 Task: Plan a trip to Canelones, Uruguay from 22nd November, 2023 to 30th November, 2023 for 2 adults.1  bedroom having 1 bed and 1 bathroom. Property type can be hotel. Look for 4 properties as per requirement.
Action: Mouse moved to (408, 88)
Screenshot: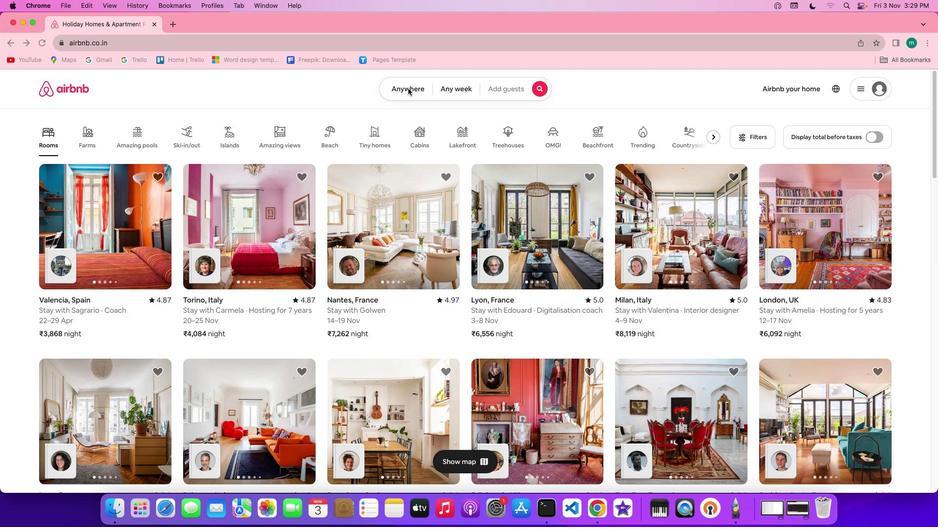 
Action: Mouse pressed left at (408, 88)
Screenshot: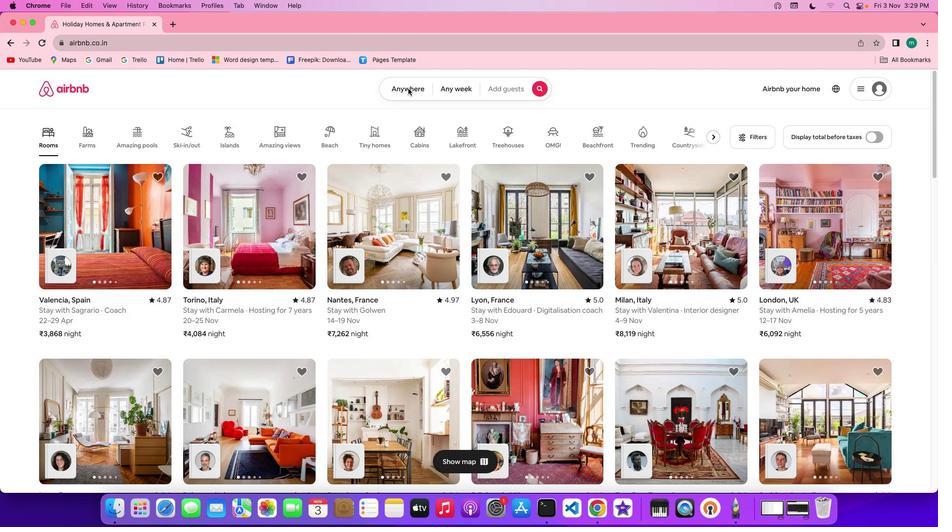 
Action: Mouse pressed left at (408, 88)
Screenshot: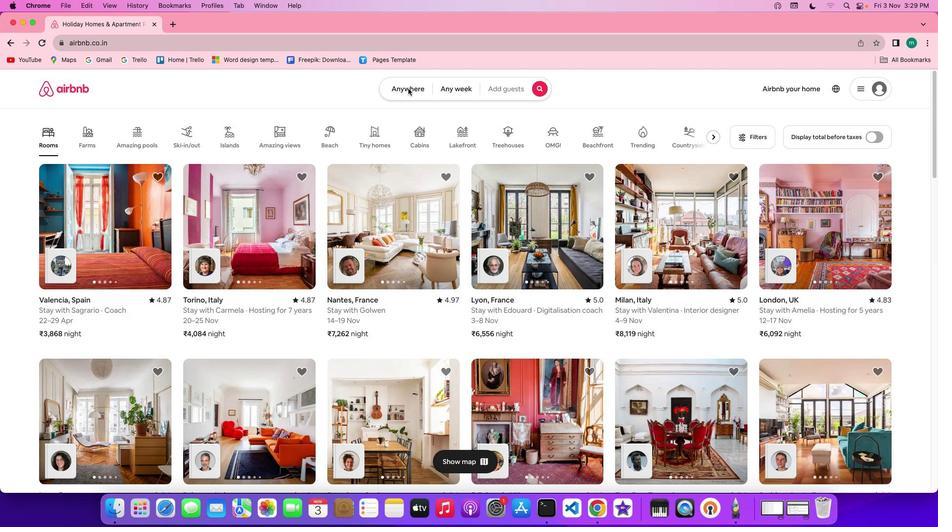 
Action: Mouse moved to (344, 124)
Screenshot: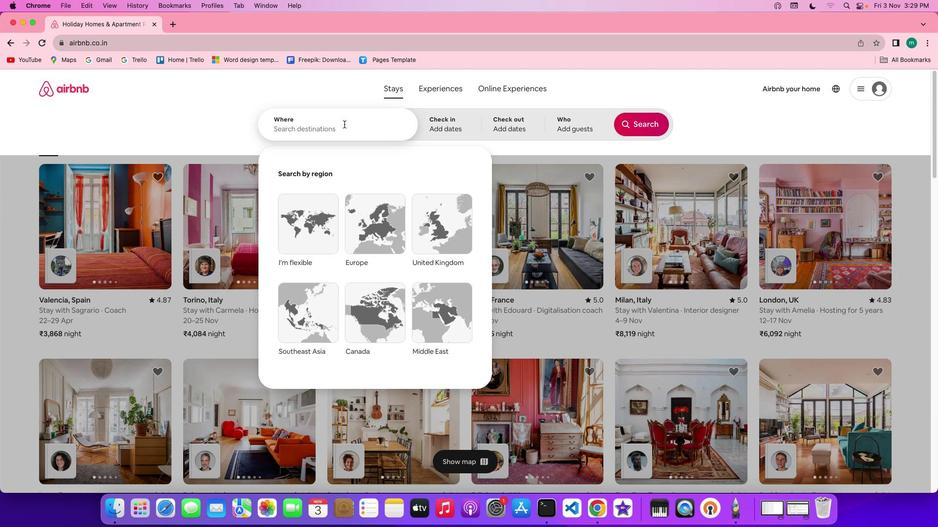
Action: Key pressed Key.shift'C''a''n''e''s'Key.backspace'l''o''n''e''s'','Key.spaceKey.shift'U''r''u''g''u''a''y'
Screenshot: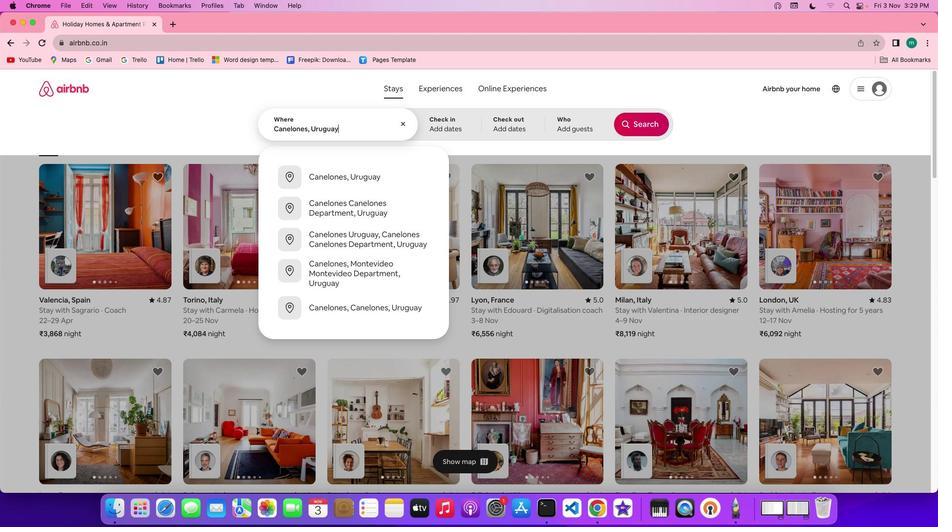 
Action: Mouse moved to (439, 120)
Screenshot: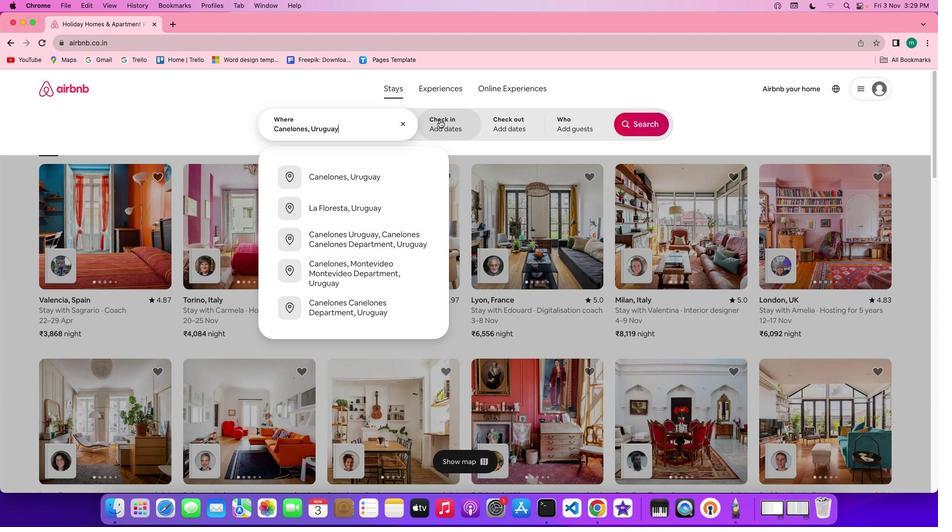 
Action: Mouse pressed left at (439, 120)
Screenshot: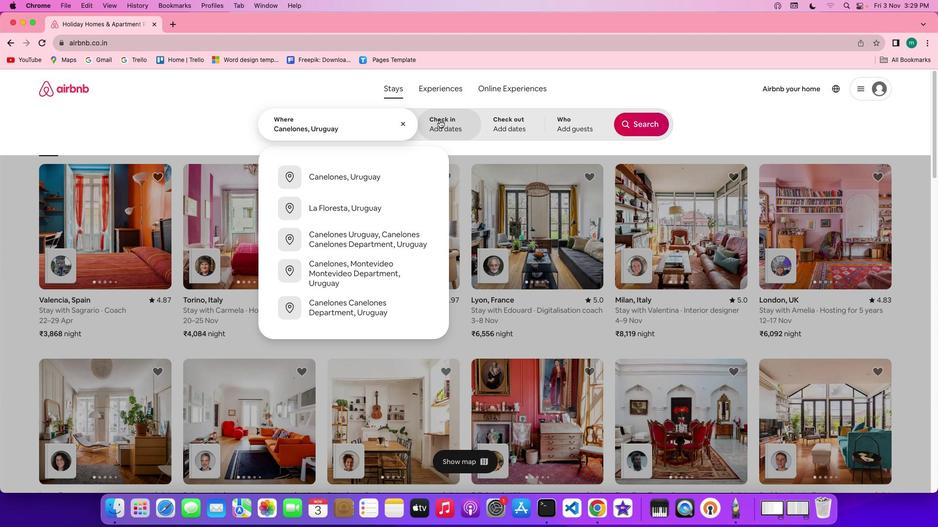 
Action: Mouse moved to (368, 316)
Screenshot: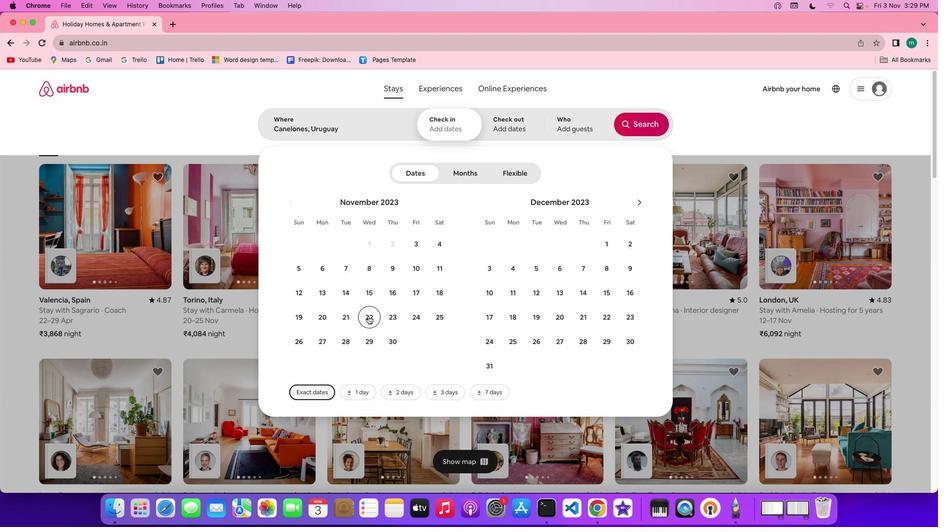 
Action: Mouse pressed left at (368, 316)
Screenshot: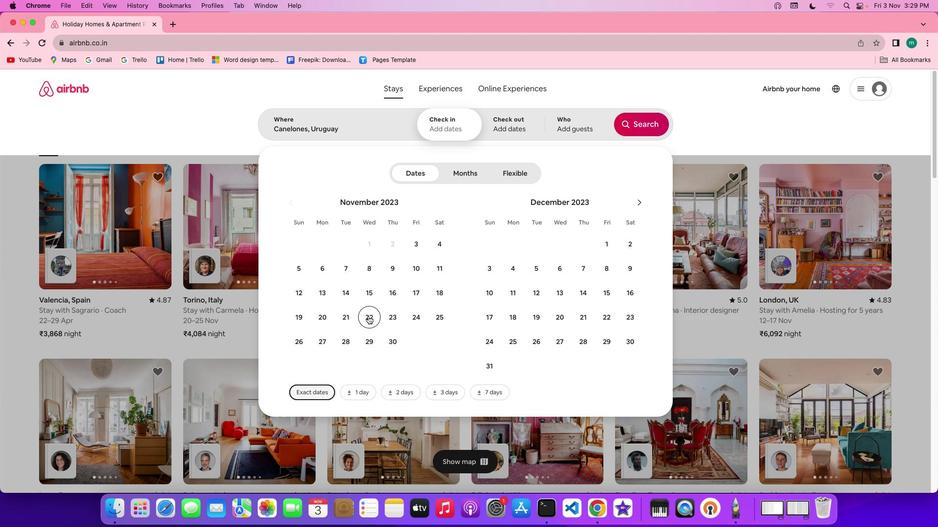 
Action: Mouse moved to (391, 338)
Screenshot: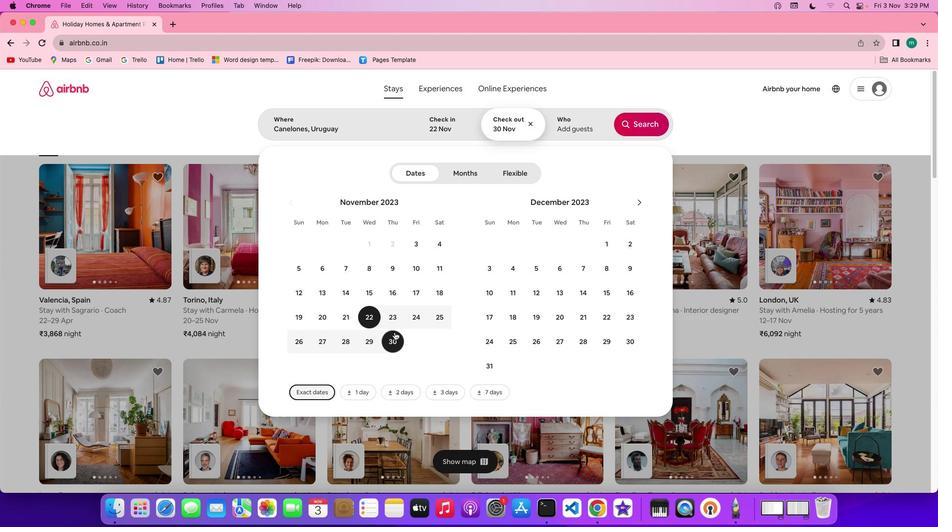 
Action: Mouse pressed left at (391, 338)
Screenshot: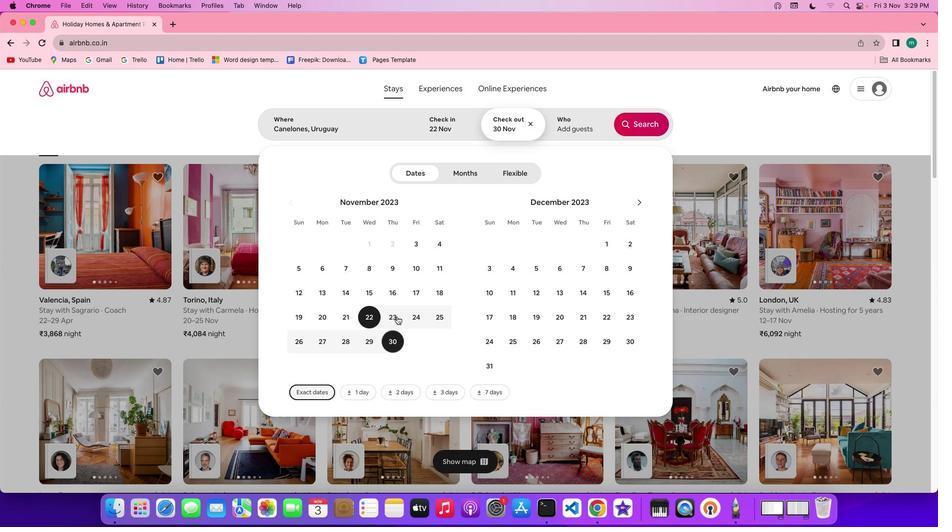 
Action: Mouse moved to (563, 125)
Screenshot: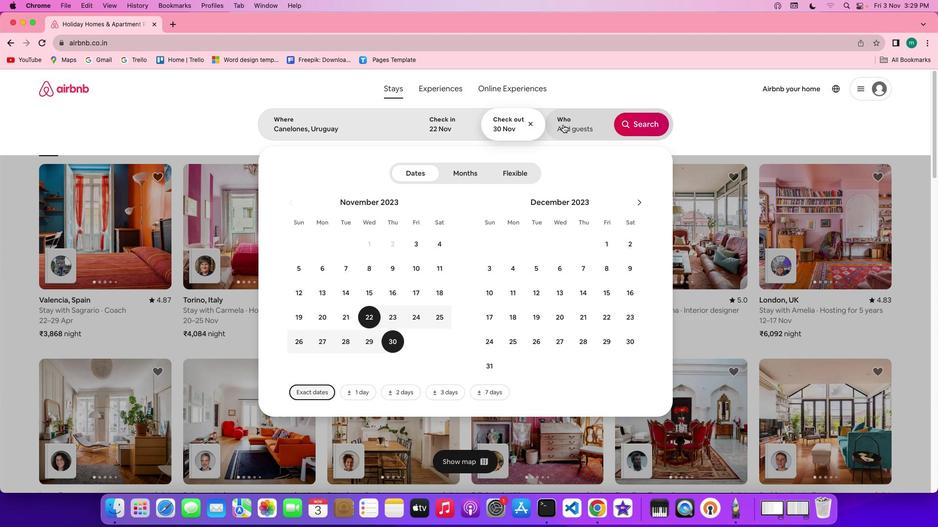 
Action: Mouse pressed left at (563, 125)
Screenshot: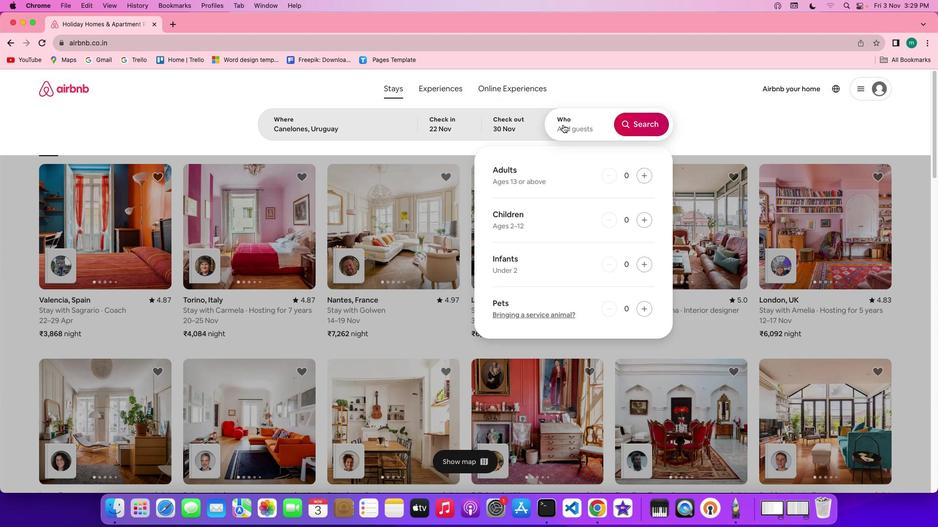 
Action: Mouse moved to (639, 175)
Screenshot: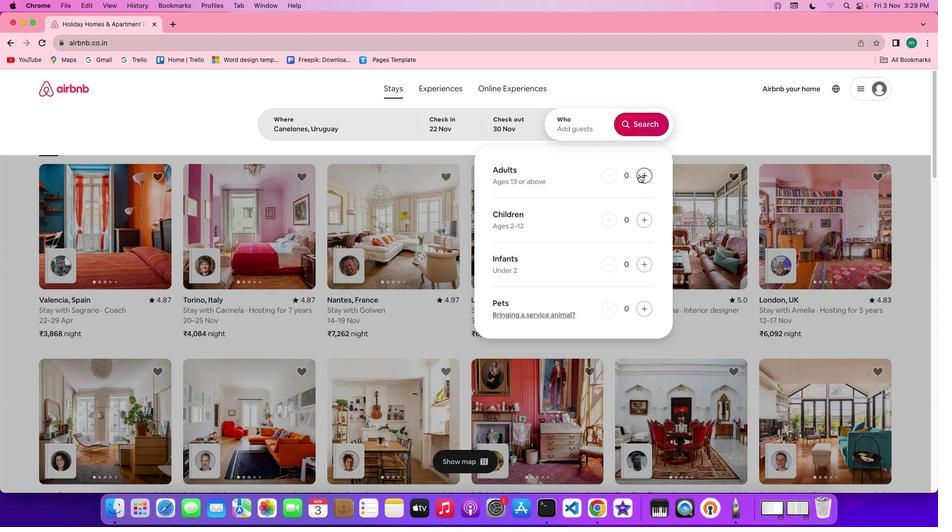 
Action: Mouse pressed left at (639, 175)
Screenshot: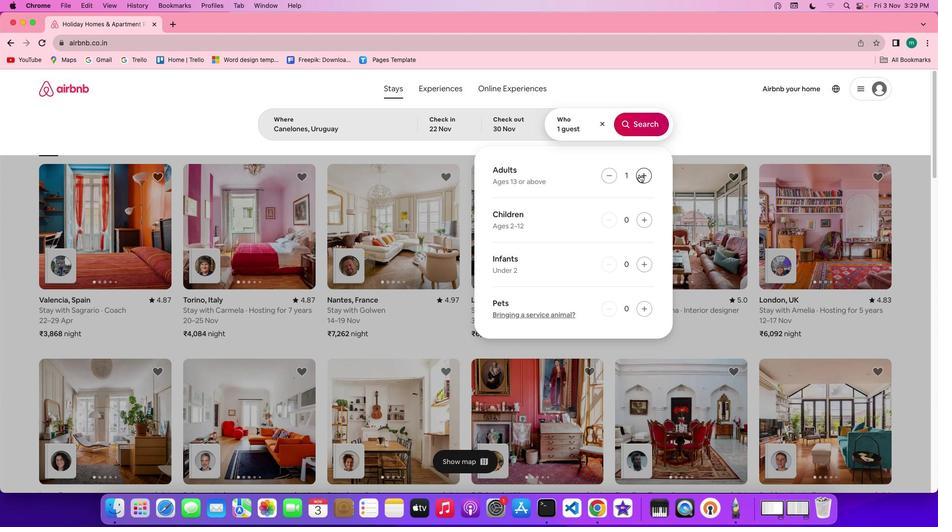 
Action: Mouse pressed left at (639, 175)
Screenshot: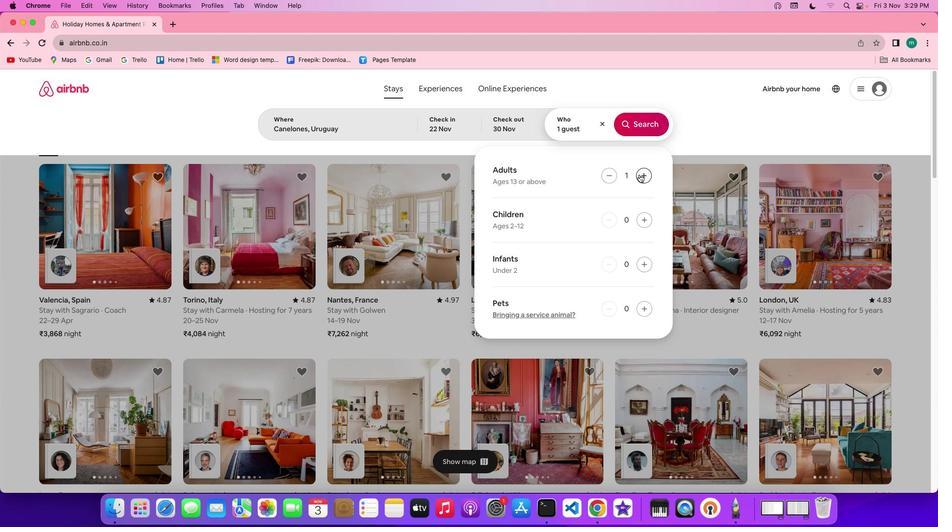 
Action: Mouse moved to (653, 124)
Screenshot: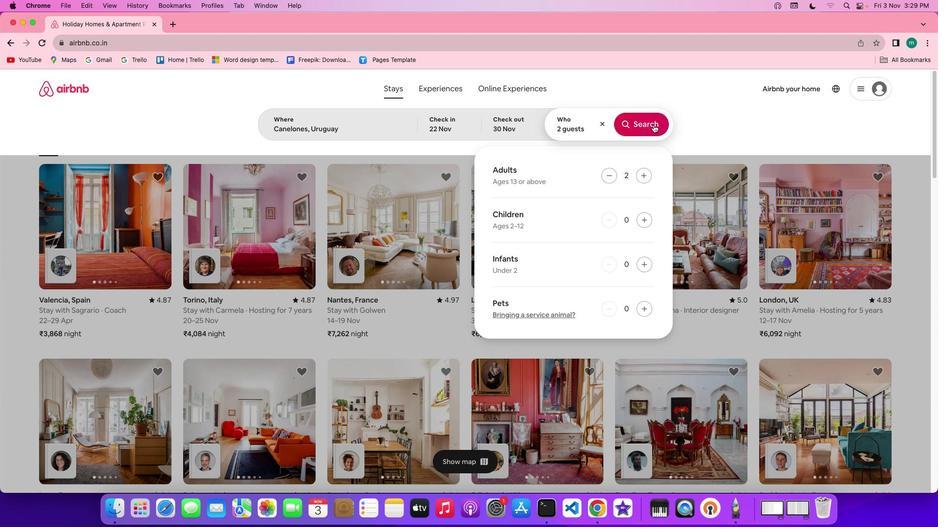 
Action: Mouse pressed left at (653, 124)
Screenshot: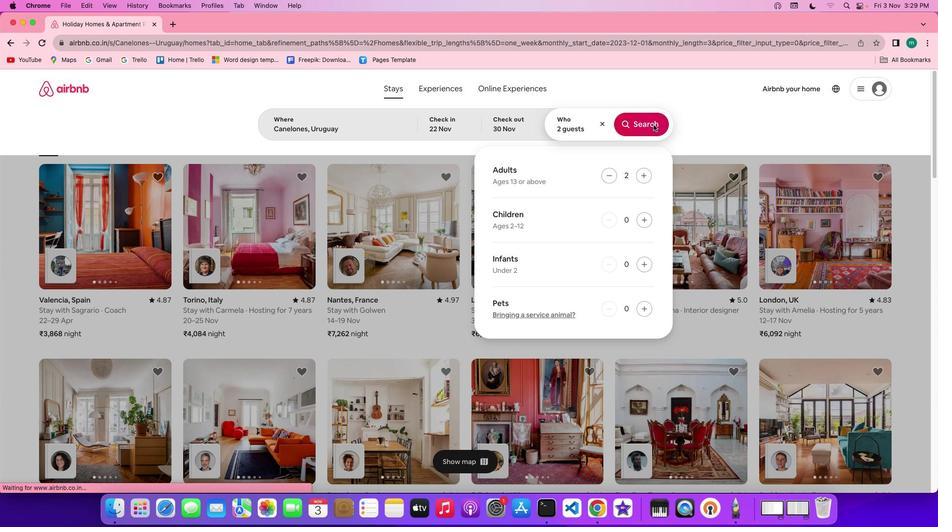 
Action: Mouse moved to (787, 130)
Screenshot: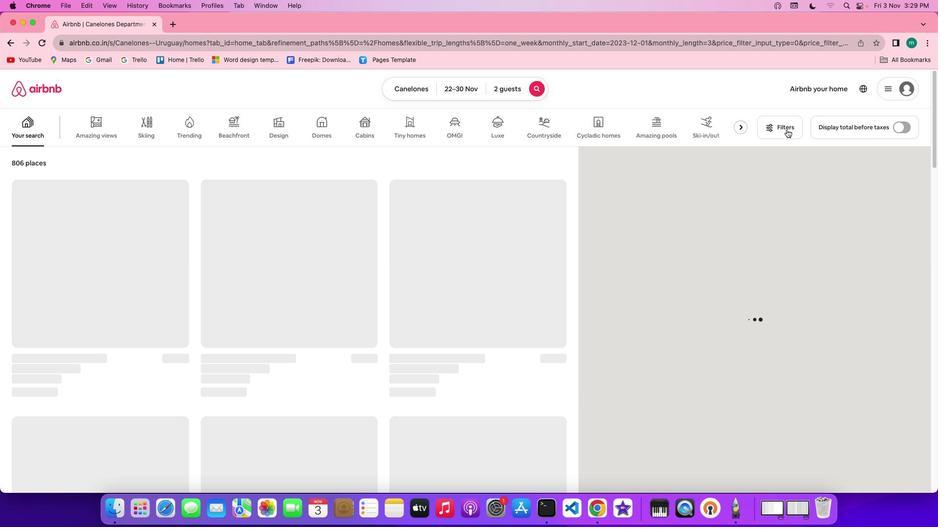 
Action: Mouse pressed left at (787, 130)
Screenshot: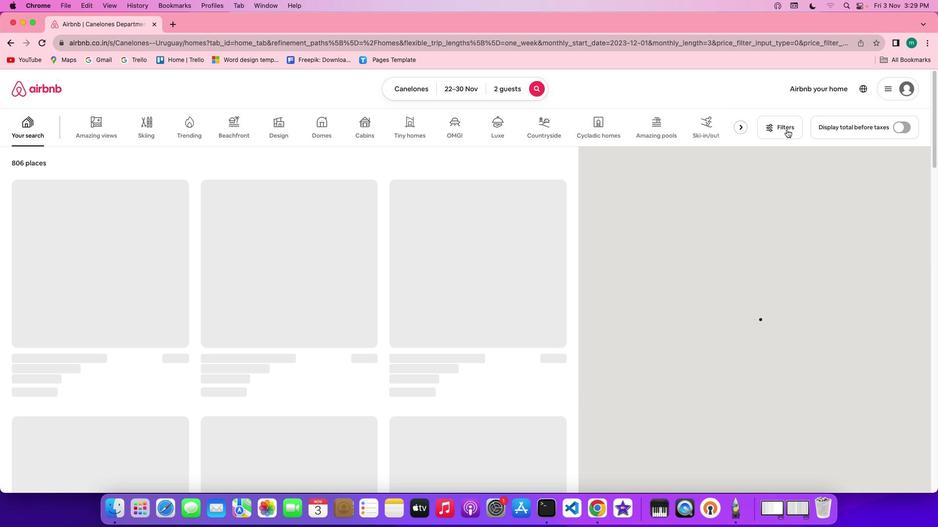 
Action: Mouse moved to (769, 127)
Screenshot: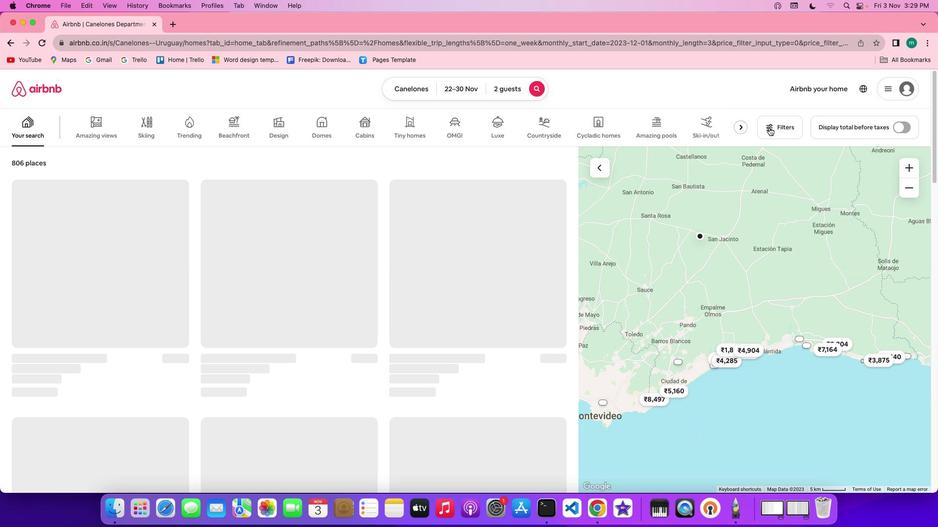 
Action: Mouse pressed left at (769, 127)
Screenshot: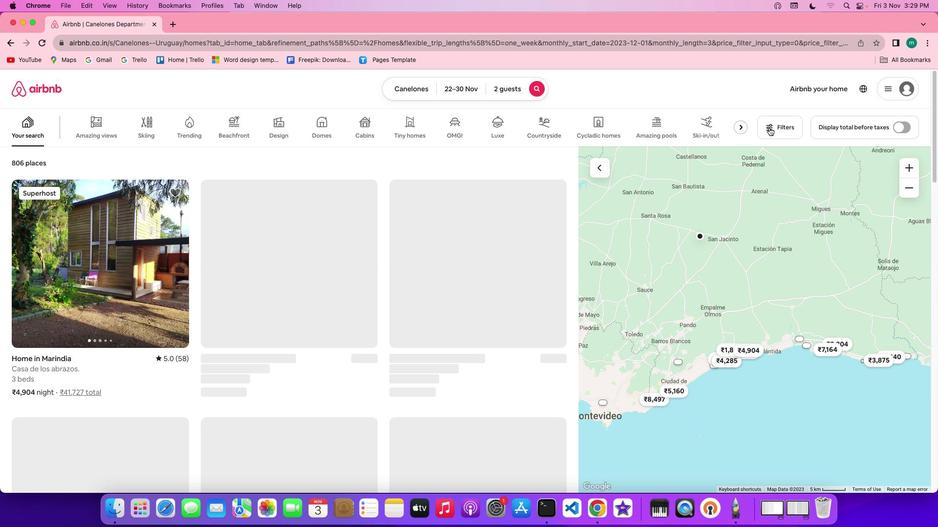 
Action: Mouse moved to (523, 259)
Screenshot: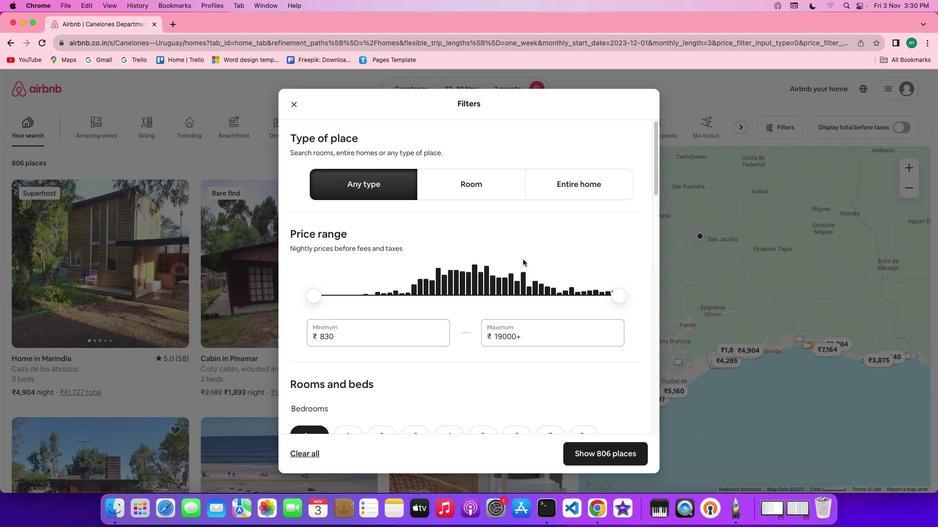 
Action: Mouse scrolled (523, 259) with delta (0, 0)
Screenshot: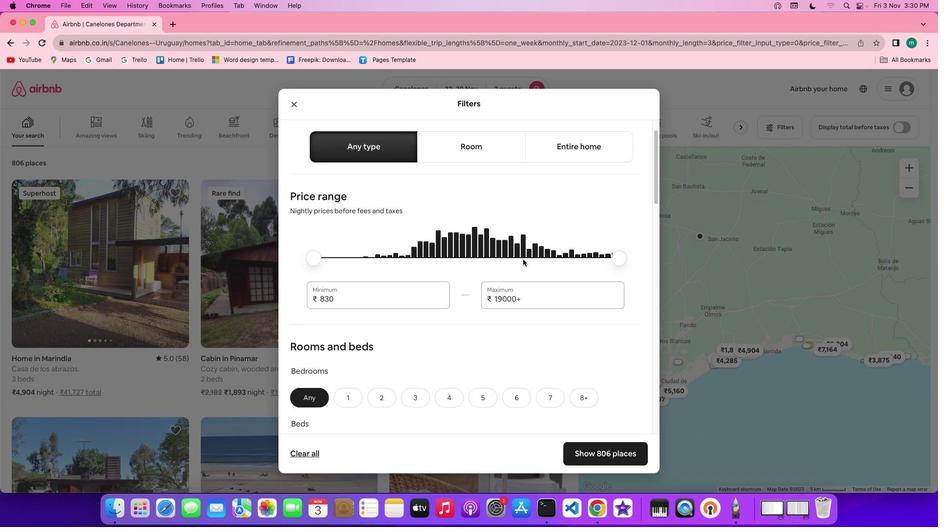 
Action: Mouse scrolled (523, 259) with delta (0, 0)
Screenshot: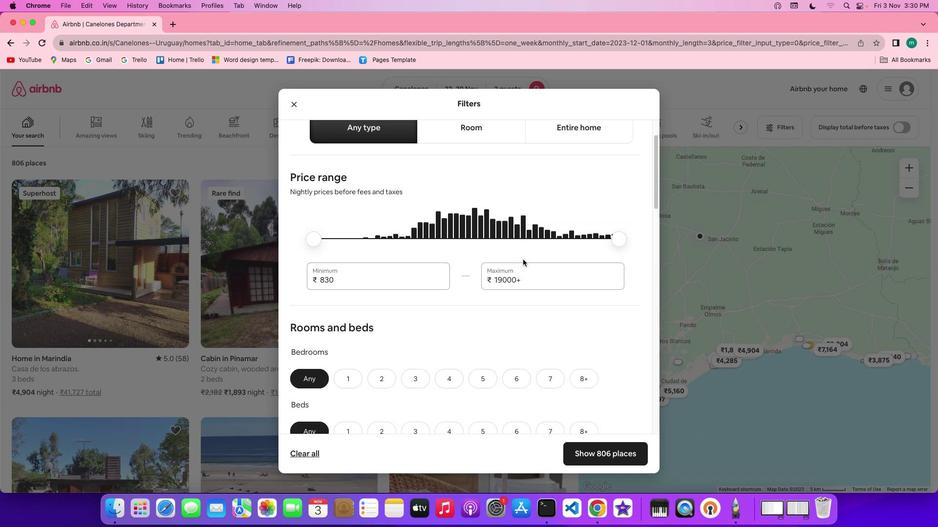 
Action: Mouse scrolled (523, 259) with delta (0, 0)
Screenshot: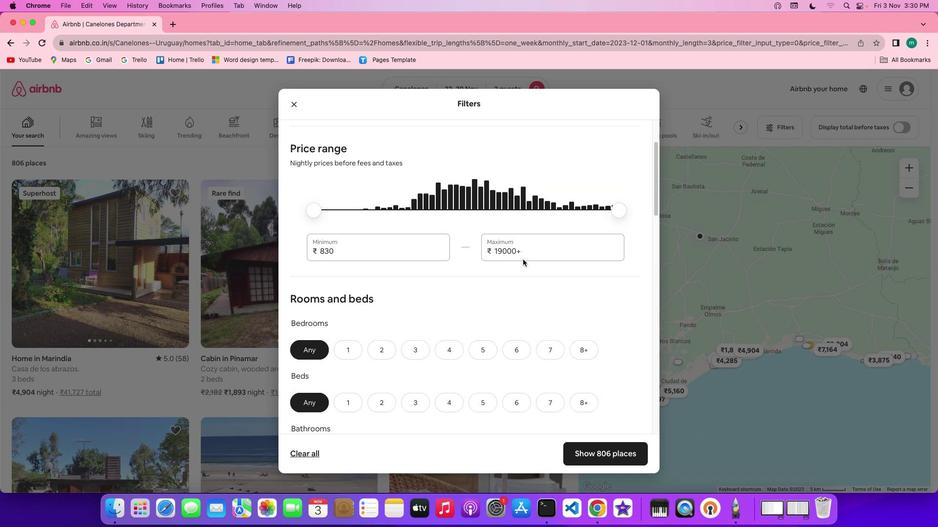 
Action: Mouse scrolled (523, 259) with delta (0, 0)
Screenshot: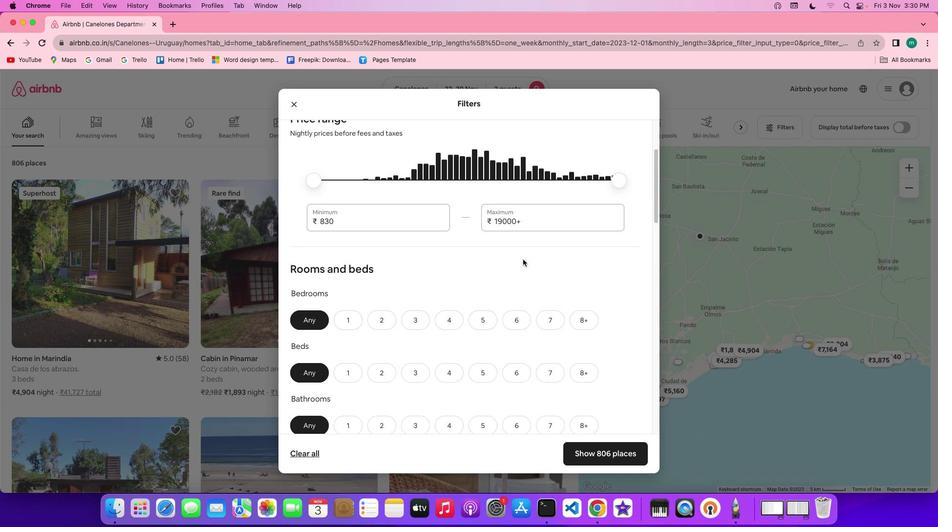 
Action: Mouse scrolled (523, 259) with delta (0, 0)
Screenshot: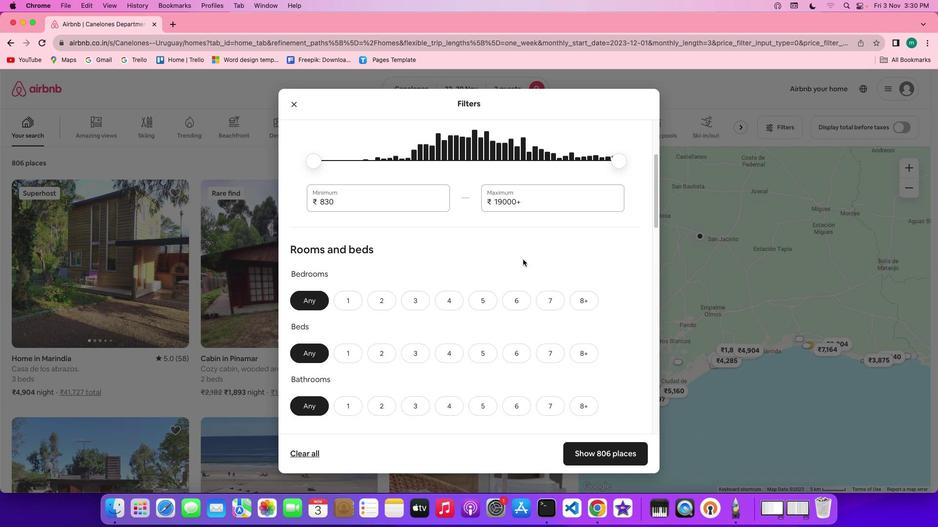 
Action: Mouse scrolled (523, 259) with delta (0, 0)
Screenshot: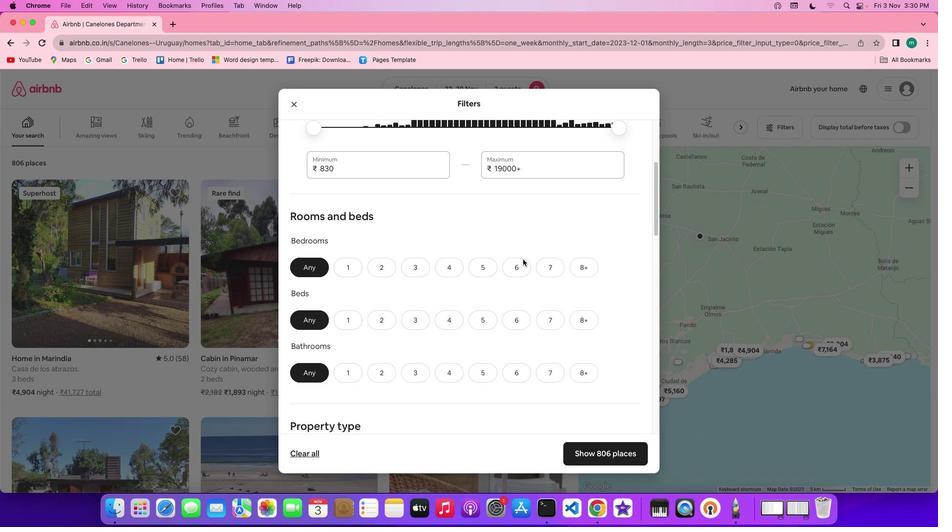 
Action: Mouse scrolled (523, 259) with delta (0, 0)
Screenshot: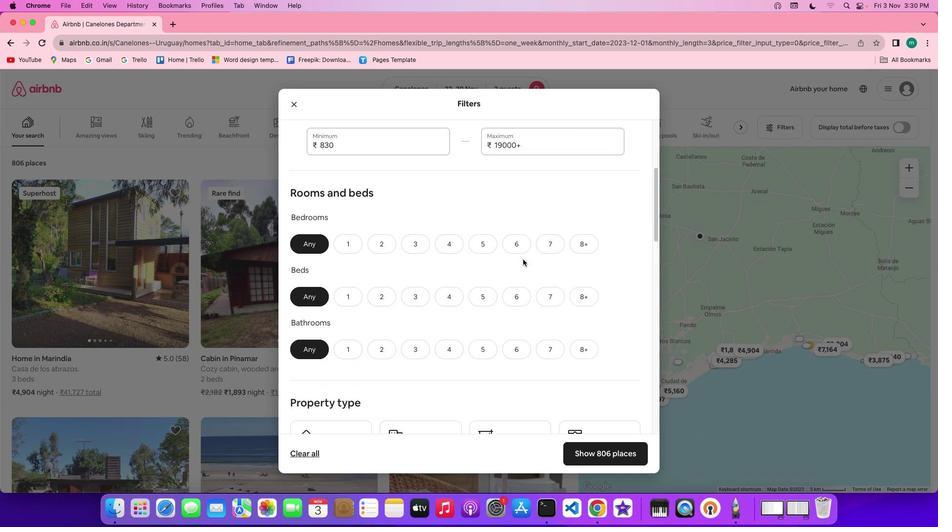 
Action: Mouse scrolled (523, 259) with delta (0, 0)
Screenshot: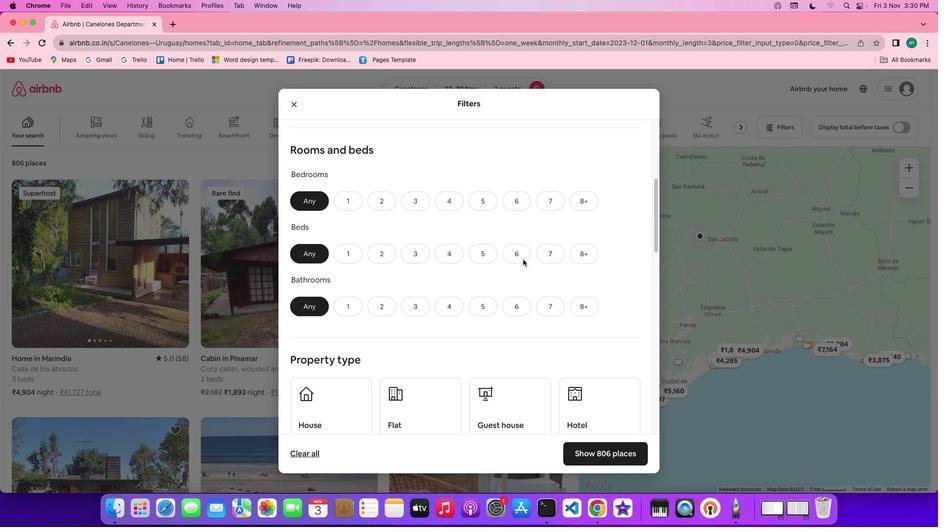 
Action: Mouse moved to (342, 197)
Screenshot: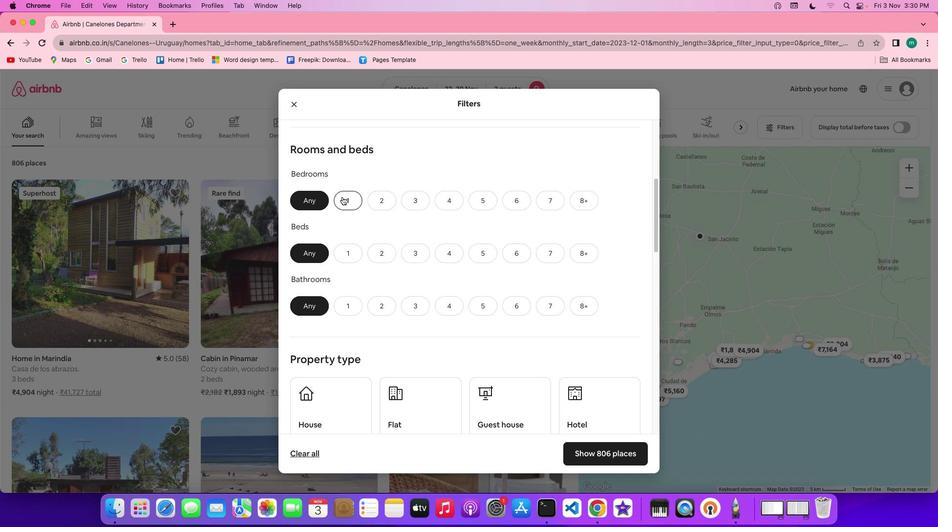 
Action: Mouse pressed left at (342, 197)
Screenshot: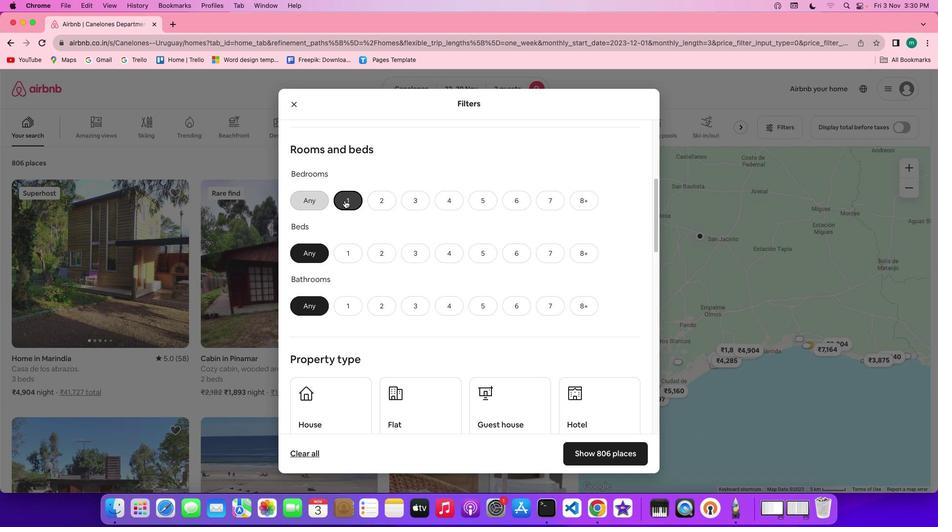 
Action: Mouse moved to (354, 253)
Screenshot: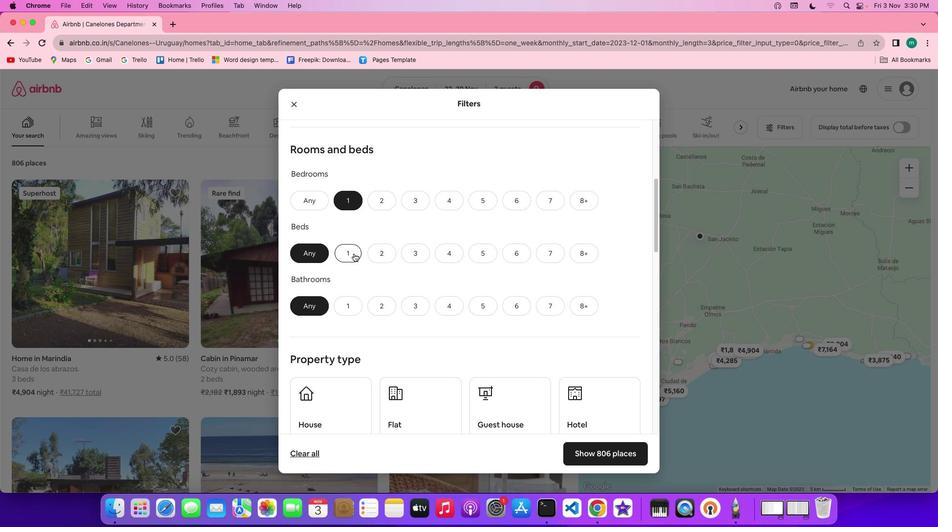 
Action: Mouse pressed left at (354, 253)
Screenshot: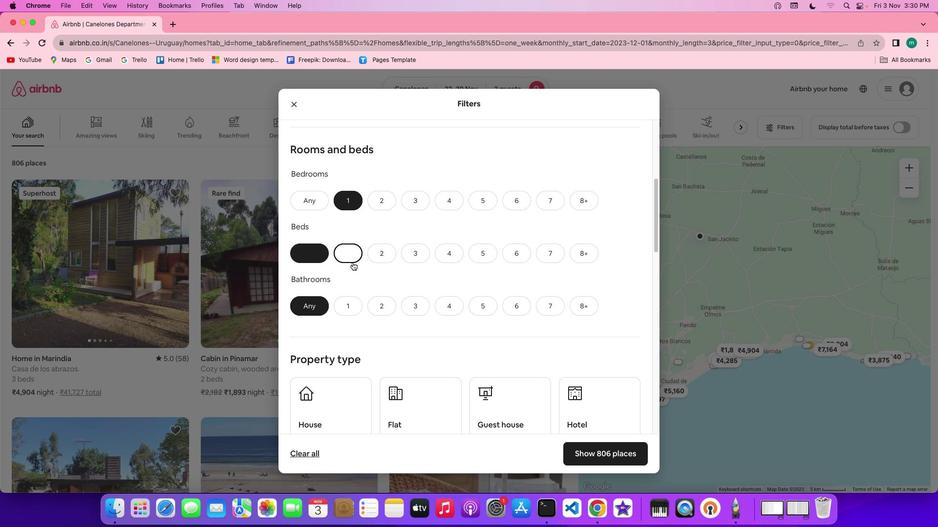 
Action: Mouse moved to (341, 303)
Screenshot: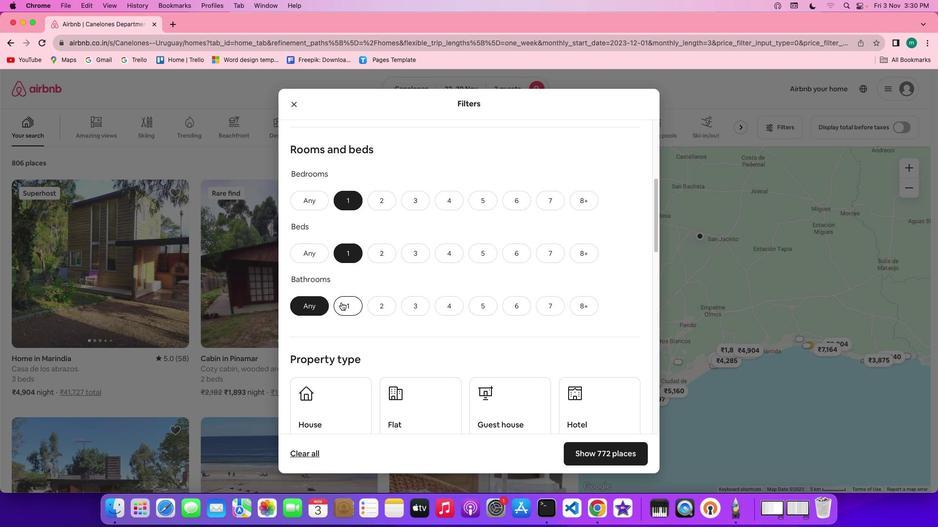 
Action: Mouse pressed left at (341, 303)
Screenshot: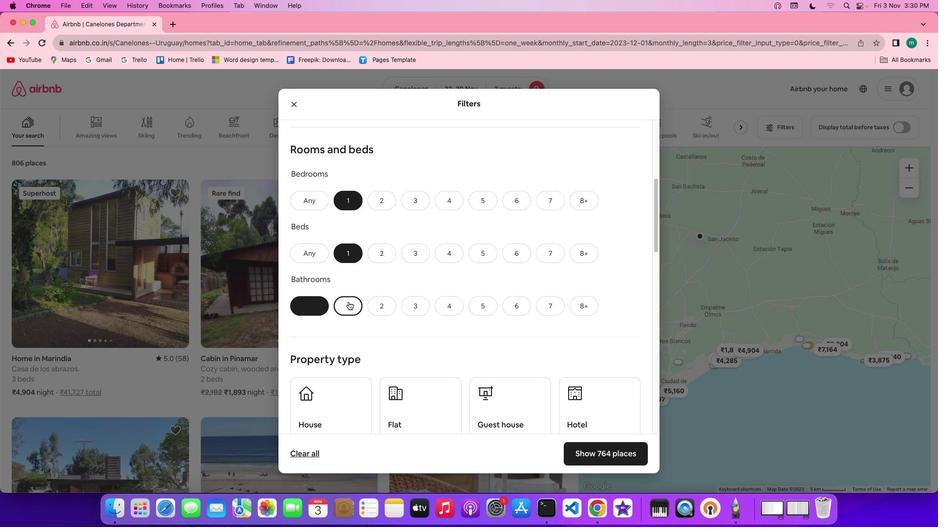 
Action: Mouse moved to (501, 311)
Screenshot: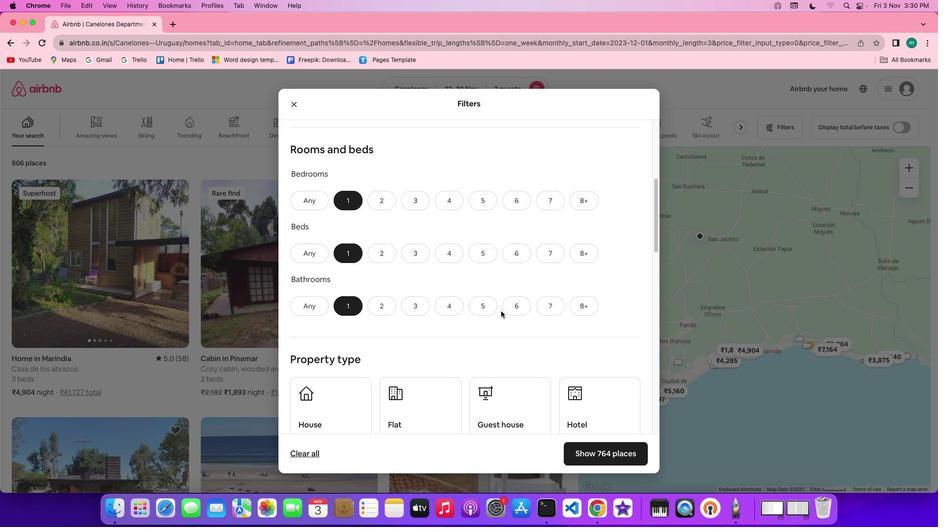 
Action: Mouse scrolled (501, 311) with delta (0, 0)
Screenshot: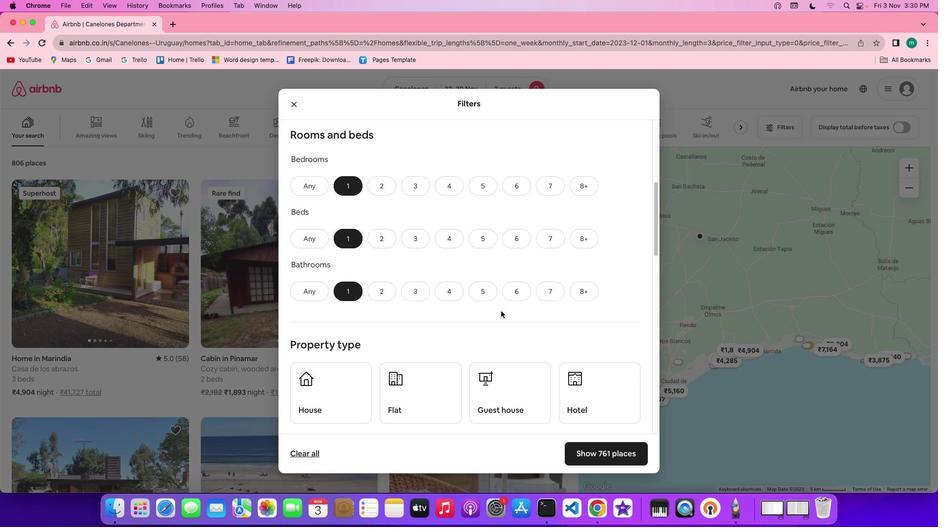 
Action: Mouse scrolled (501, 311) with delta (0, 0)
Screenshot: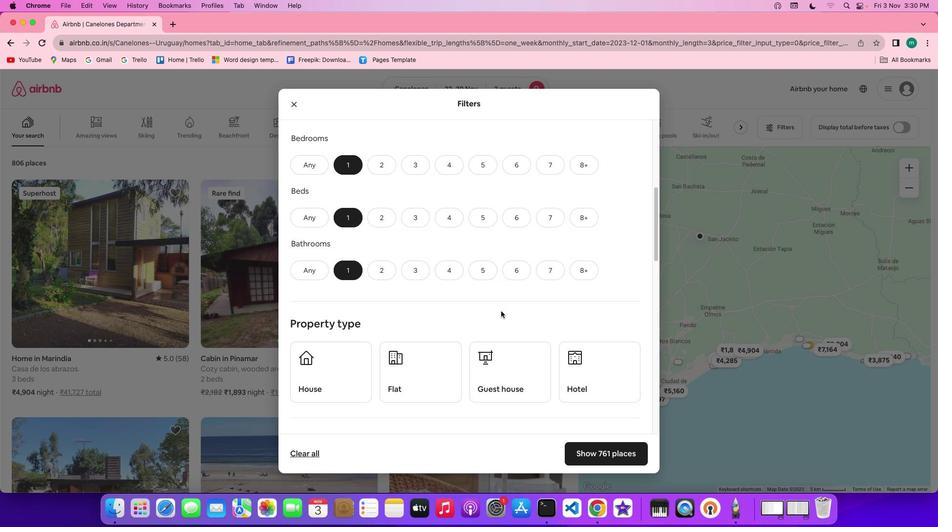 
Action: Mouse scrolled (501, 311) with delta (0, 0)
Screenshot: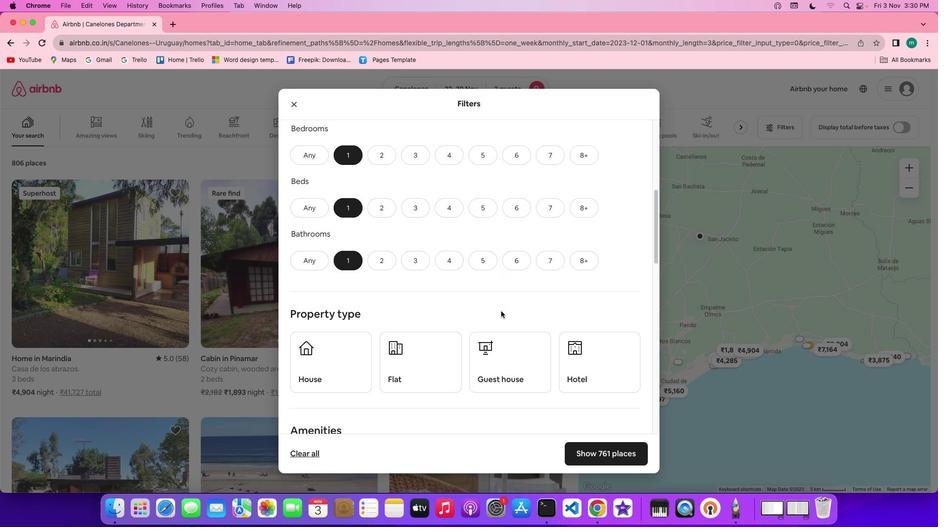 
Action: Mouse scrolled (501, 311) with delta (0, 0)
Screenshot: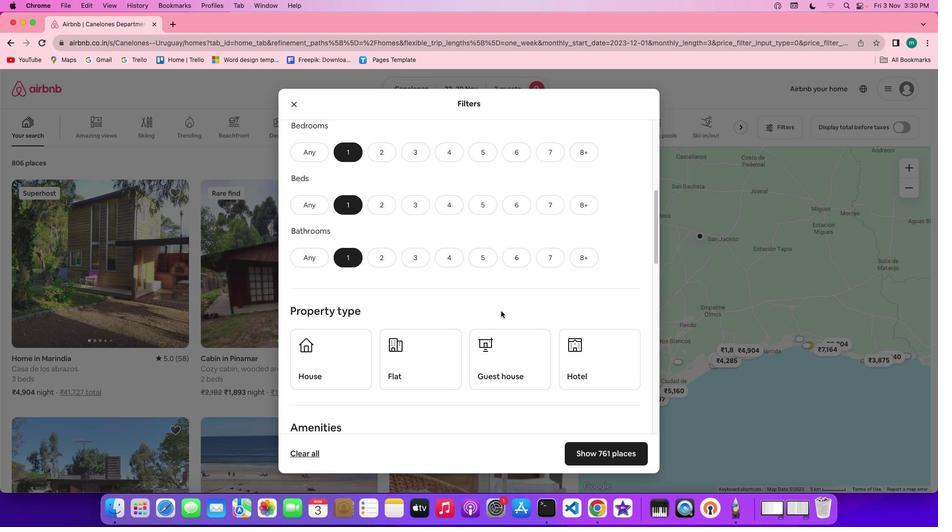
Action: Mouse scrolled (501, 311) with delta (0, 0)
Screenshot: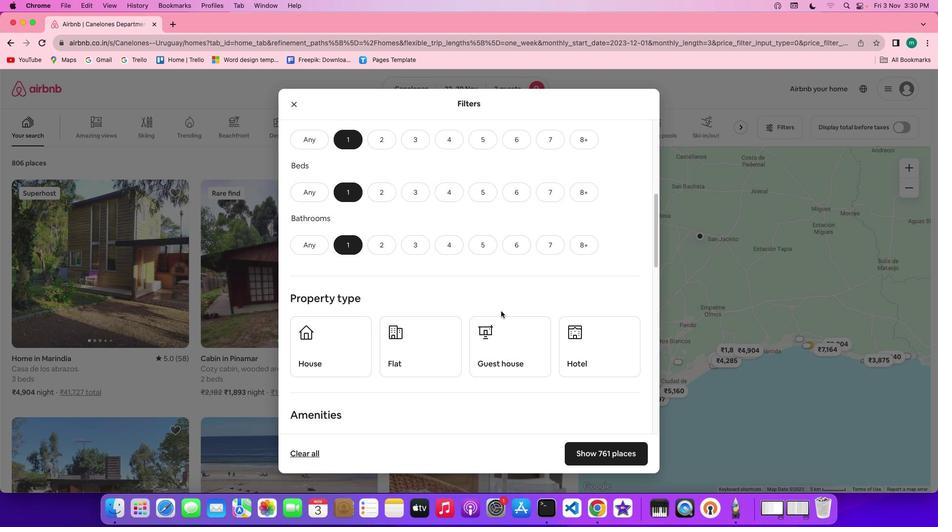 
Action: Mouse scrolled (501, 311) with delta (0, 0)
Screenshot: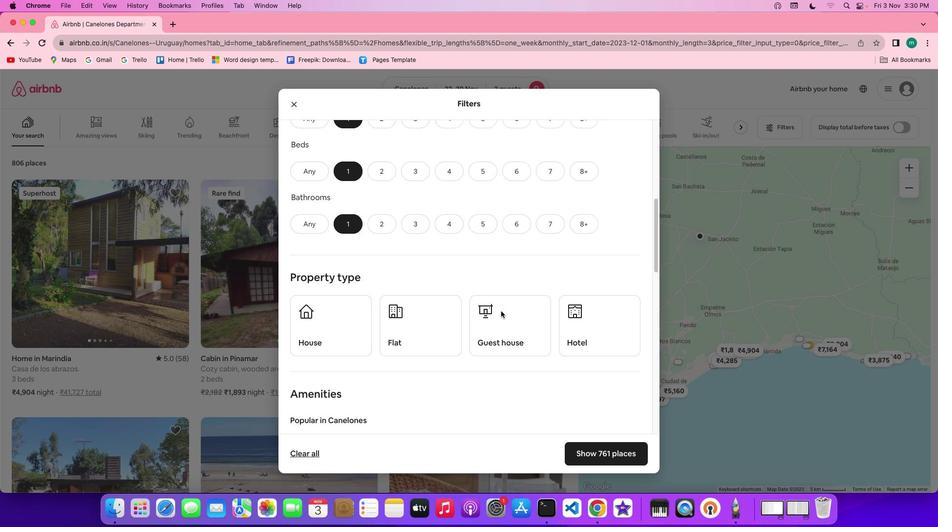 
Action: Mouse scrolled (501, 311) with delta (0, 0)
Screenshot: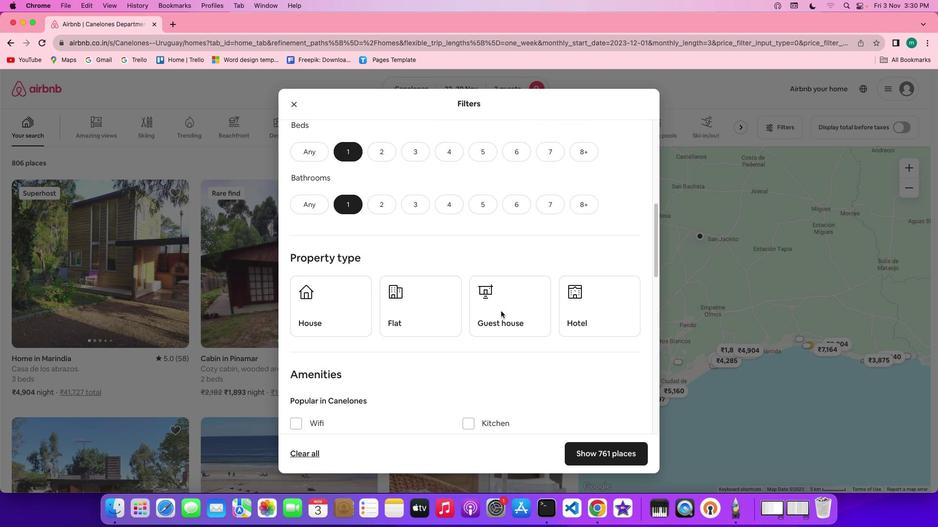 
Action: Mouse scrolled (501, 311) with delta (0, 0)
Screenshot: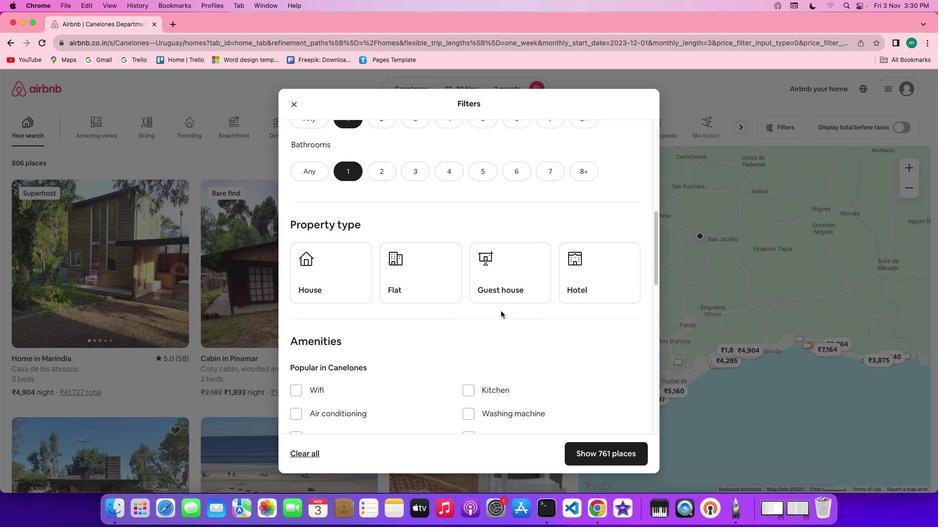 
Action: Mouse scrolled (501, 311) with delta (0, 0)
Screenshot: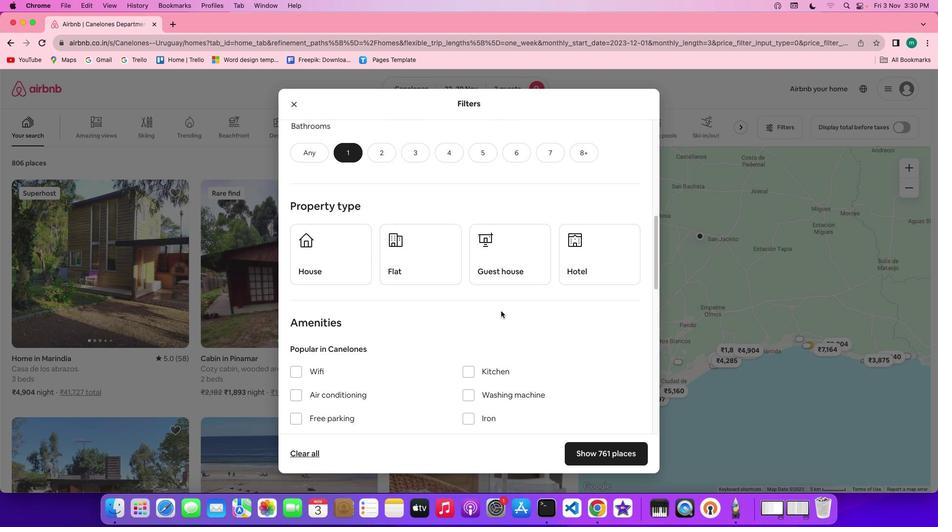 
Action: Mouse moved to (592, 261)
Screenshot: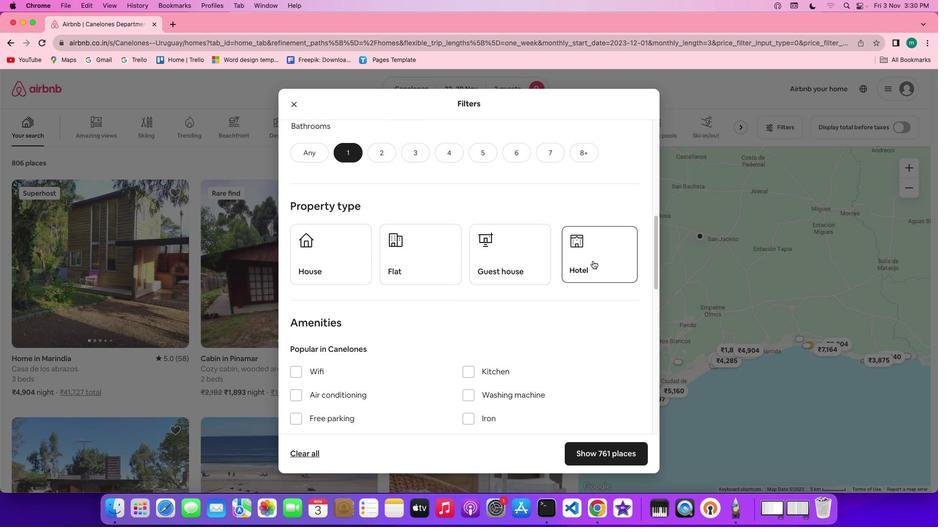 
Action: Mouse pressed left at (592, 261)
Screenshot: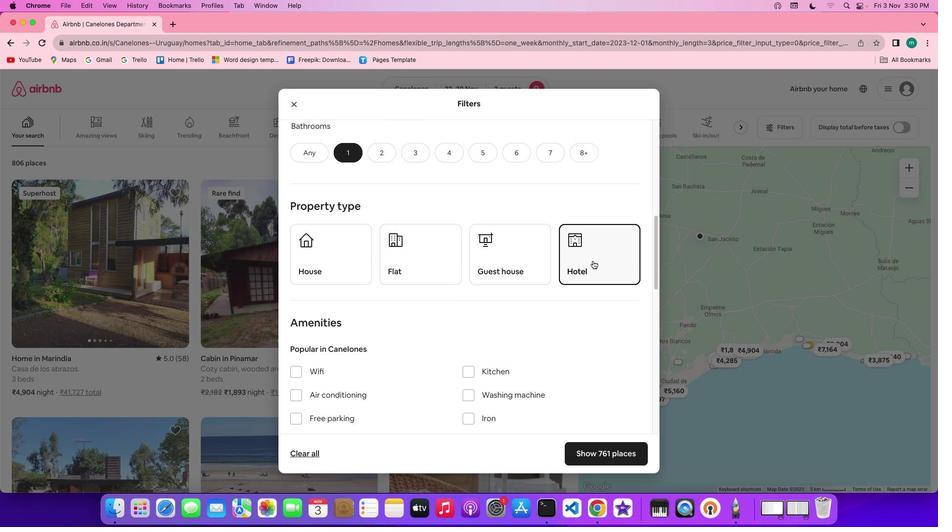 
Action: Mouse moved to (505, 389)
Screenshot: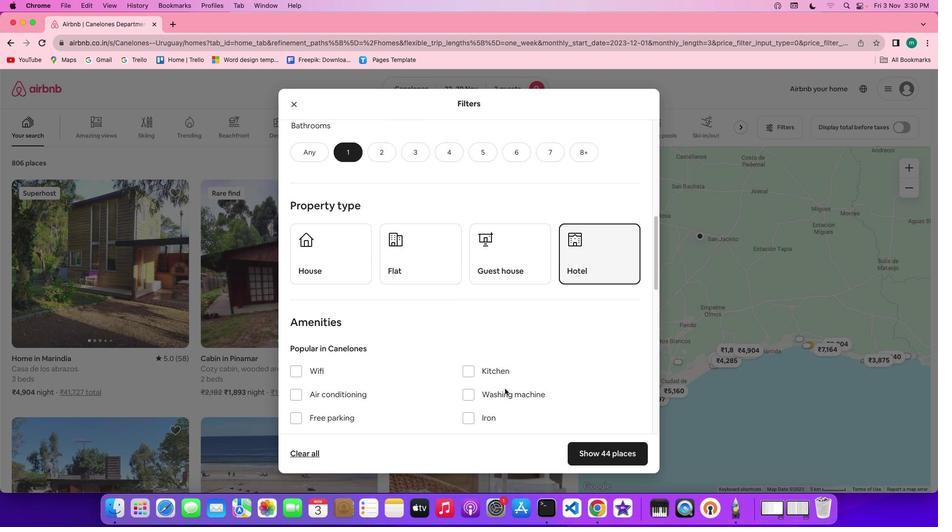
Action: Mouse scrolled (505, 389) with delta (0, 0)
Screenshot: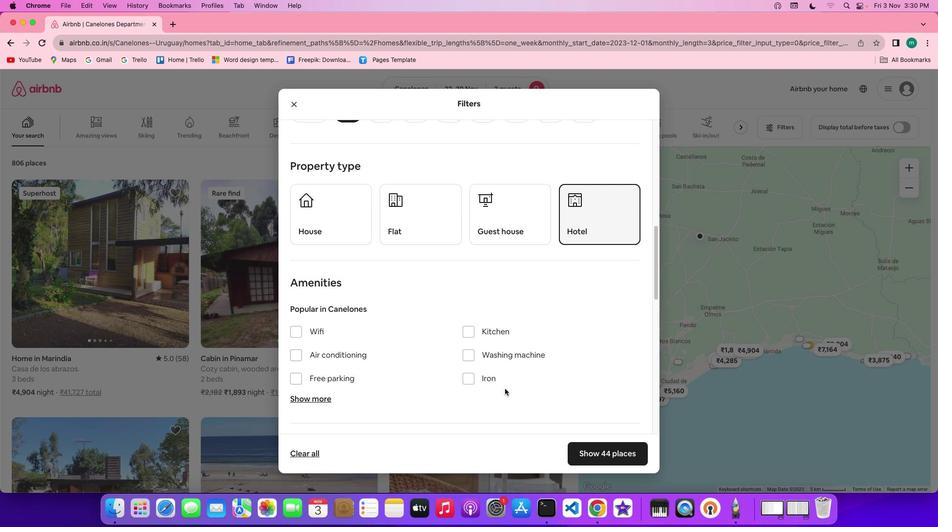 
Action: Mouse scrolled (505, 389) with delta (0, 0)
Screenshot: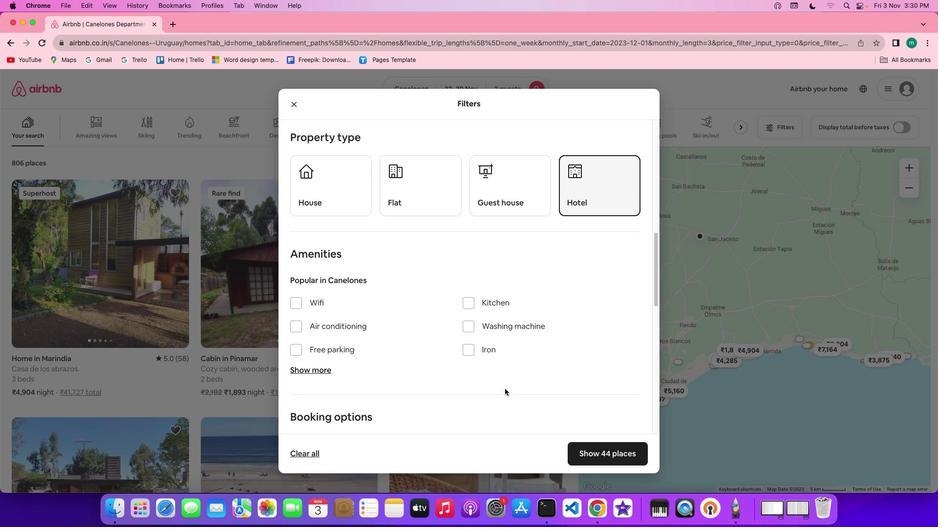 
Action: Mouse scrolled (505, 389) with delta (0, 0)
Screenshot: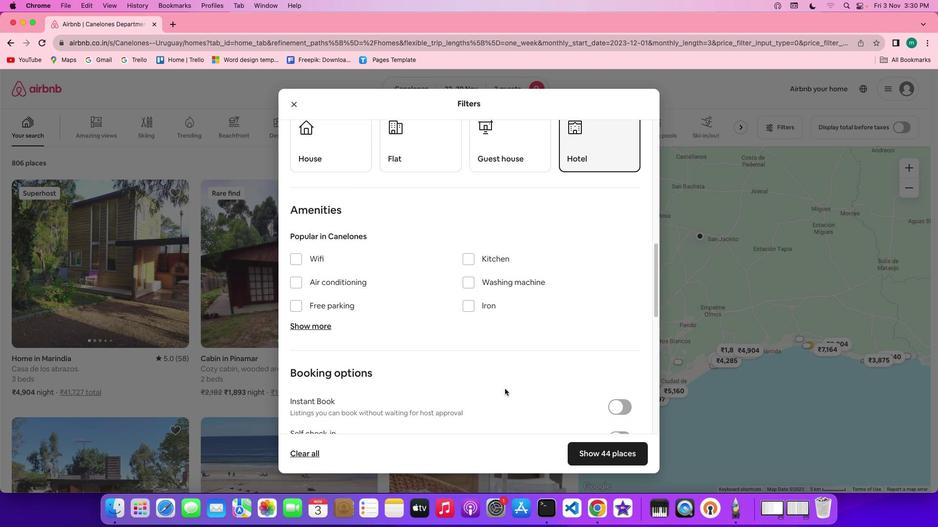 
Action: Mouse scrolled (505, 389) with delta (0, -1)
Screenshot: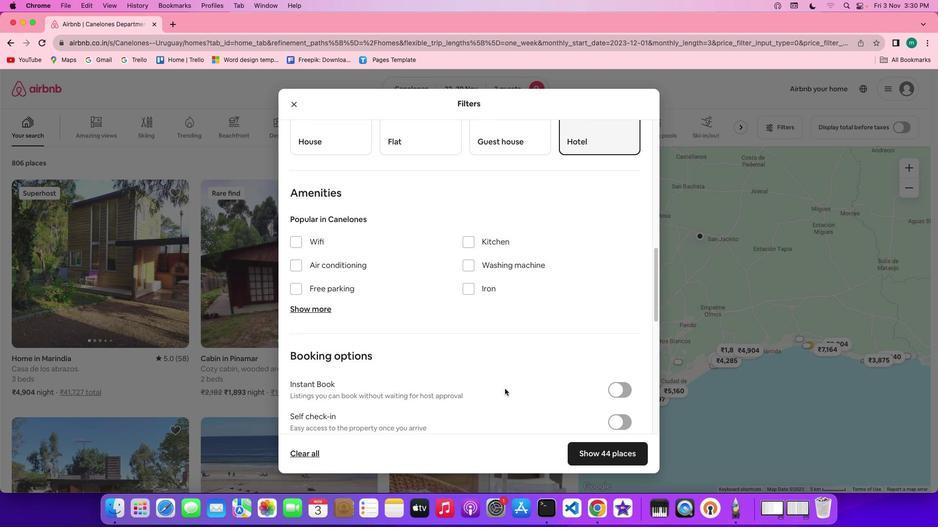 
Action: Mouse scrolled (505, 389) with delta (0, 0)
Screenshot: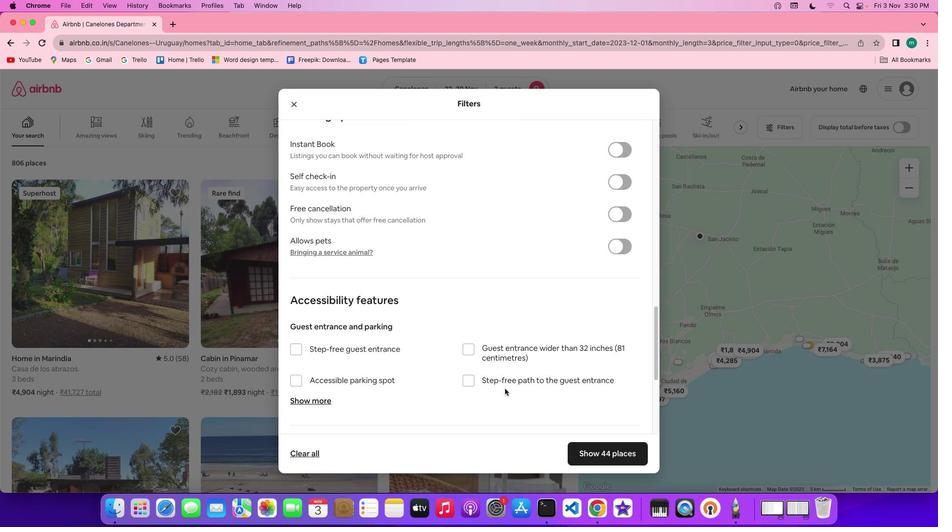 
Action: Mouse scrolled (505, 389) with delta (0, 0)
Screenshot: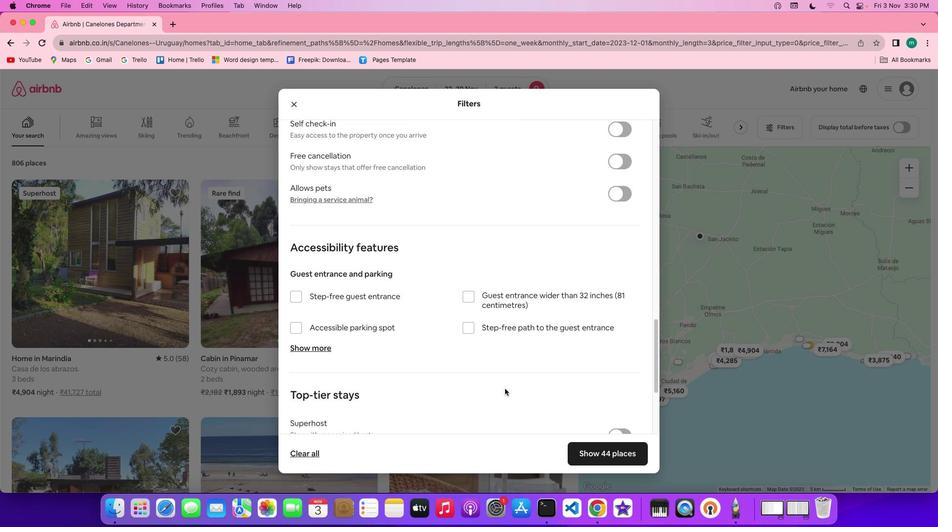 
Action: Mouse scrolled (505, 389) with delta (0, -1)
Screenshot: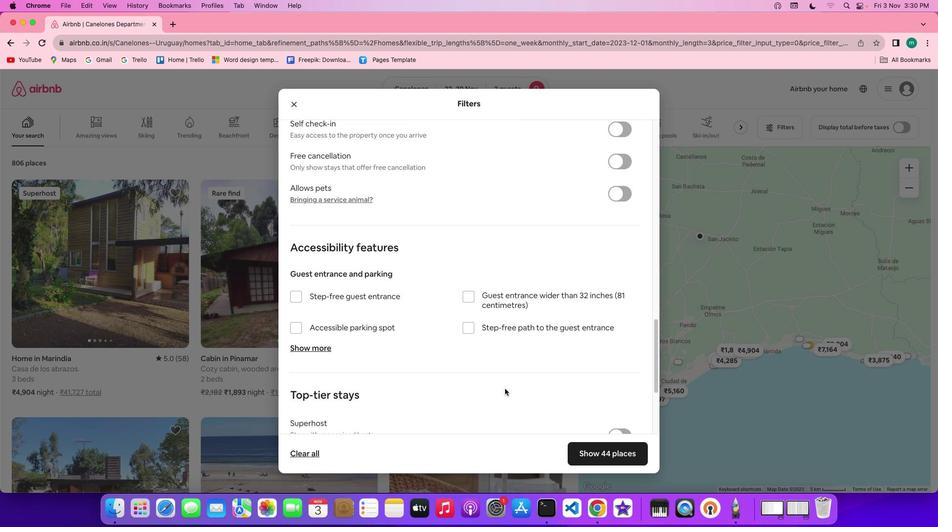
Action: Mouse scrolled (505, 389) with delta (0, -2)
Screenshot: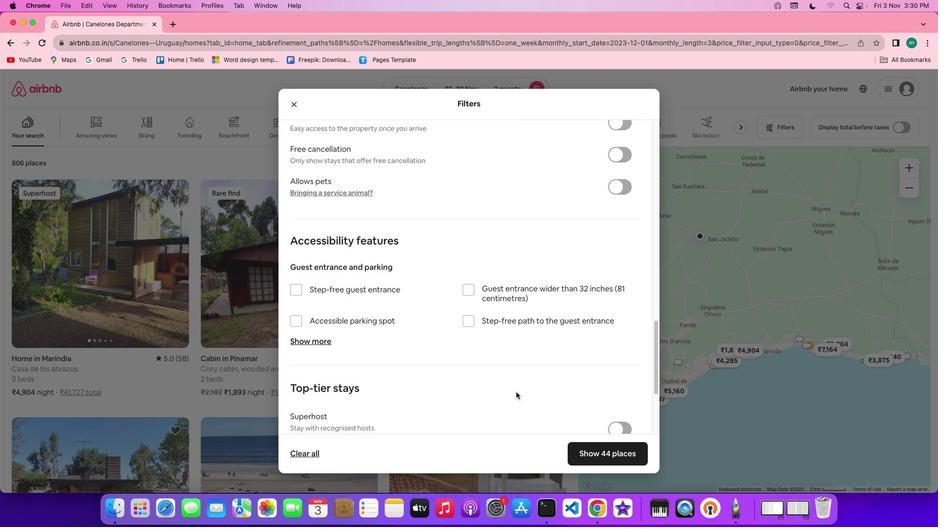 
Action: Mouse scrolled (505, 389) with delta (0, -2)
Screenshot: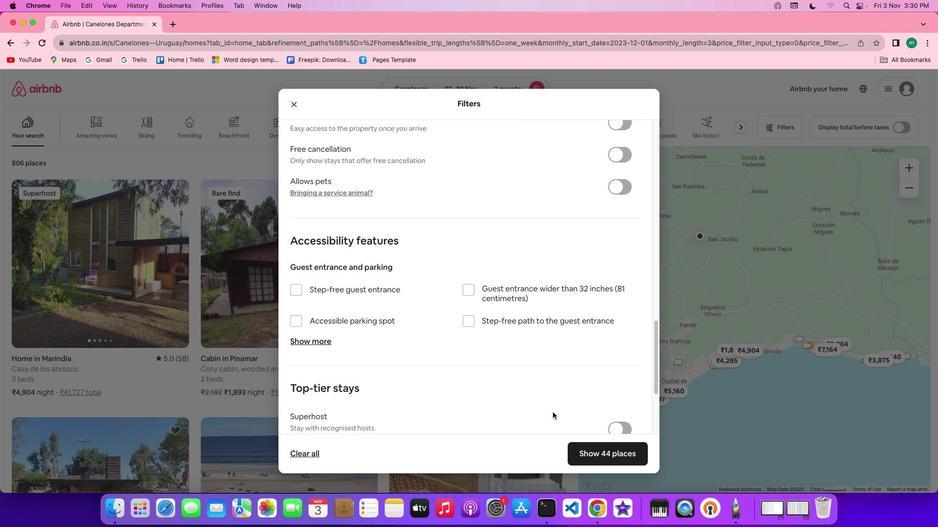 
Action: Mouse moved to (554, 414)
Screenshot: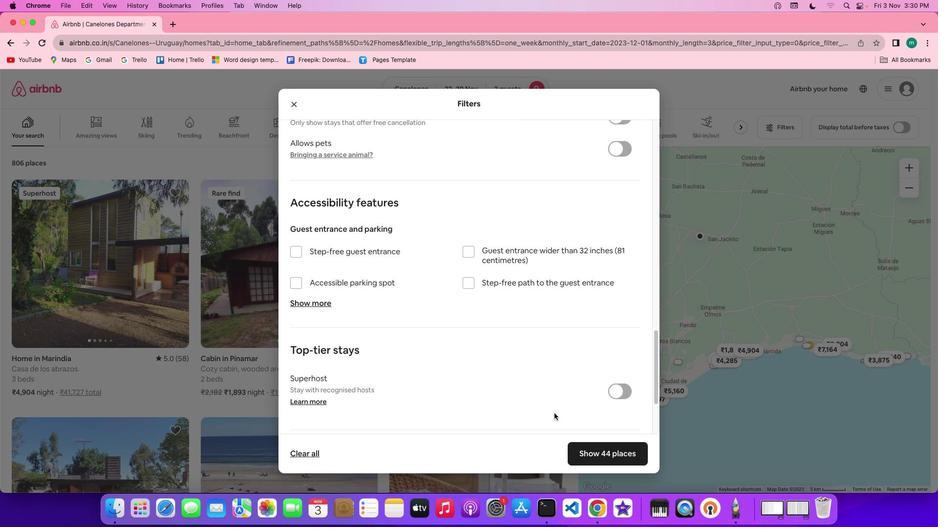 
Action: Mouse scrolled (554, 414) with delta (0, 0)
Screenshot: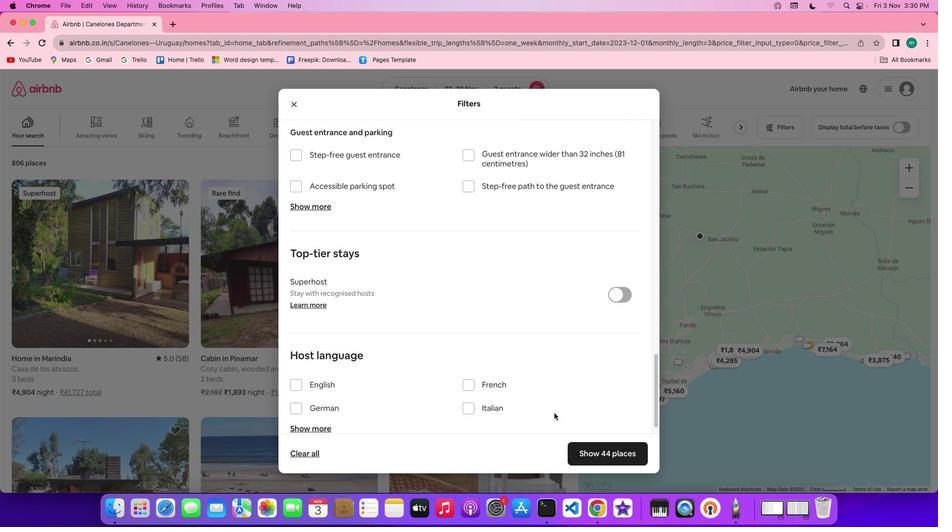 
Action: Mouse scrolled (554, 414) with delta (0, 0)
Screenshot: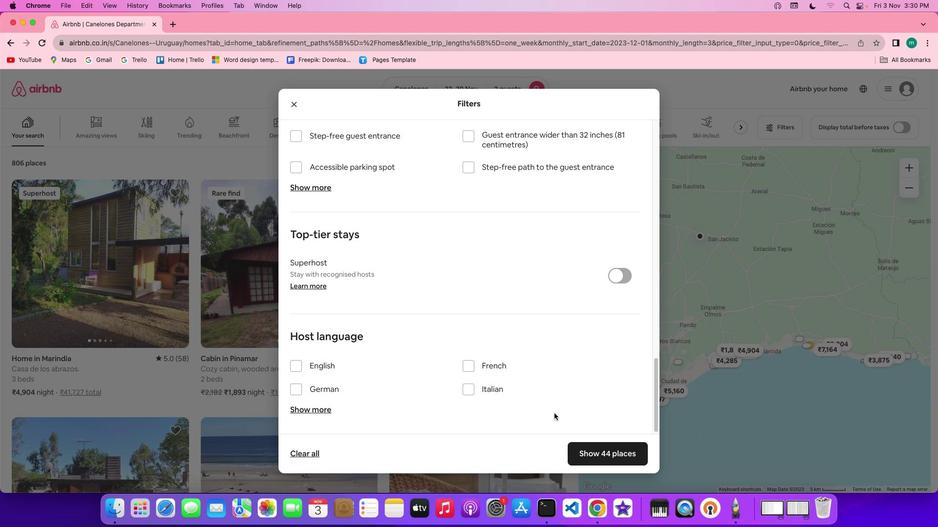 
Action: Mouse scrolled (554, 414) with delta (0, -1)
Screenshot: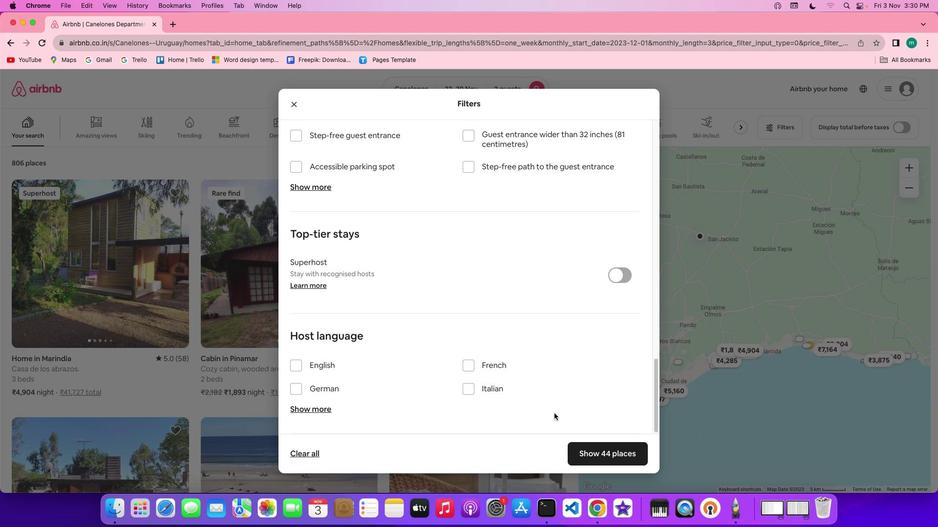 
Action: Mouse scrolled (554, 414) with delta (0, -2)
Screenshot: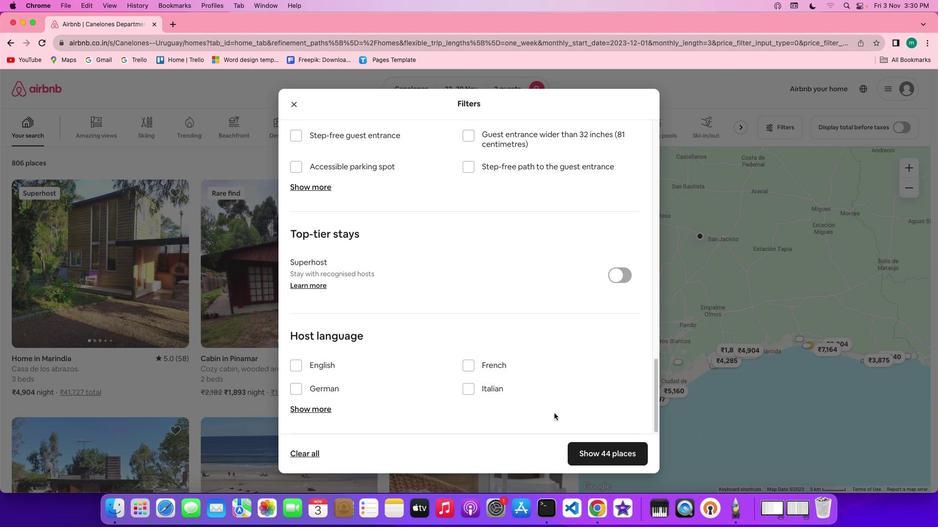 
Action: Mouse scrolled (554, 414) with delta (0, -2)
Screenshot: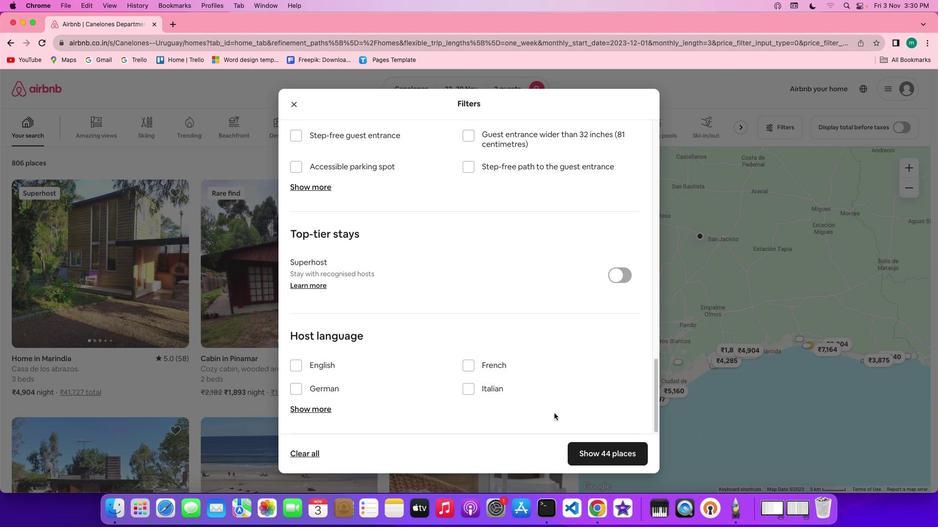 
Action: Mouse scrolled (554, 414) with delta (0, -2)
Screenshot: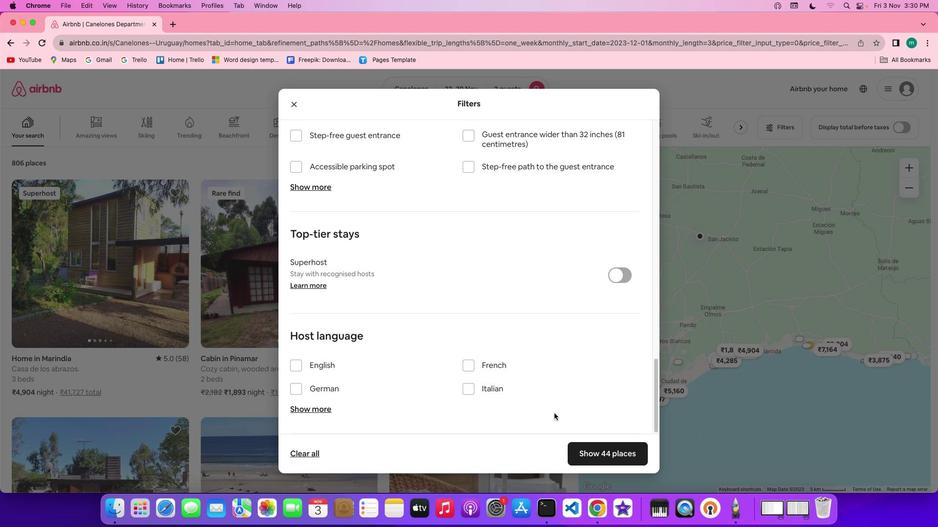 
Action: Mouse scrolled (554, 414) with delta (0, 0)
Screenshot: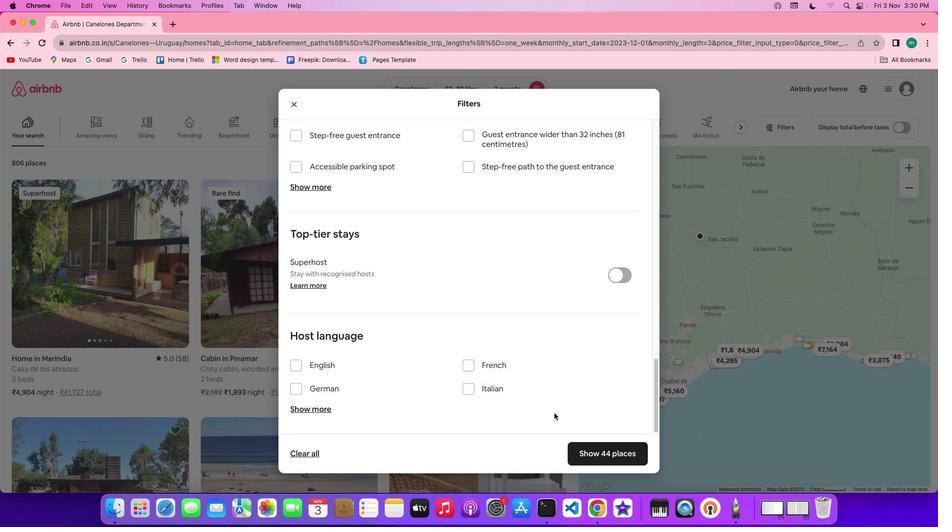 
Action: Mouse scrolled (554, 414) with delta (0, 0)
Screenshot: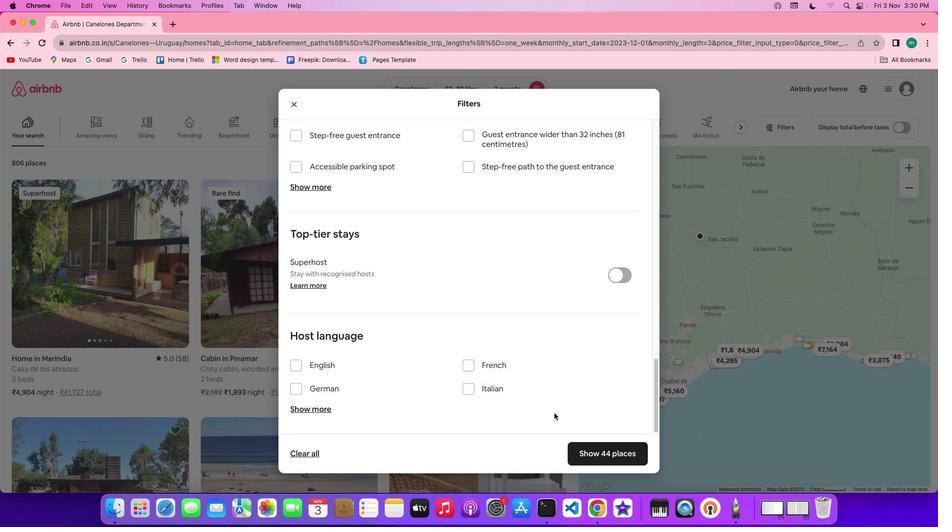 
Action: Mouse scrolled (554, 414) with delta (0, -1)
Screenshot: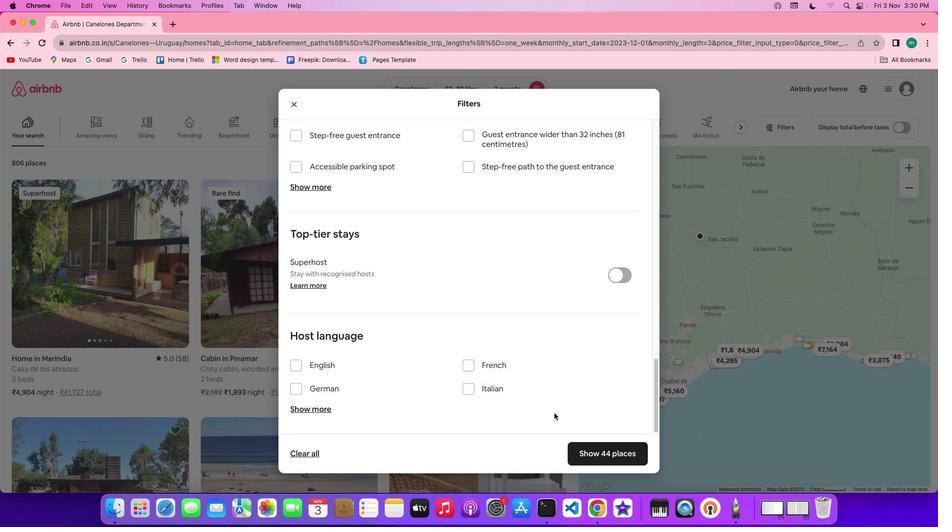 
Action: Mouse scrolled (554, 414) with delta (0, -2)
Screenshot: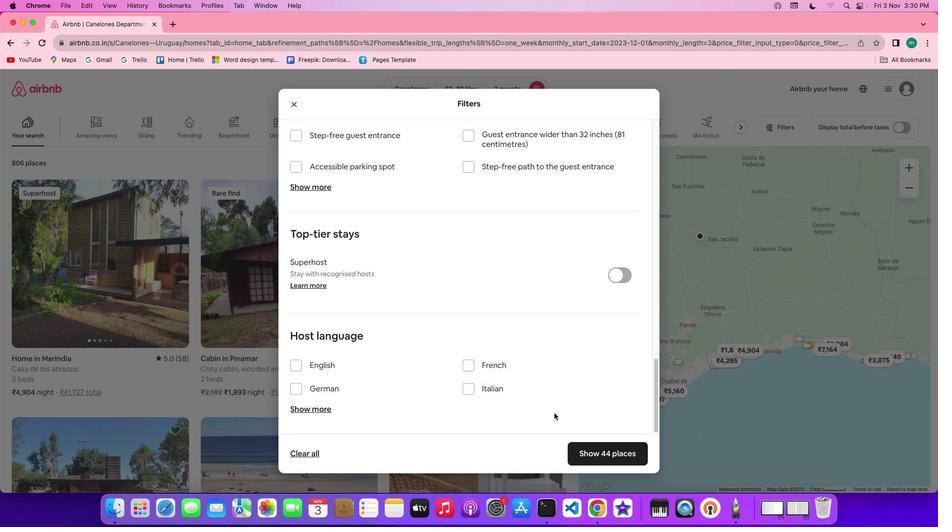 
Action: Mouse scrolled (554, 414) with delta (0, -2)
Screenshot: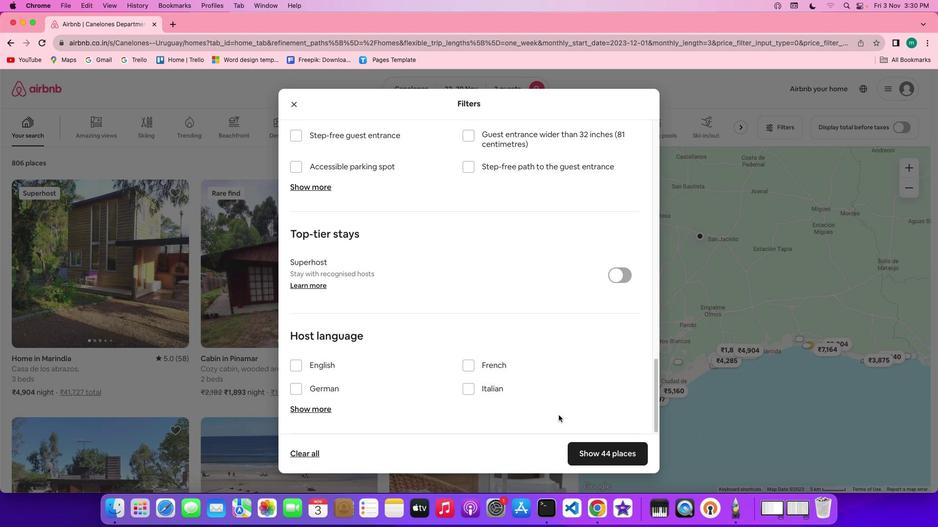 
Action: Mouse moved to (624, 450)
Screenshot: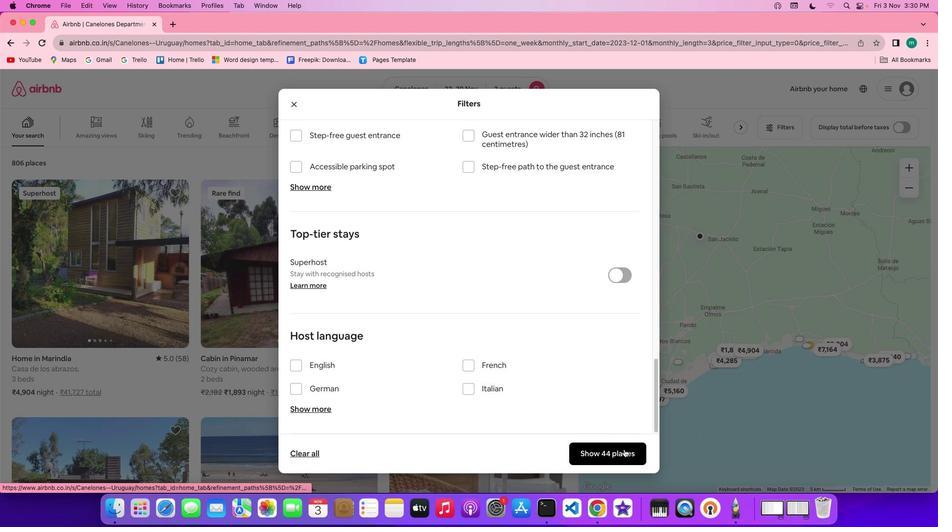
Action: Mouse pressed left at (624, 450)
Screenshot: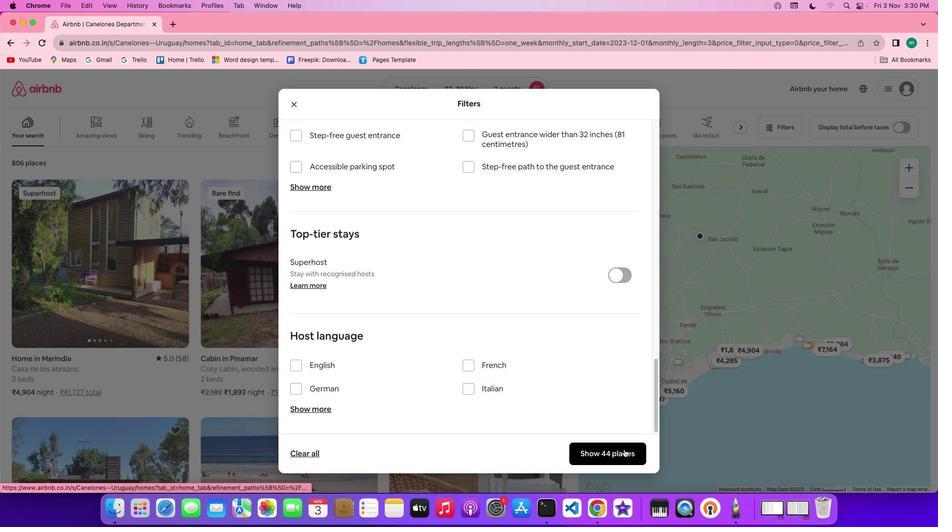 
Action: Mouse moved to (263, 312)
Screenshot: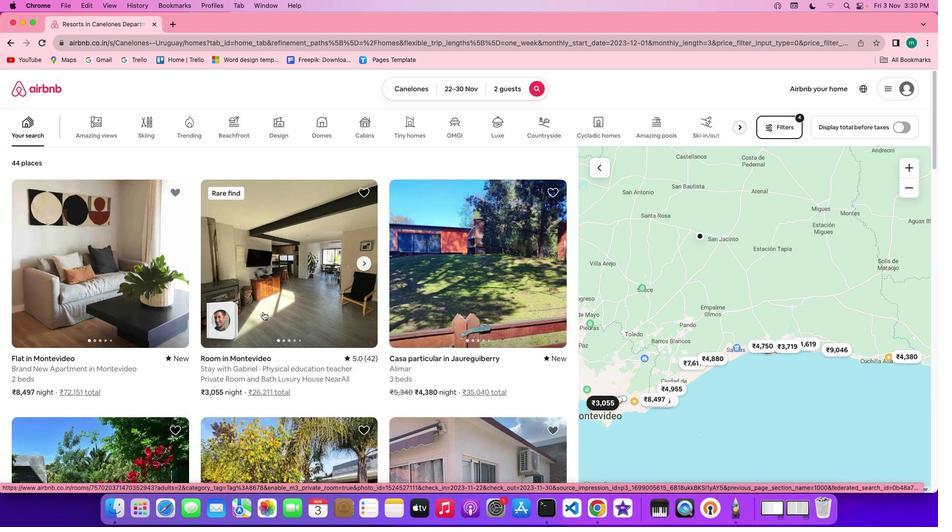 
Action: Mouse pressed left at (263, 312)
Screenshot: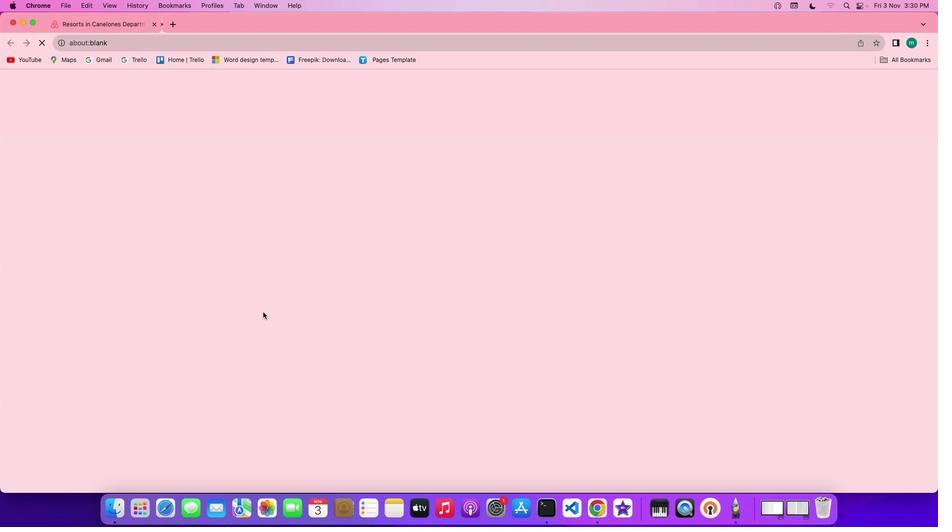 
Action: Mouse moved to (706, 362)
Screenshot: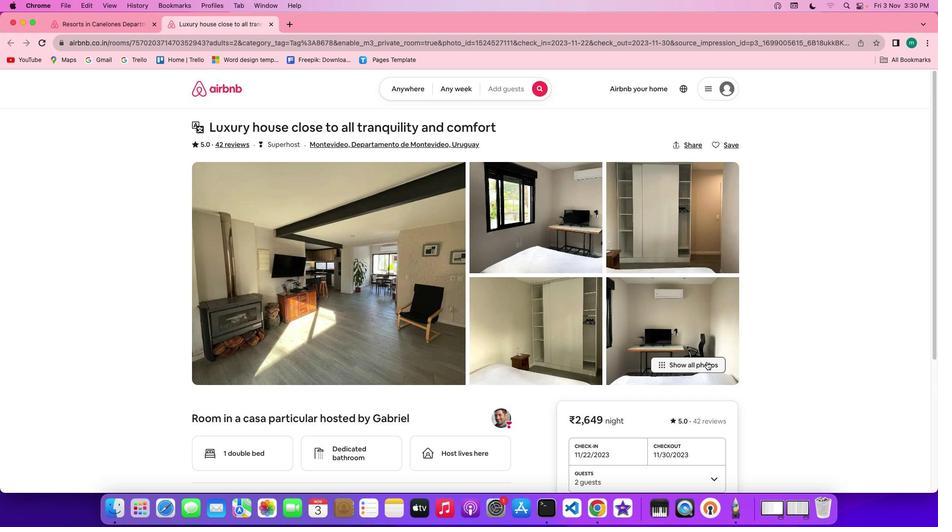 
Action: Mouse pressed left at (706, 362)
Screenshot: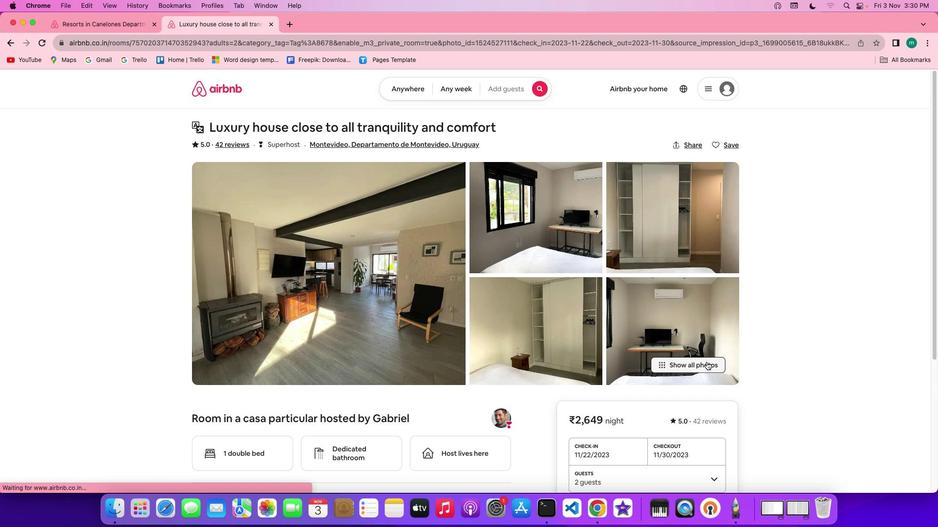 
Action: Mouse moved to (481, 393)
Screenshot: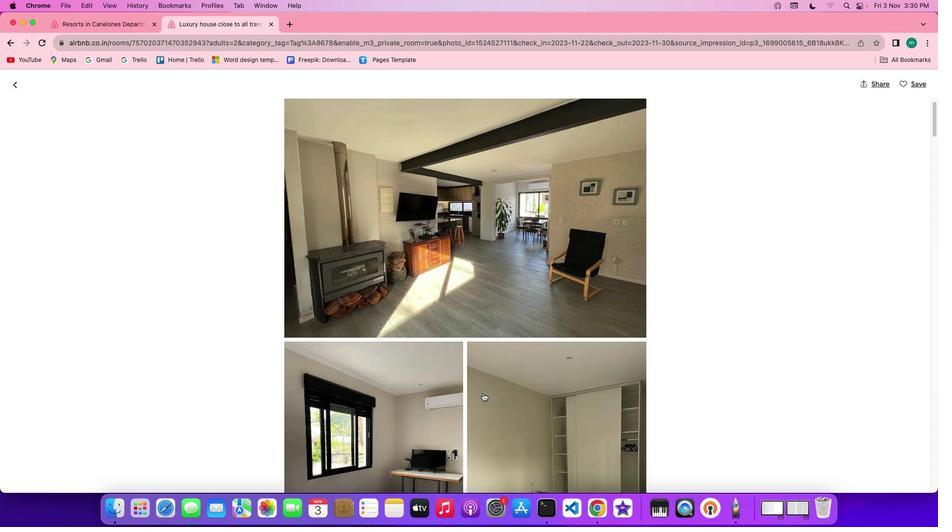 
Action: Mouse scrolled (481, 393) with delta (0, 0)
Screenshot: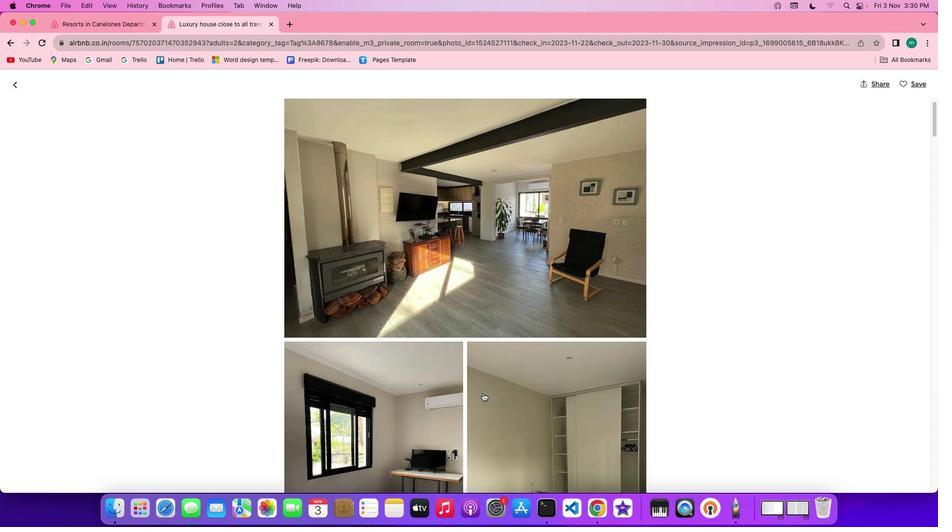 
Action: Mouse moved to (481, 393)
Screenshot: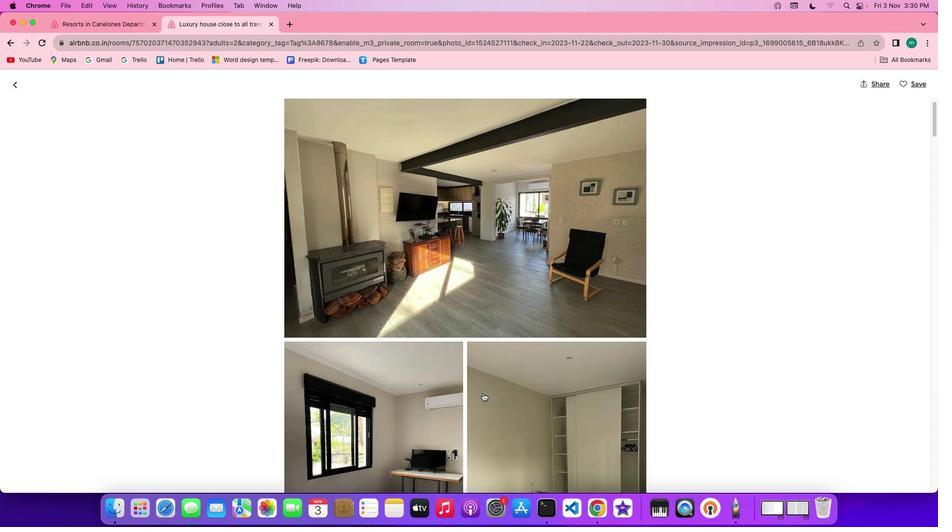 
Action: Mouse scrolled (481, 393) with delta (0, 0)
Screenshot: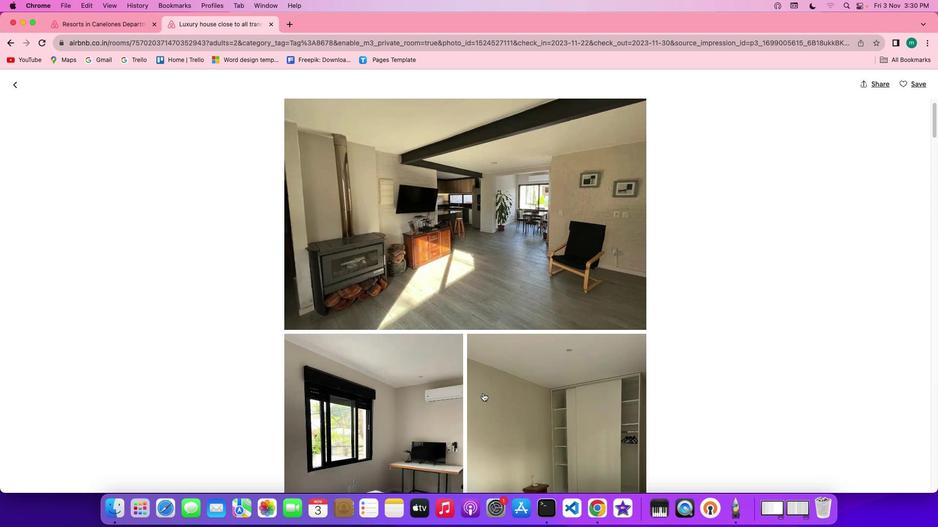 
Action: Mouse moved to (482, 394)
Screenshot: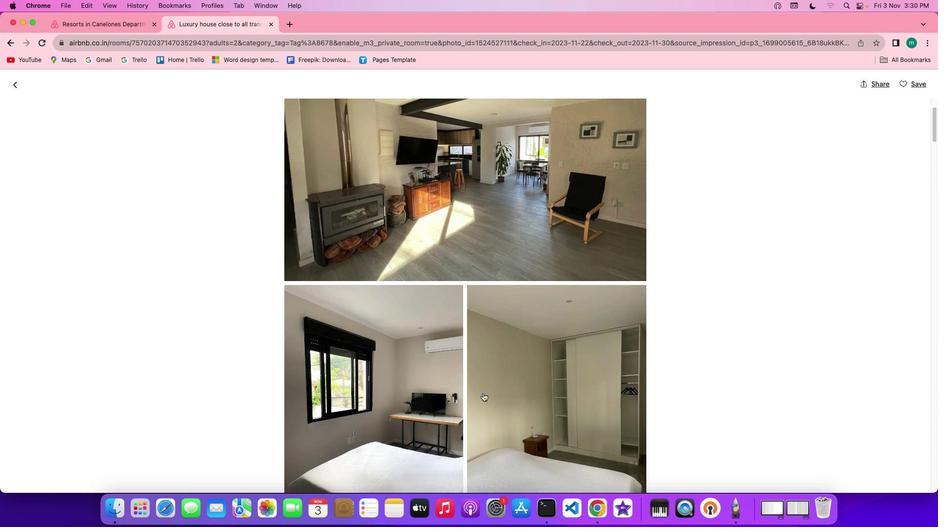
Action: Mouse scrolled (482, 394) with delta (0, 0)
Screenshot: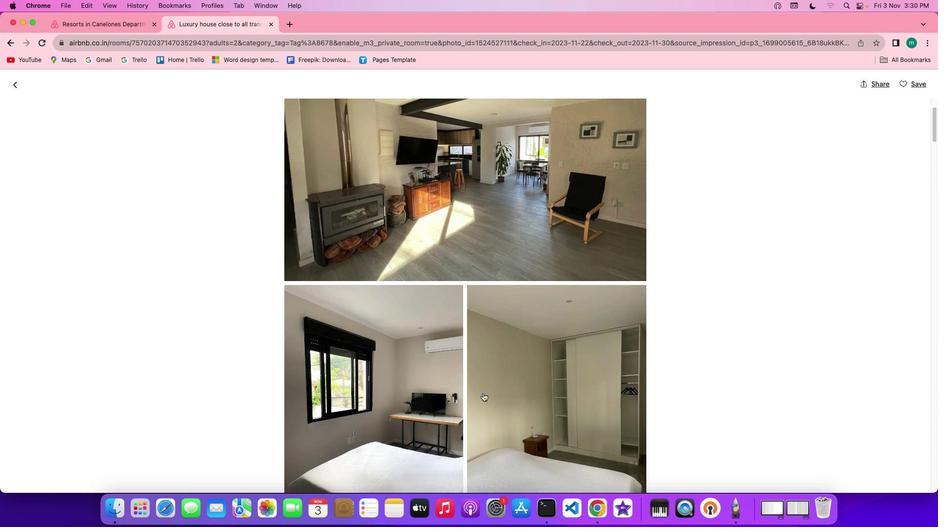 
Action: Mouse moved to (483, 394)
Screenshot: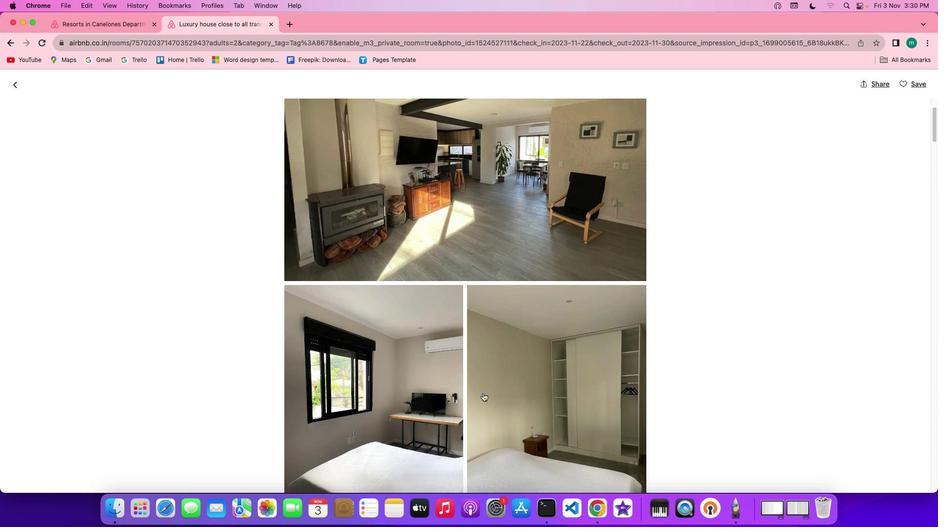 
Action: Mouse scrolled (483, 394) with delta (0, 0)
Screenshot: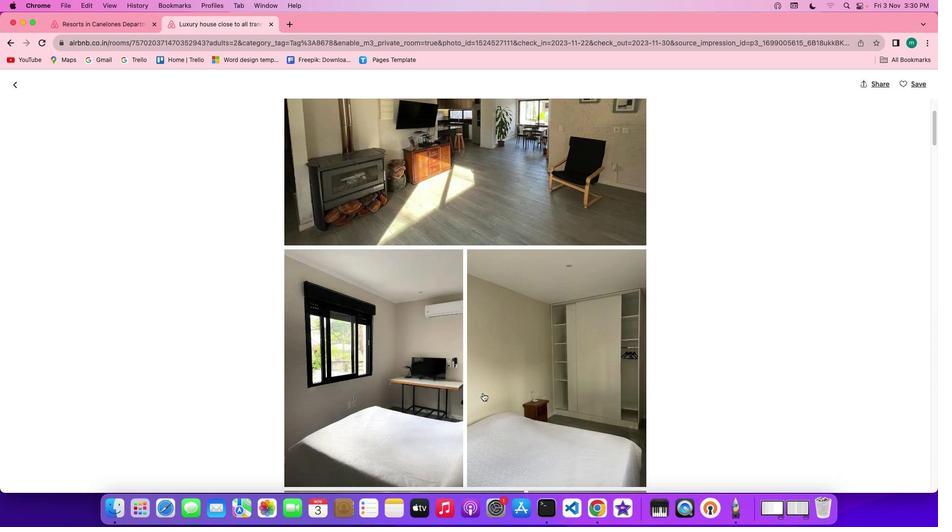 
Action: Mouse moved to (483, 394)
Screenshot: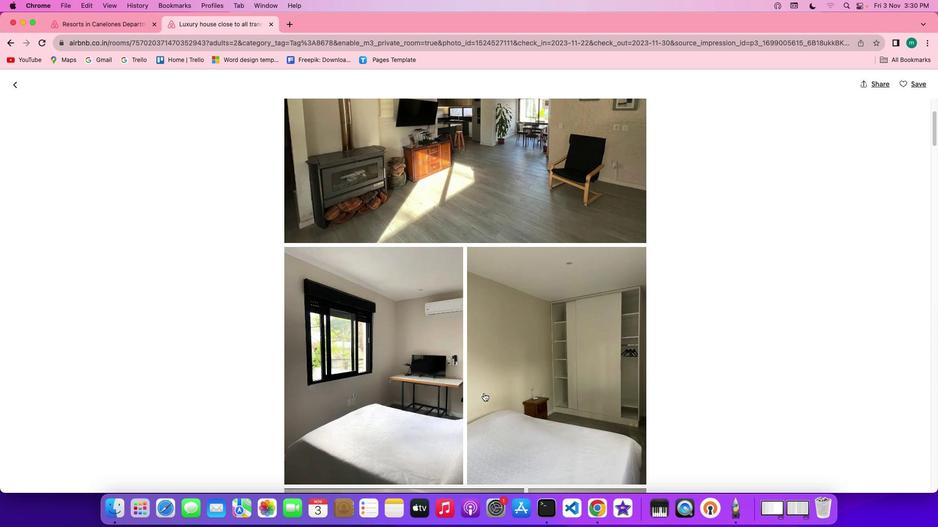 
Action: Mouse scrolled (483, 394) with delta (0, 0)
Screenshot: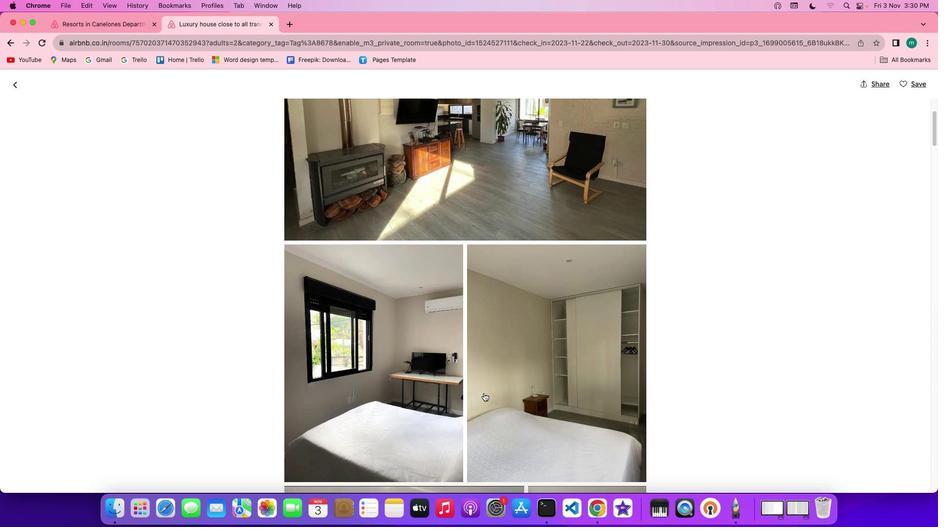 
Action: Mouse scrolled (483, 394) with delta (0, 0)
Screenshot: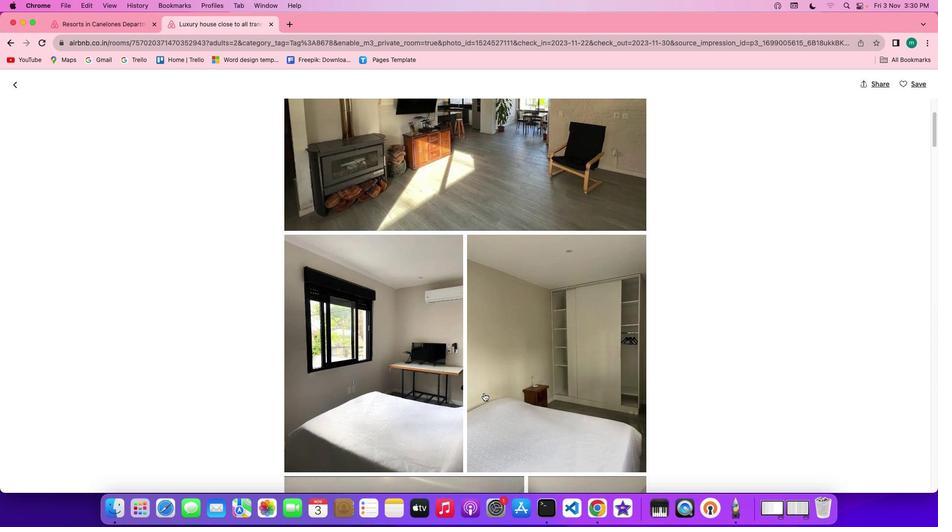 
Action: Mouse scrolled (483, 394) with delta (0, 0)
Screenshot: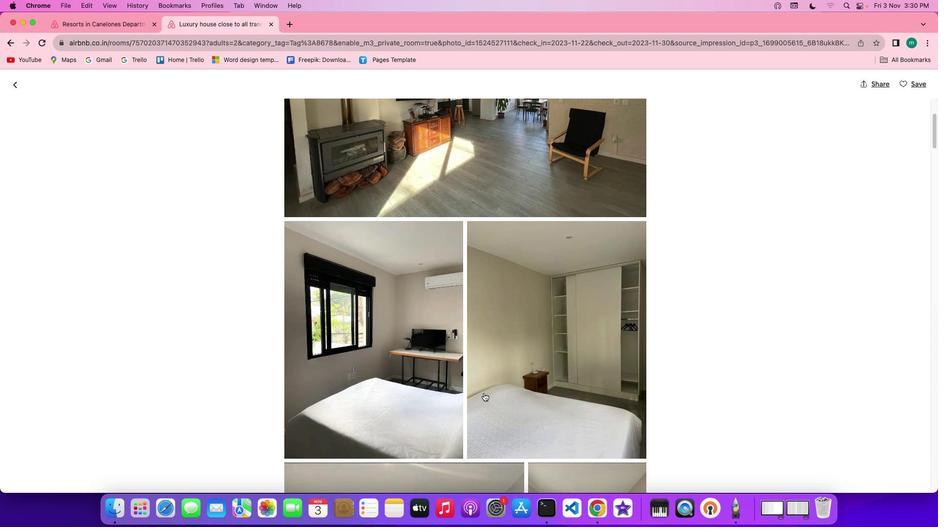 
Action: Mouse scrolled (483, 394) with delta (0, 0)
Screenshot: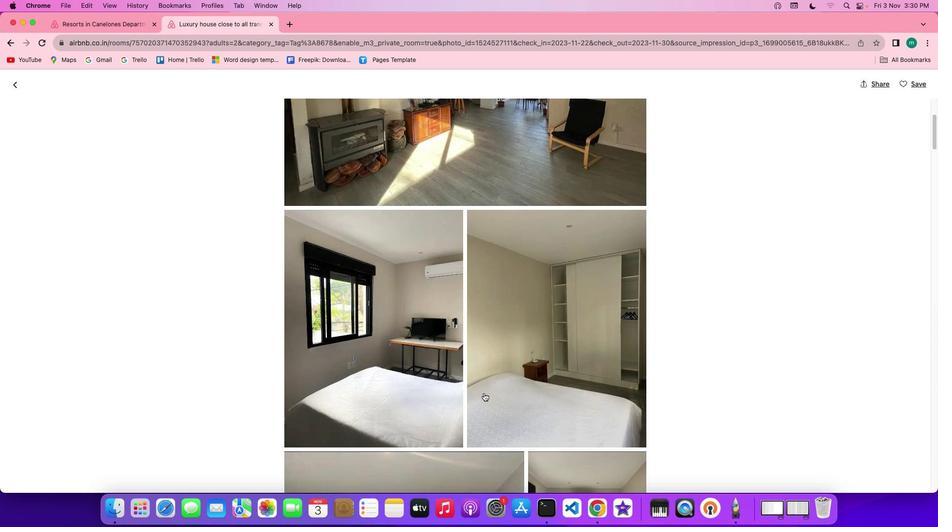 
Action: Mouse scrolled (483, 394) with delta (0, 0)
Screenshot: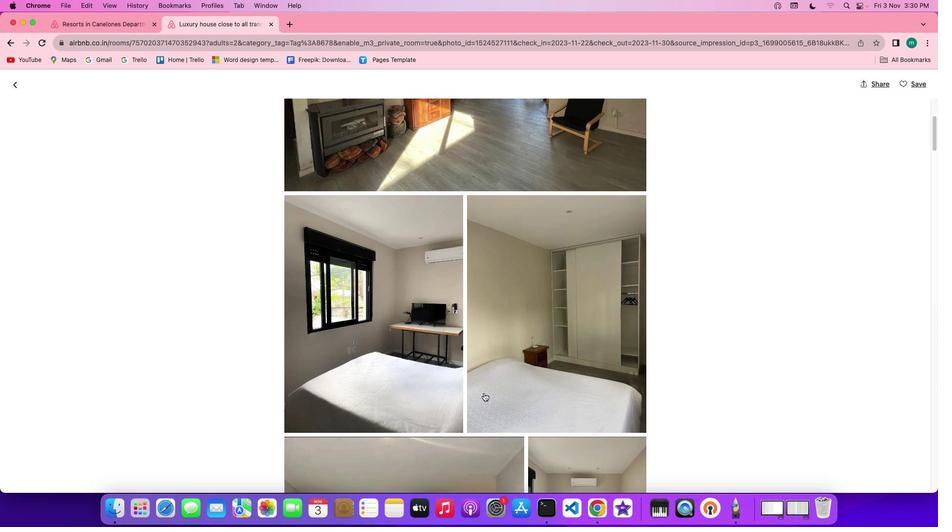 
Action: Mouse scrolled (483, 394) with delta (0, 0)
Screenshot: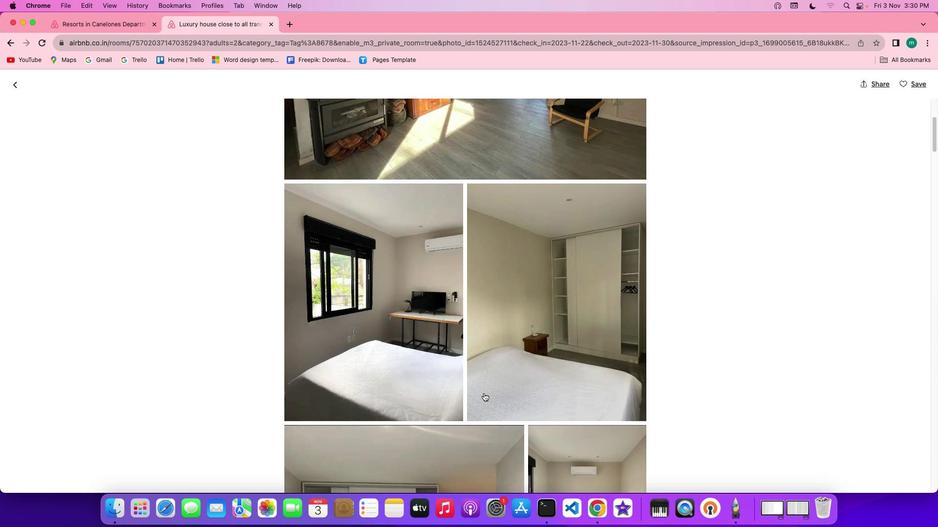 
Action: Mouse scrolled (483, 394) with delta (0, 0)
Screenshot: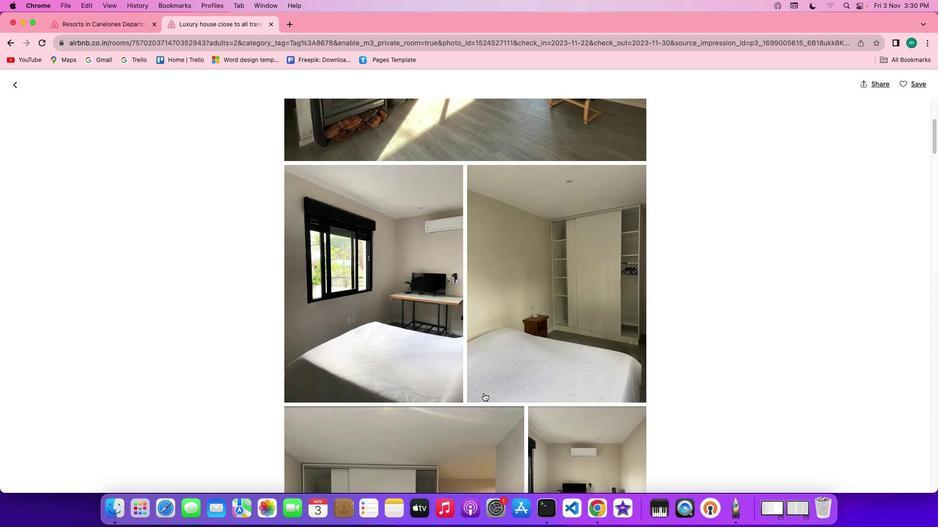 
Action: Mouse scrolled (483, 394) with delta (0, 0)
Screenshot: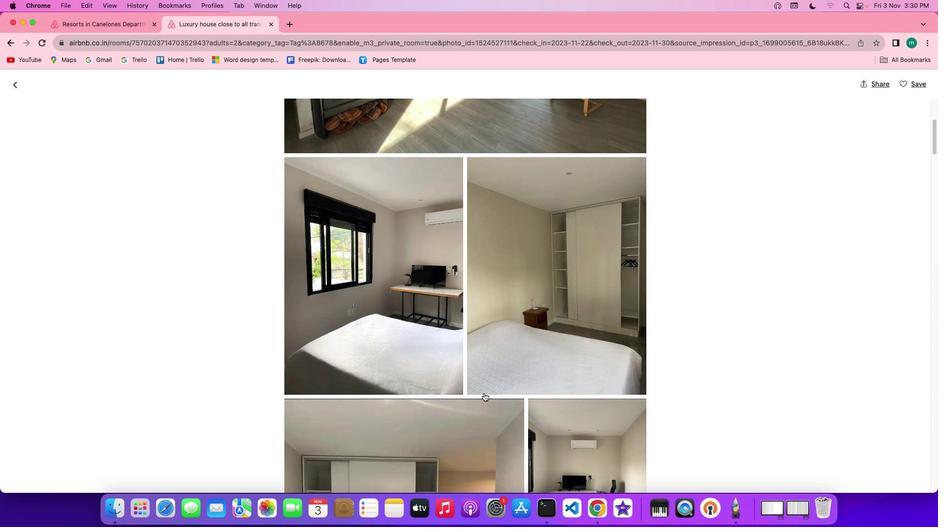 
Action: Mouse scrolled (483, 394) with delta (0, 0)
Screenshot: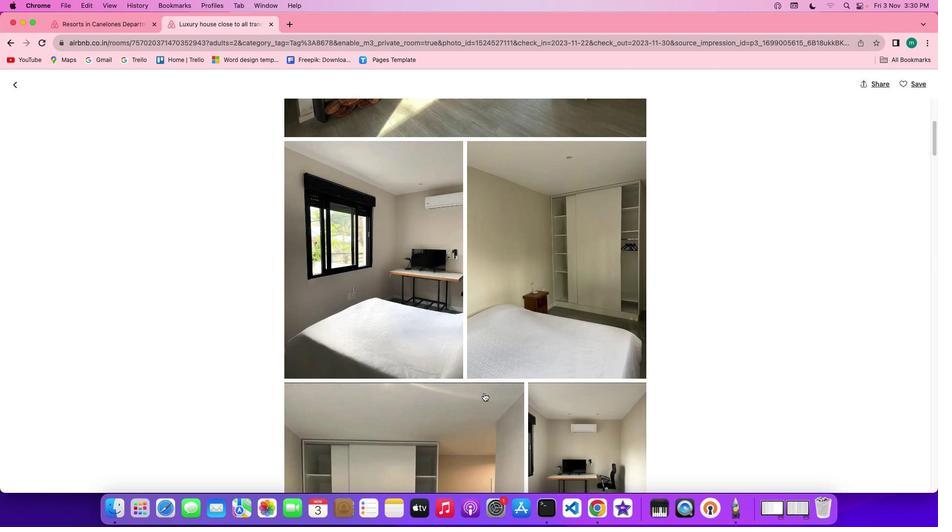 
Action: Mouse scrolled (483, 394) with delta (0, 0)
Screenshot: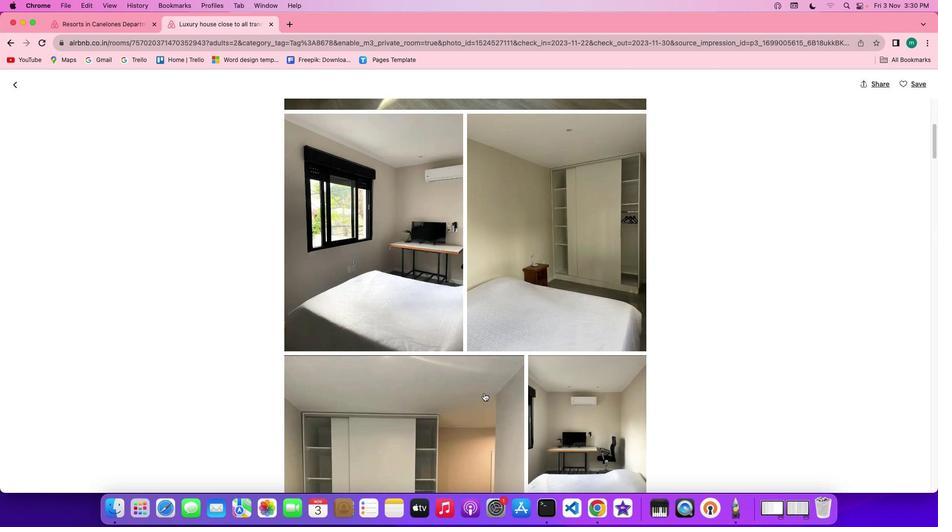 
Action: Mouse moved to (484, 394)
Screenshot: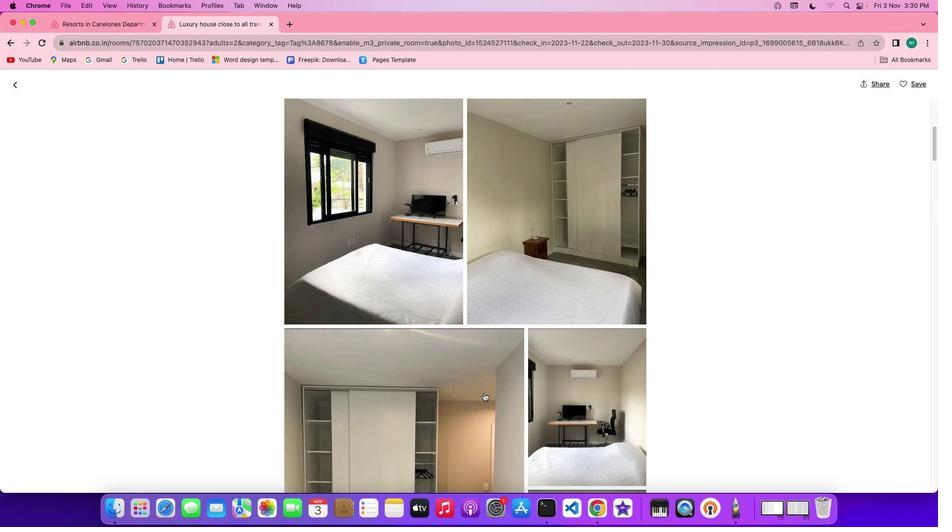 
Action: Mouse scrolled (484, 394) with delta (0, 0)
Screenshot: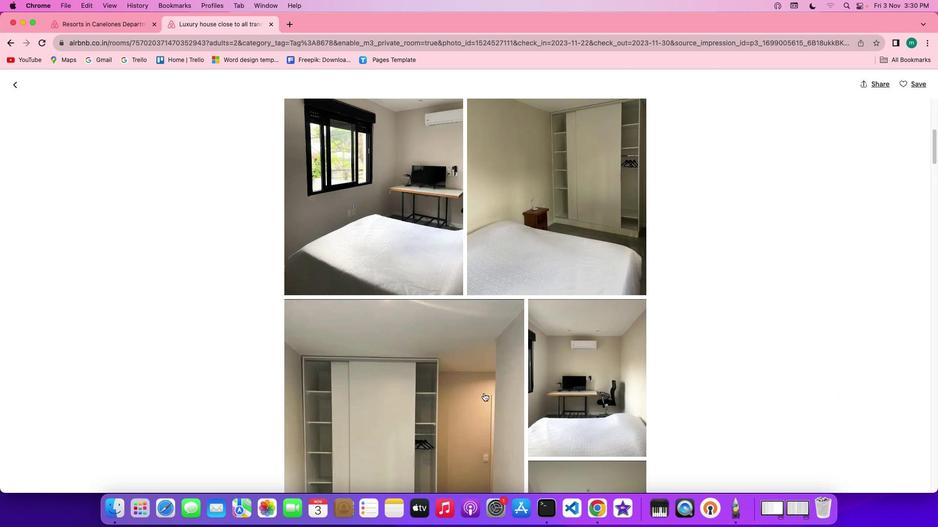 
Action: Mouse scrolled (484, 394) with delta (0, -1)
Screenshot: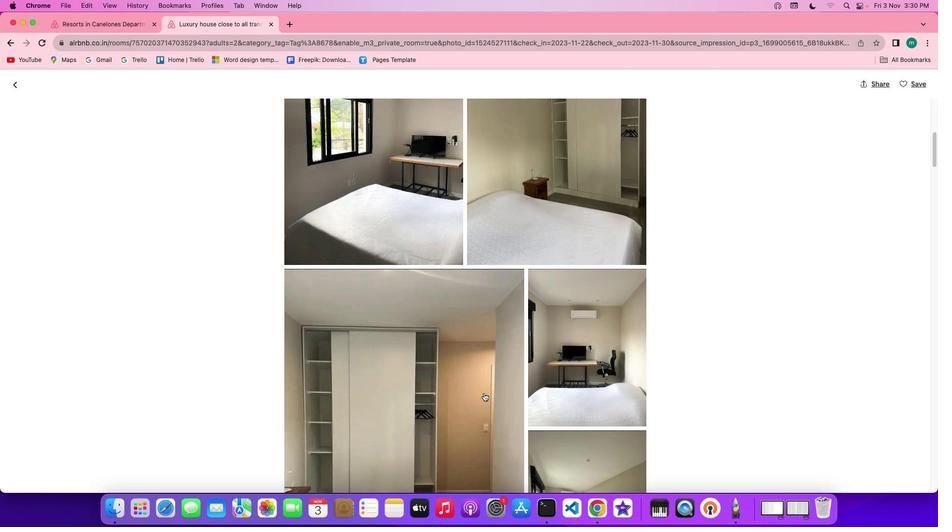 
Action: Mouse scrolled (484, 394) with delta (0, 0)
Screenshot: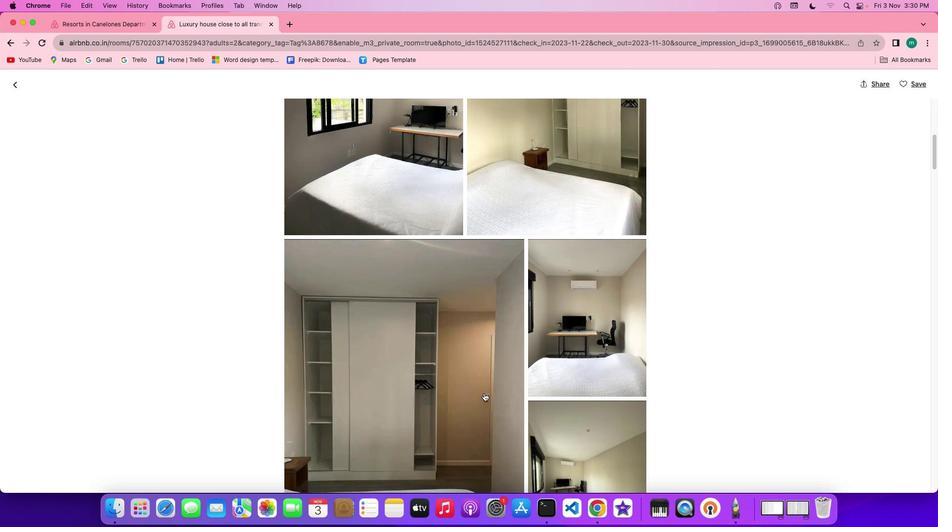 
Action: Mouse scrolled (484, 394) with delta (0, 0)
Screenshot: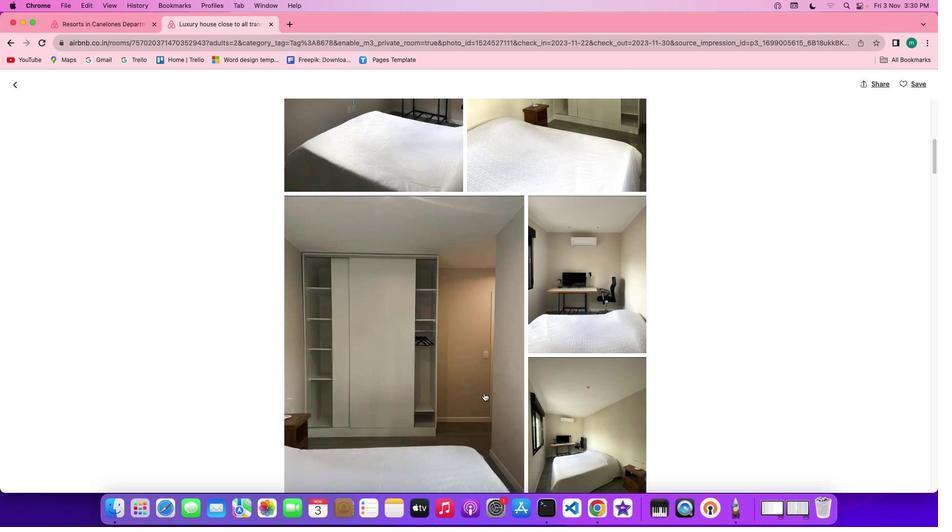 
Action: Mouse scrolled (484, 394) with delta (0, 0)
Screenshot: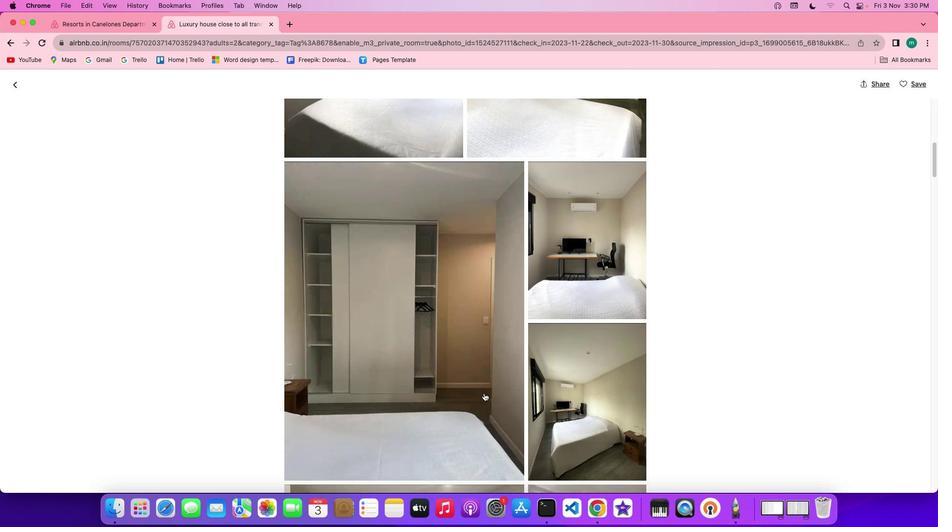 
Action: Mouse scrolled (484, 394) with delta (0, -1)
Screenshot: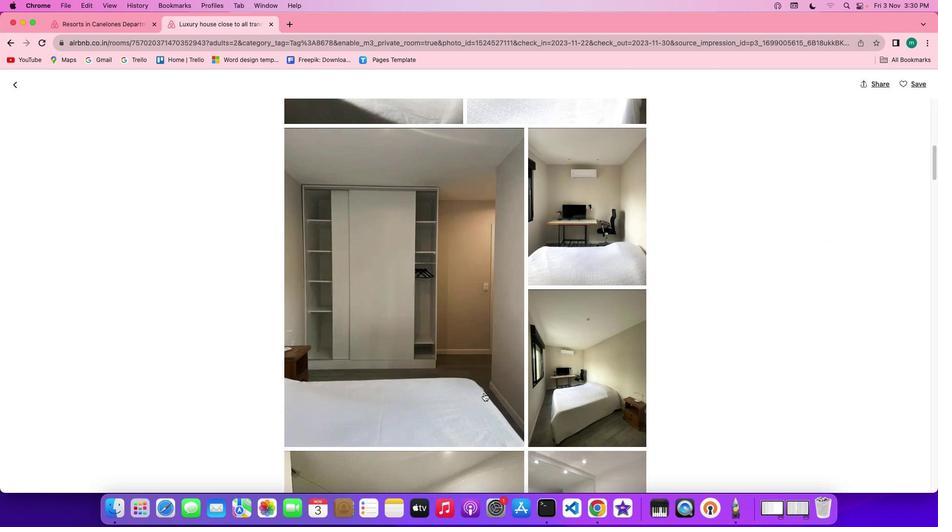 
Action: Mouse scrolled (484, 394) with delta (0, 0)
Screenshot: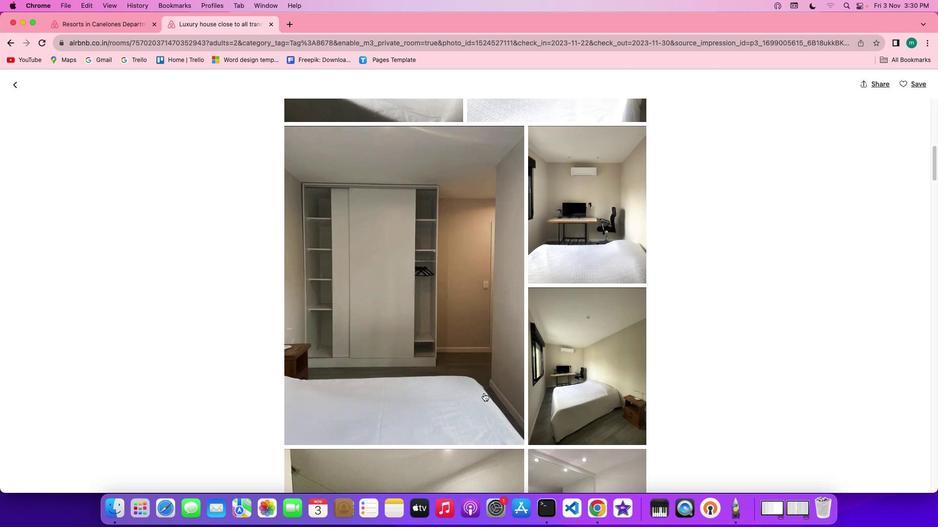 
Action: Mouse scrolled (484, 394) with delta (0, 0)
Screenshot: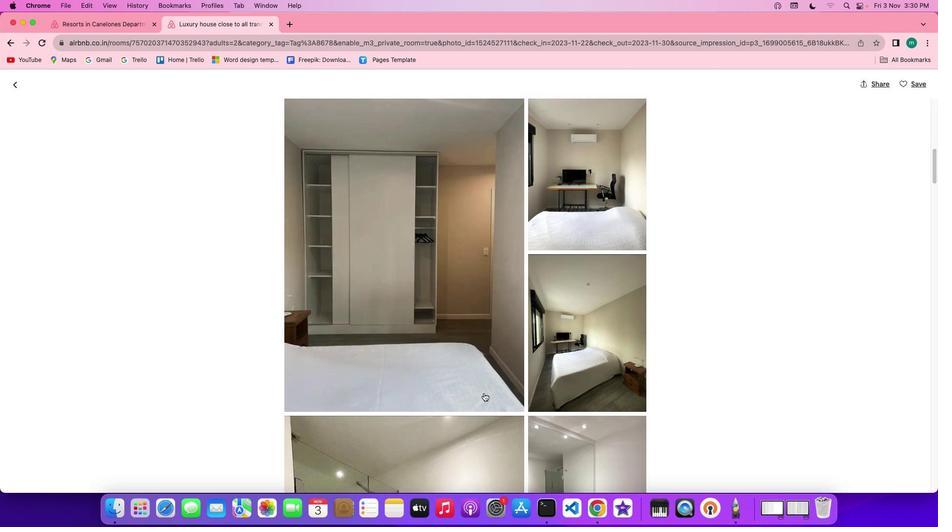 
Action: Mouse scrolled (484, 394) with delta (0, 0)
Screenshot: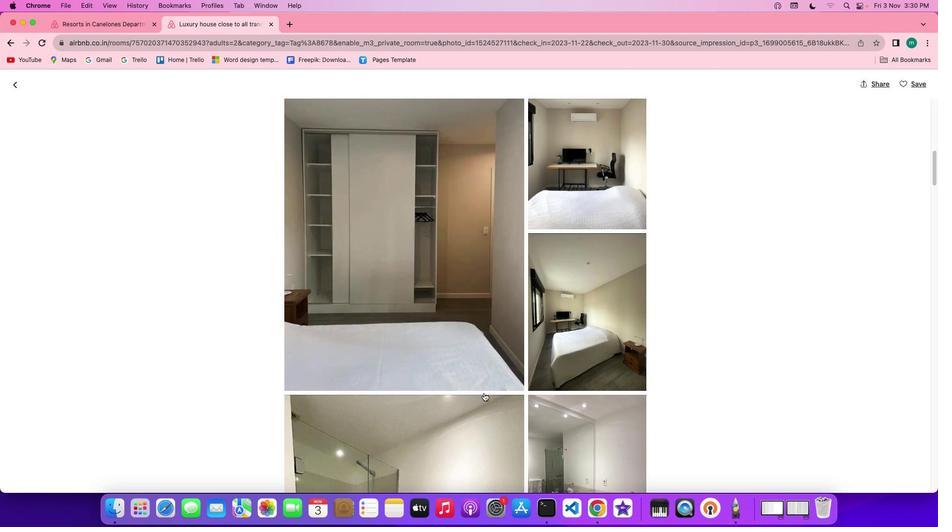 
Action: Mouse scrolled (484, 394) with delta (0, 0)
Screenshot: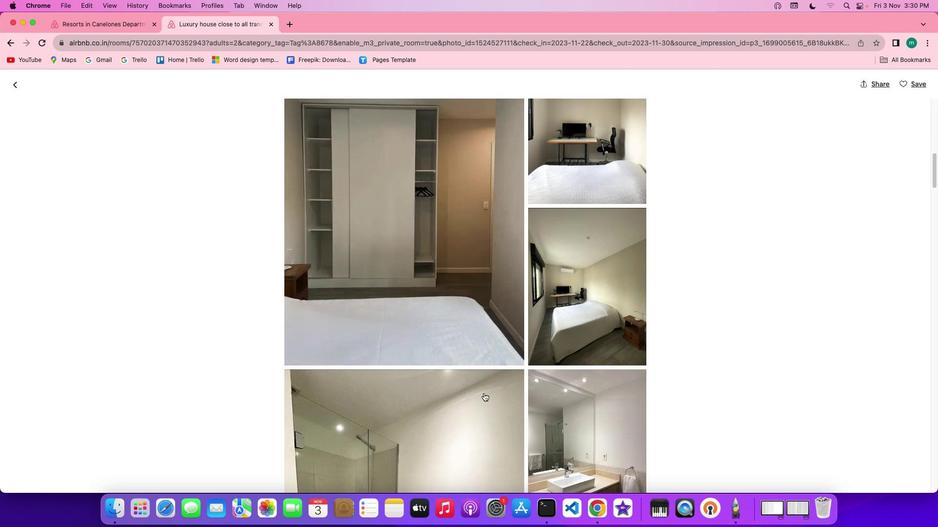 
Action: Mouse scrolled (484, 394) with delta (0, -1)
Screenshot: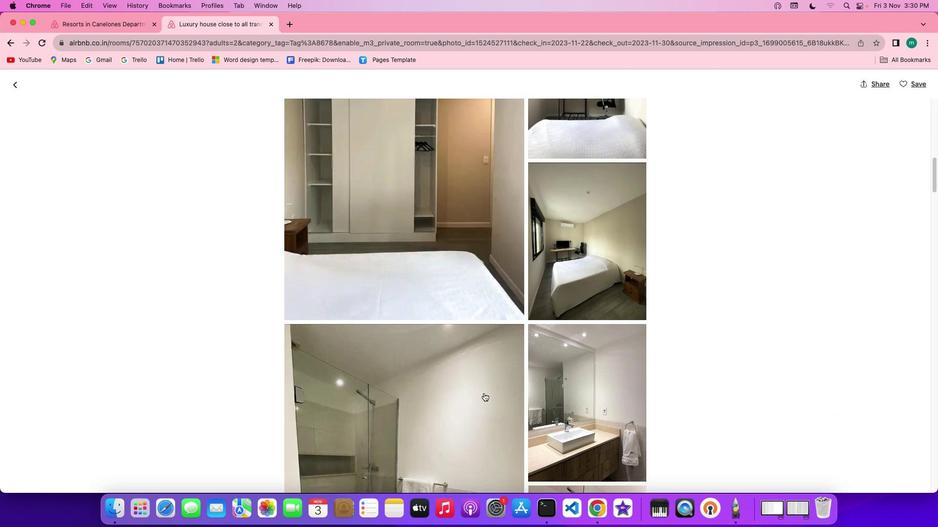 
Action: Mouse moved to (485, 393)
Screenshot: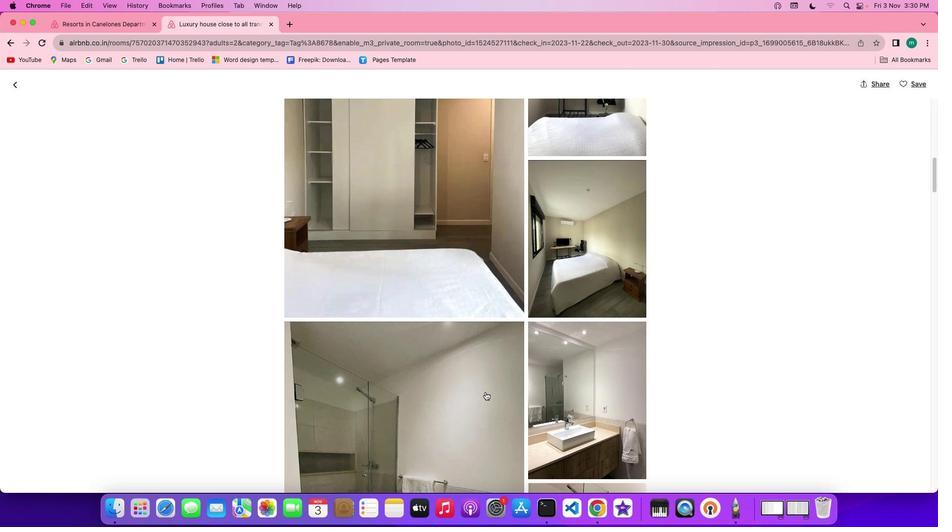 
Action: Mouse scrolled (485, 393) with delta (0, 0)
Screenshot: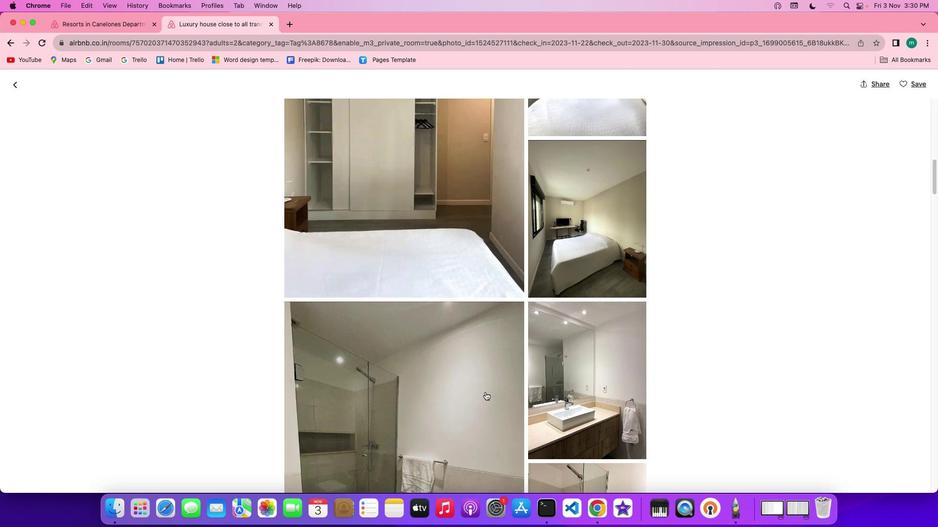 
Action: Mouse scrolled (485, 393) with delta (0, 0)
Screenshot: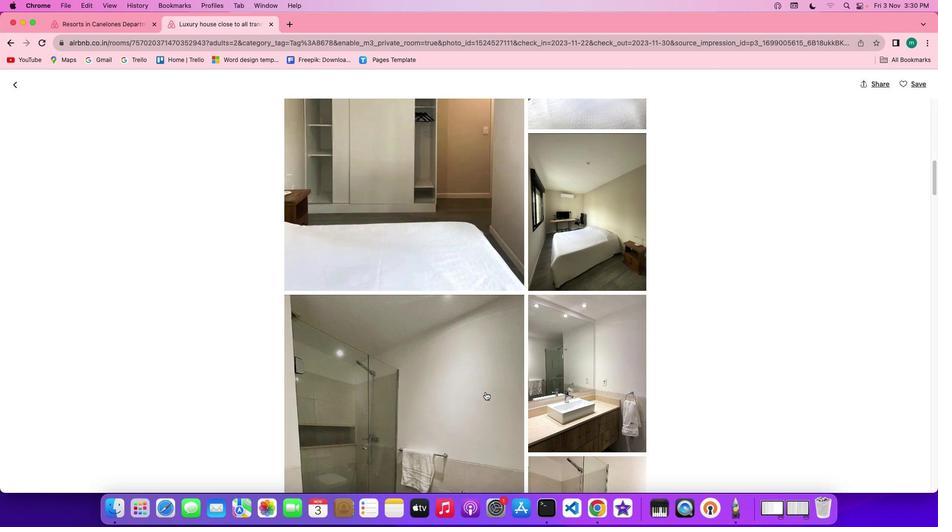 
Action: Mouse scrolled (485, 393) with delta (0, 0)
Screenshot: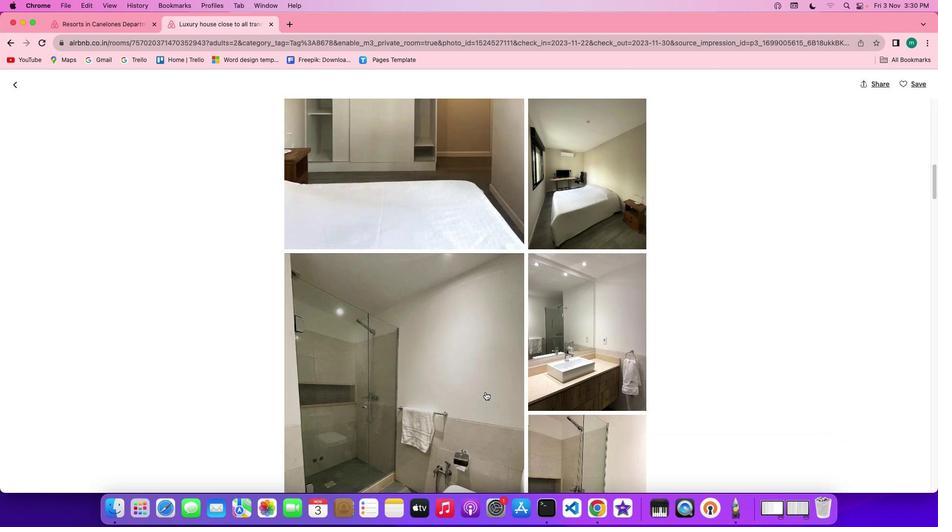 
Action: Mouse scrolled (485, 393) with delta (0, 0)
Screenshot: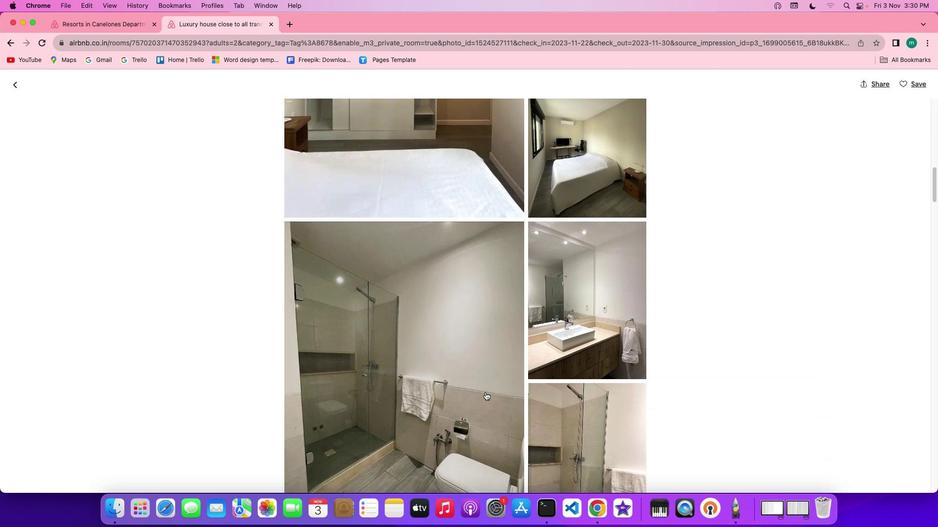 
Action: Mouse scrolled (485, 393) with delta (0, 0)
Screenshot: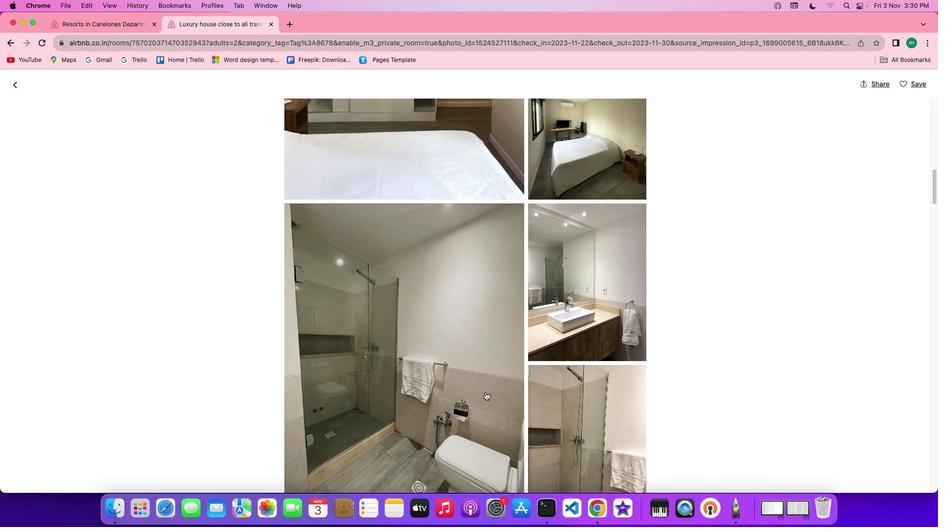 
Action: Mouse scrolled (485, 393) with delta (0, 0)
Screenshot: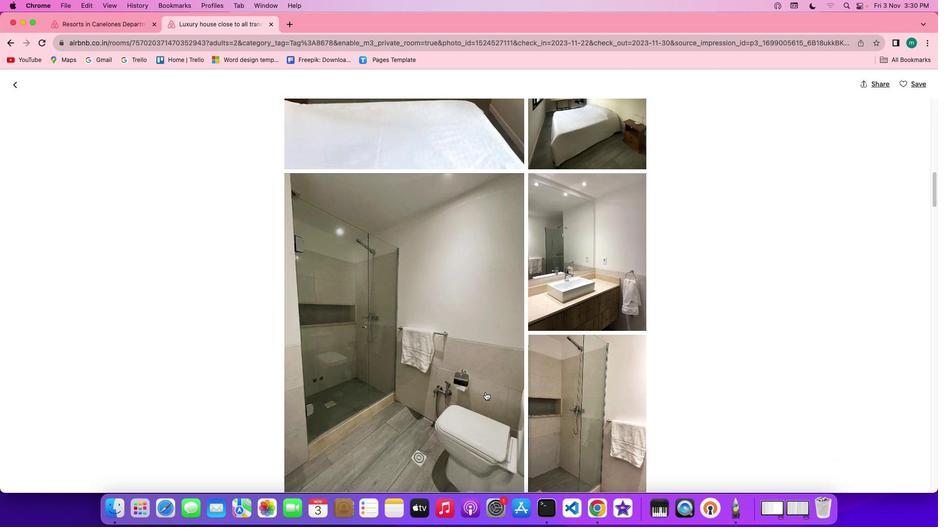 
Action: Mouse scrolled (485, 393) with delta (0, 0)
Screenshot: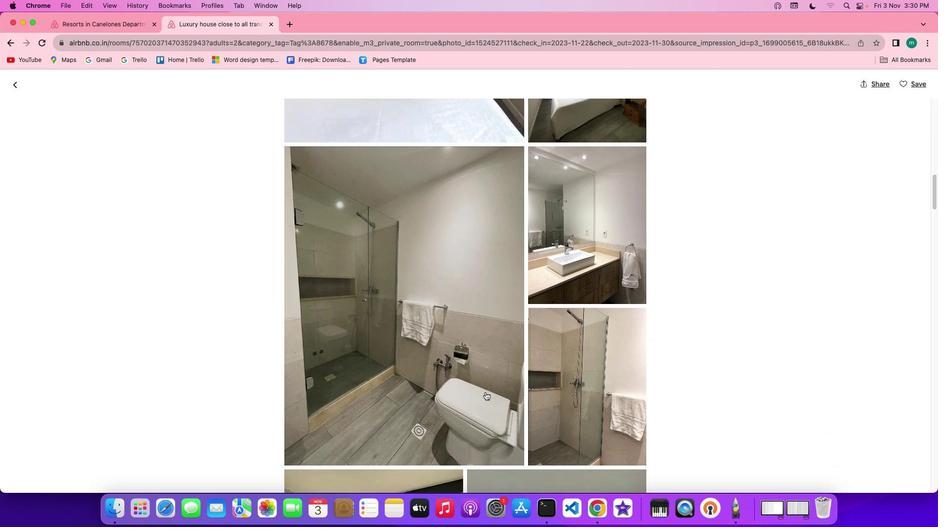 
Action: Mouse scrolled (485, 393) with delta (0, 0)
Screenshot: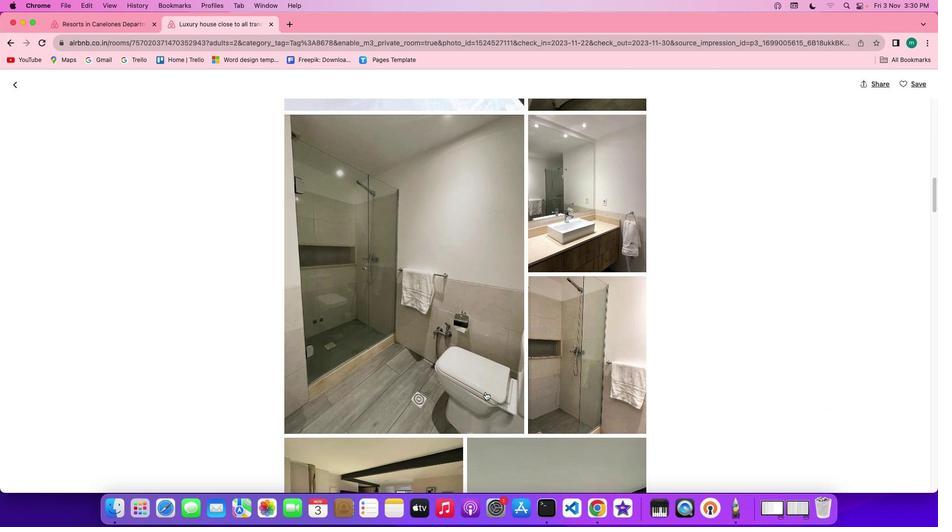 
Action: Mouse scrolled (485, 393) with delta (0, 0)
Screenshot: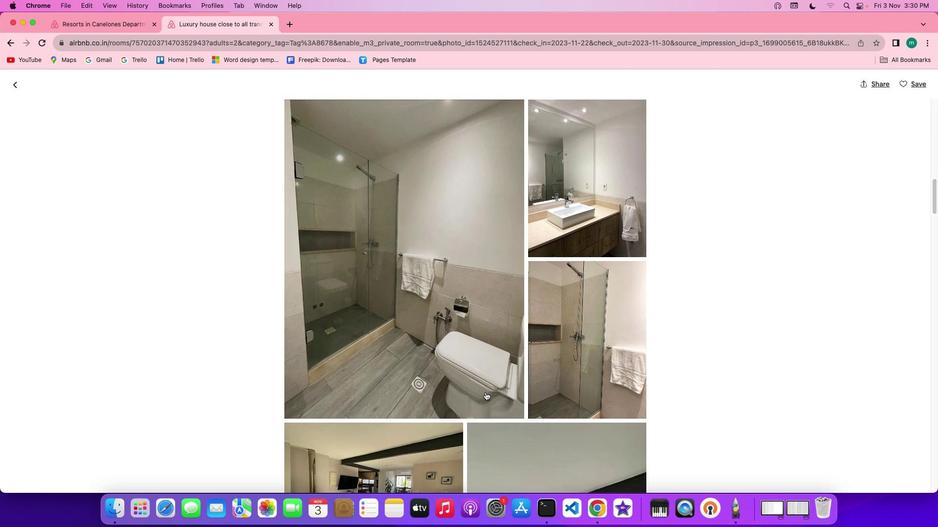 
Action: Mouse scrolled (485, 393) with delta (0, 0)
Screenshot: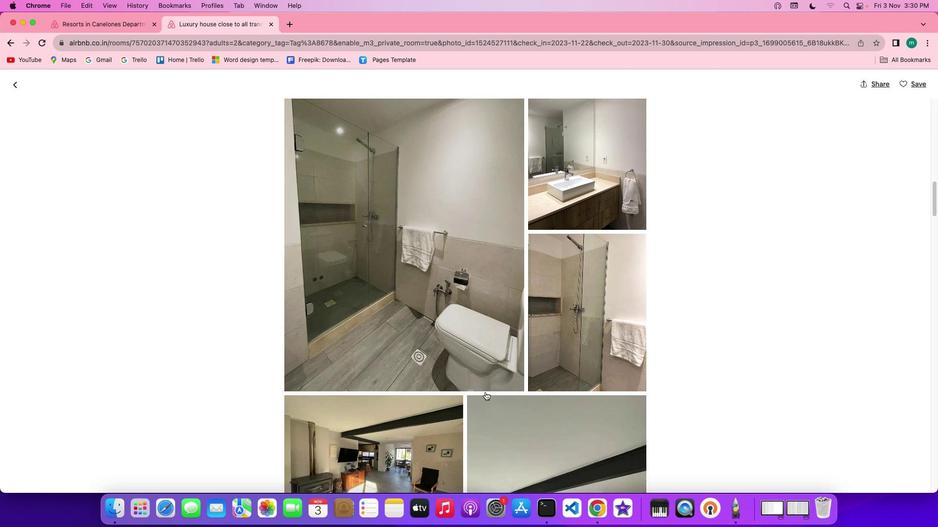 
Action: Mouse scrolled (485, 393) with delta (0, 0)
Screenshot: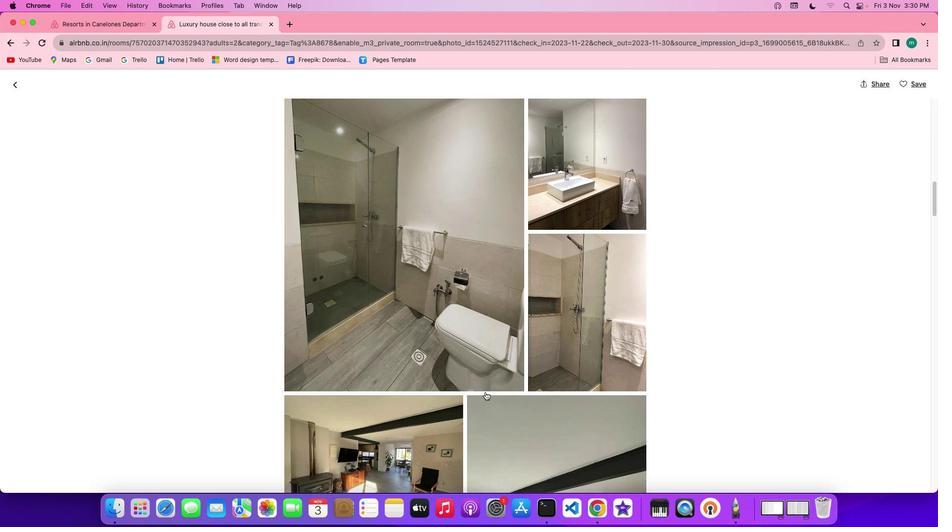 
Action: Mouse scrolled (485, 393) with delta (0, 0)
Screenshot: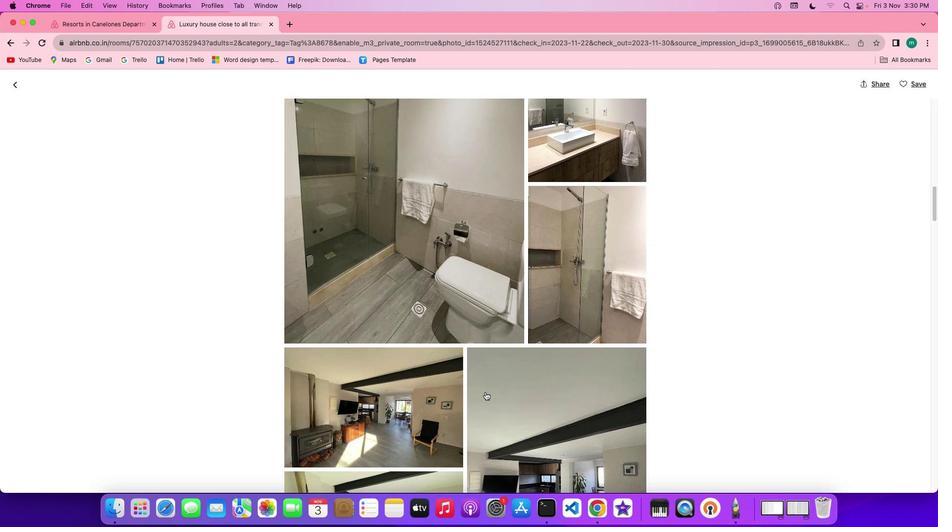 
Action: Mouse scrolled (485, 393) with delta (0, 0)
Screenshot: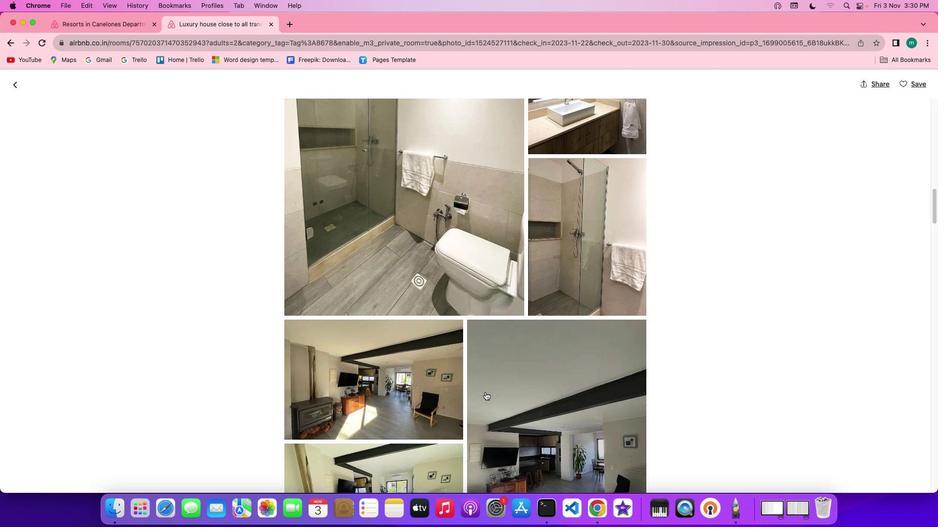 
Action: Mouse scrolled (485, 393) with delta (0, 0)
Screenshot: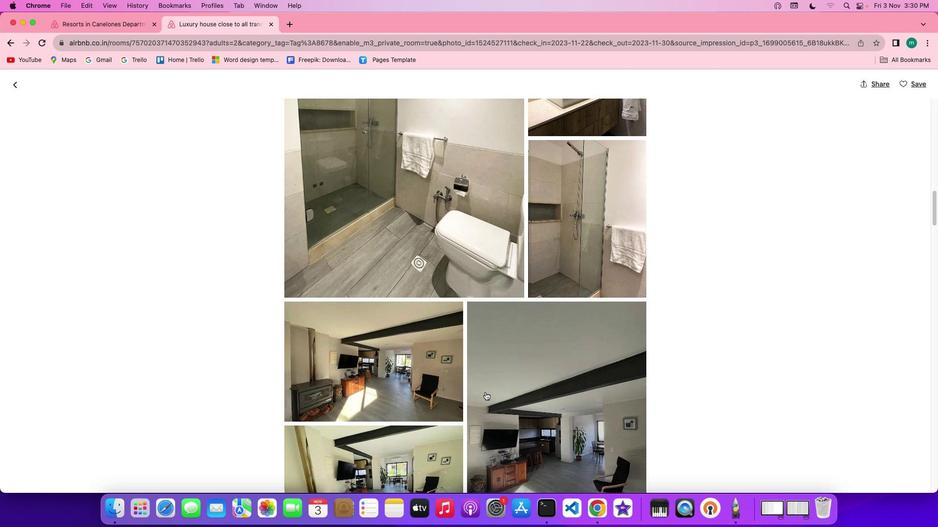 
Action: Mouse scrolled (485, 393) with delta (0, 0)
Screenshot: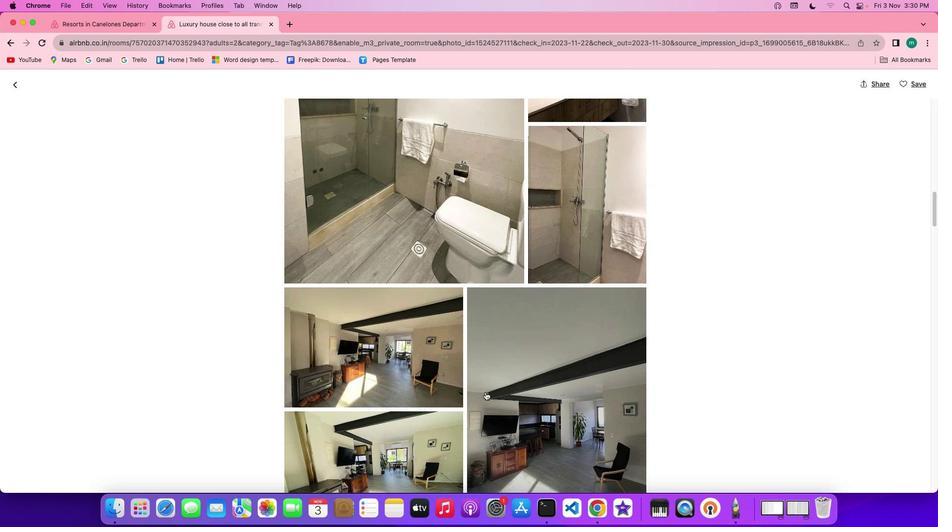 
Action: Mouse scrolled (485, 393) with delta (0, 0)
Screenshot: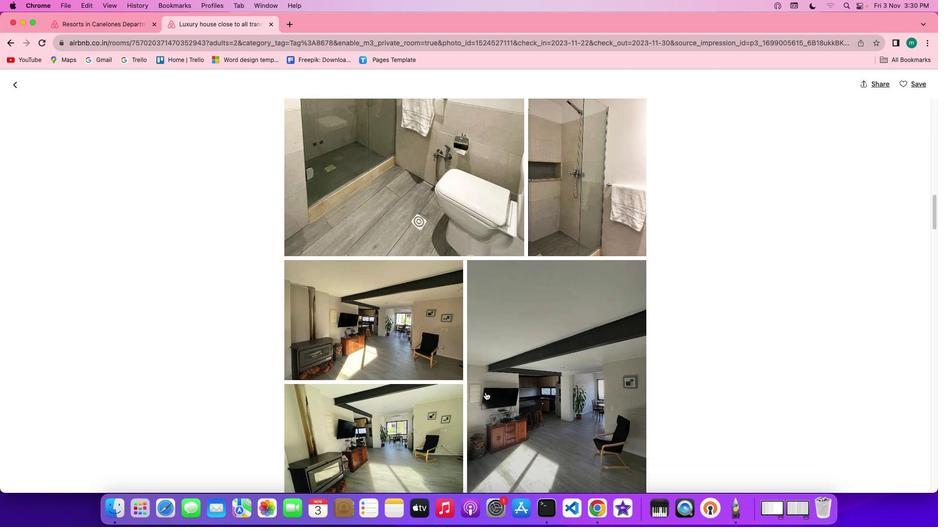 
Action: Mouse scrolled (485, 393) with delta (0, 0)
Screenshot: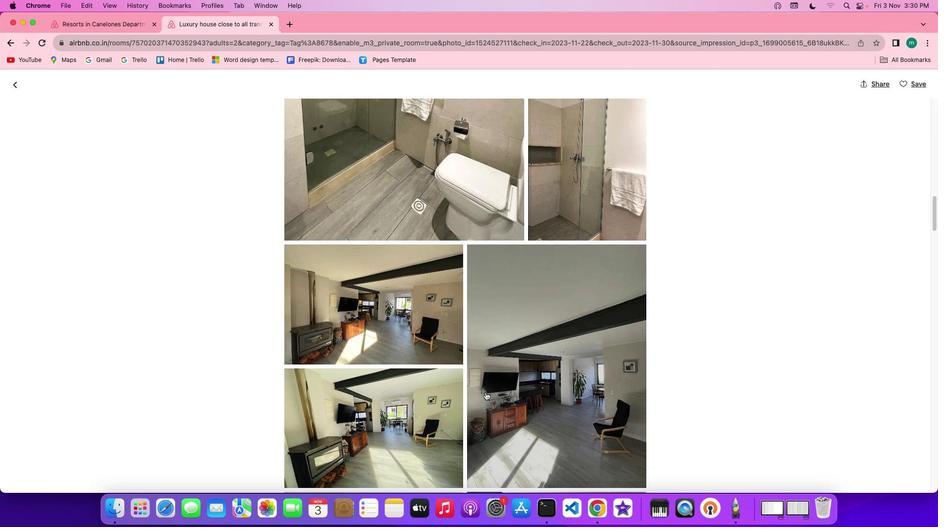 
Action: Mouse scrolled (485, 393) with delta (0, 0)
Screenshot: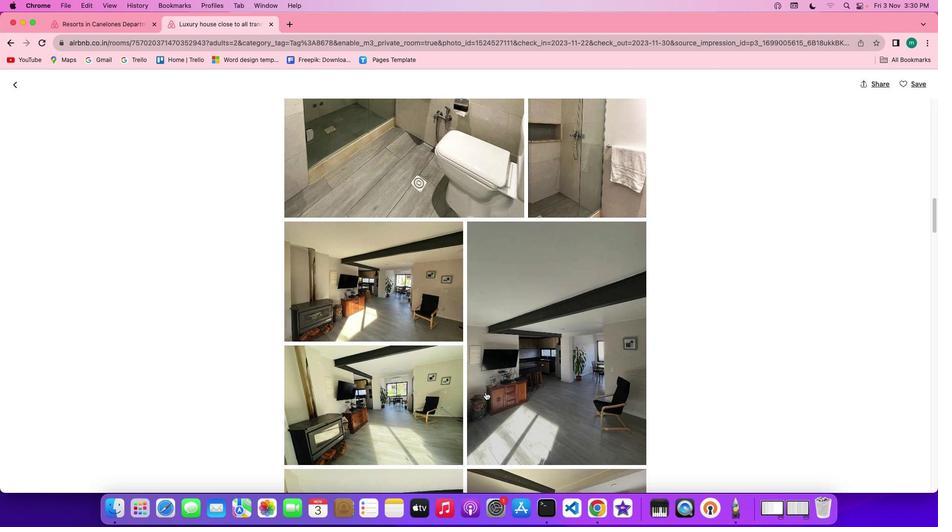 
Action: Mouse scrolled (485, 393) with delta (0, 0)
Screenshot: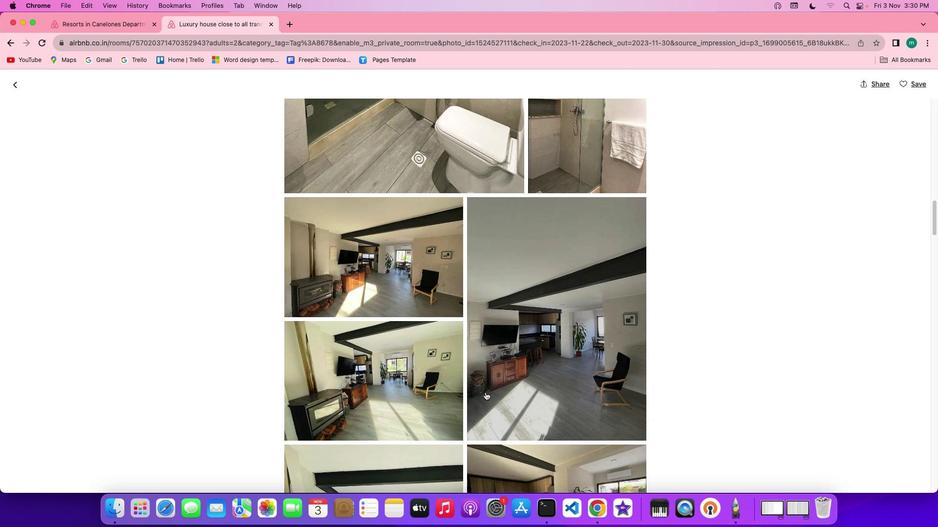 
Action: Mouse scrolled (485, 393) with delta (0, 0)
Screenshot: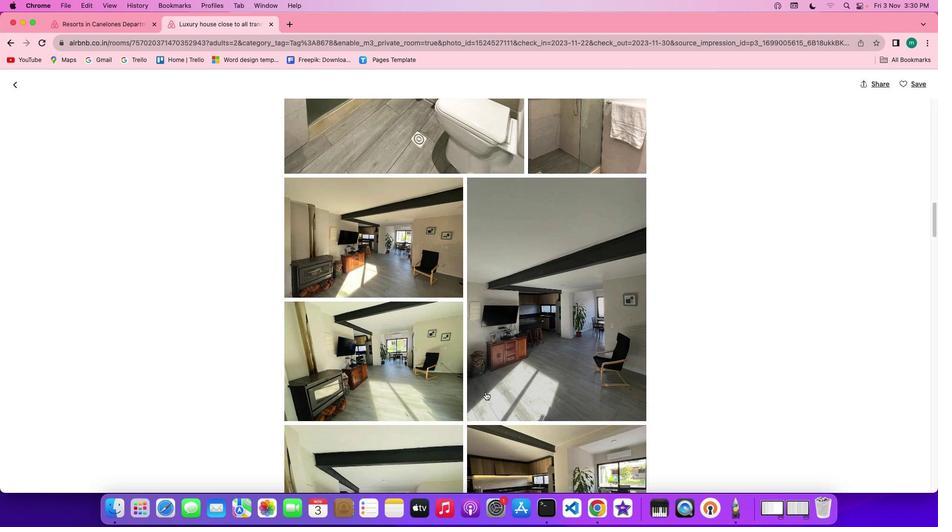 
Action: Mouse scrolled (485, 393) with delta (0, 0)
Screenshot: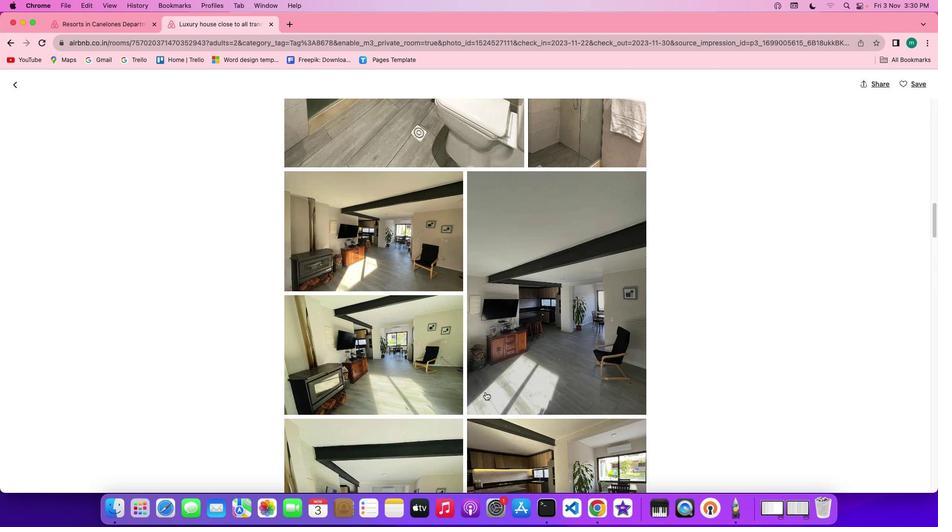 
Action: Mouse scrolled (485, 393) with delta (0, 0)
Screenshot: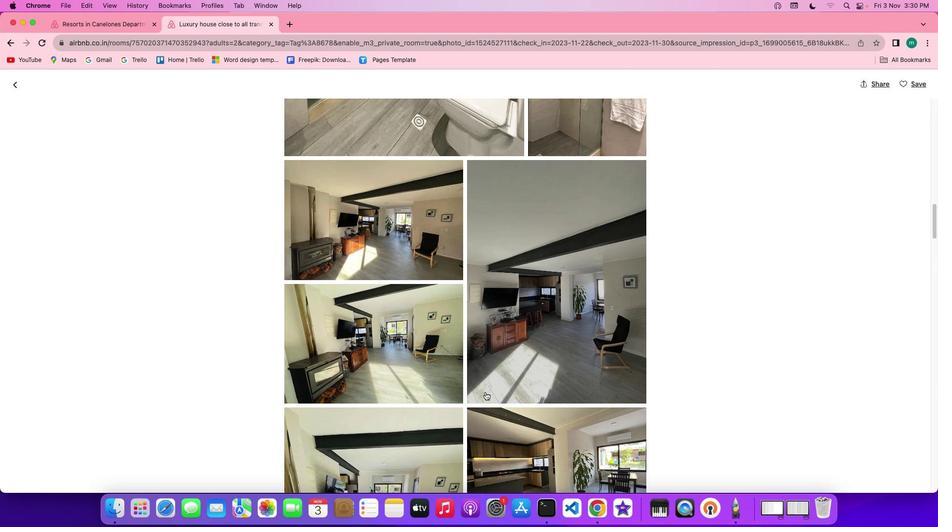 
Action: Mouse scrolled (485, 393) with delta (0, 0)
Screenshot: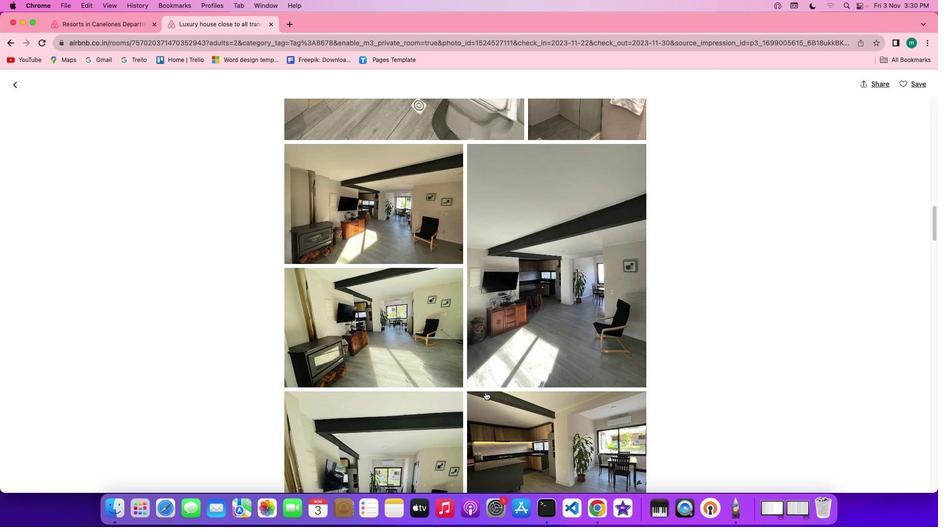 
Action: Mouse scrolled (485, 393) with delta (0, 0)
Screenshot: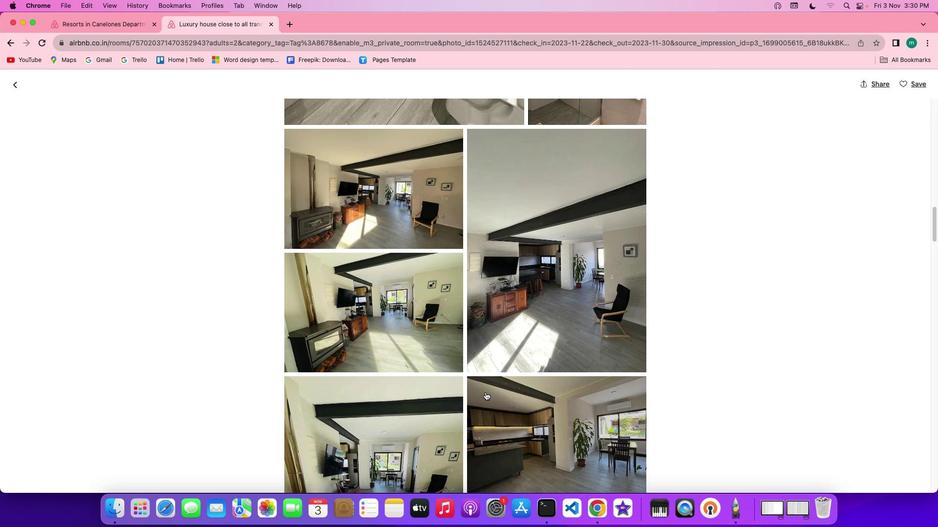 
Action: Mouse scrolled (485, 393) with delta (0, 0)
Screenshot: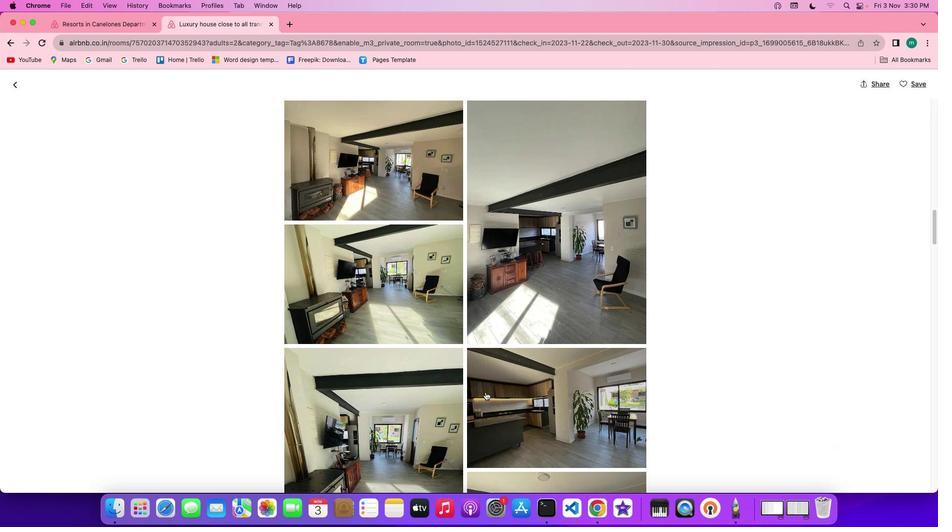 
Action: Mouse scrolled (485, 393) with delta (0, 0)
Screenshot: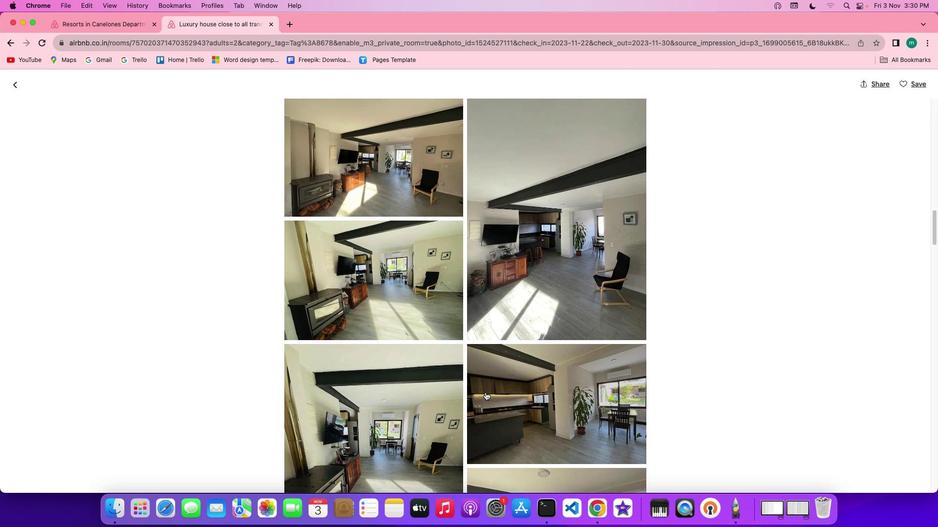 
Action: Mouse scrolled (485, 393) with delta (0, 0)
Screenshot: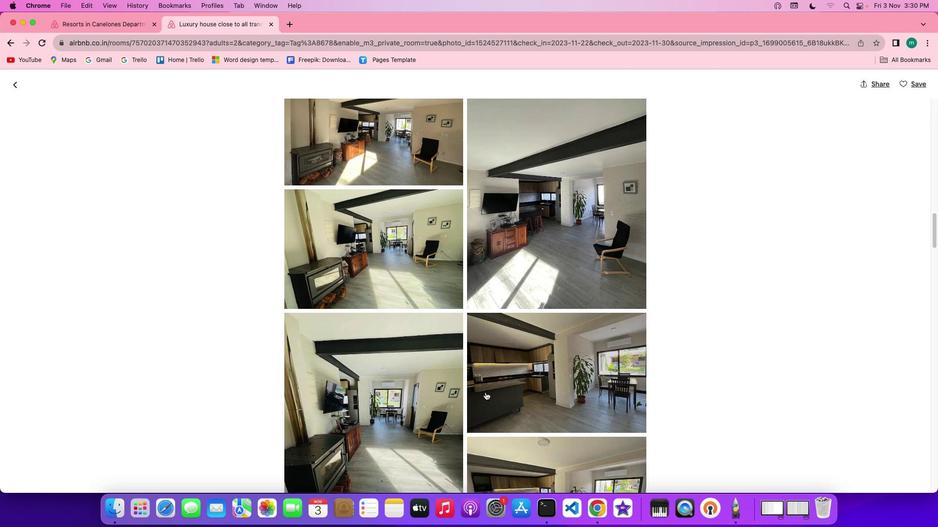 
Action: Mouse scrolled (485, 393) with delta (0, 0)
Screenshot: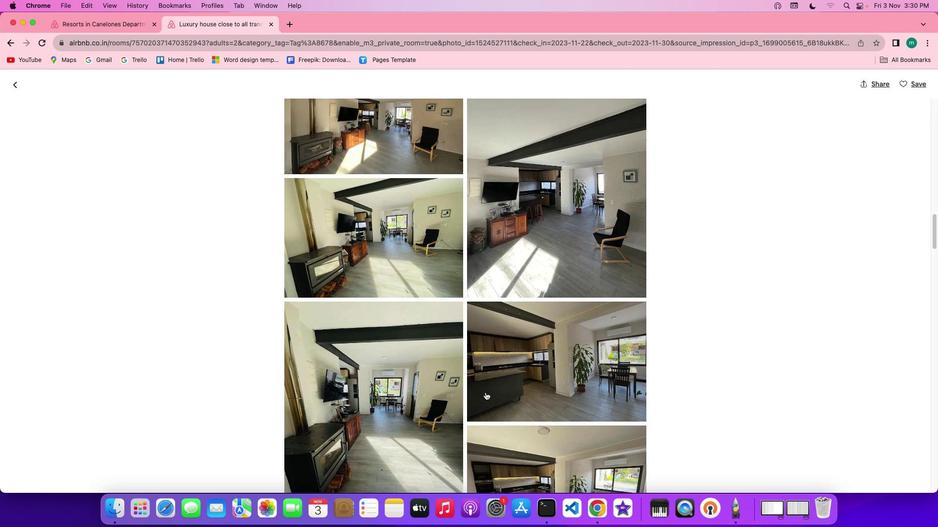 
Action: Mouse scrolled (485, 393) with delta (0, 0)
Screenshot: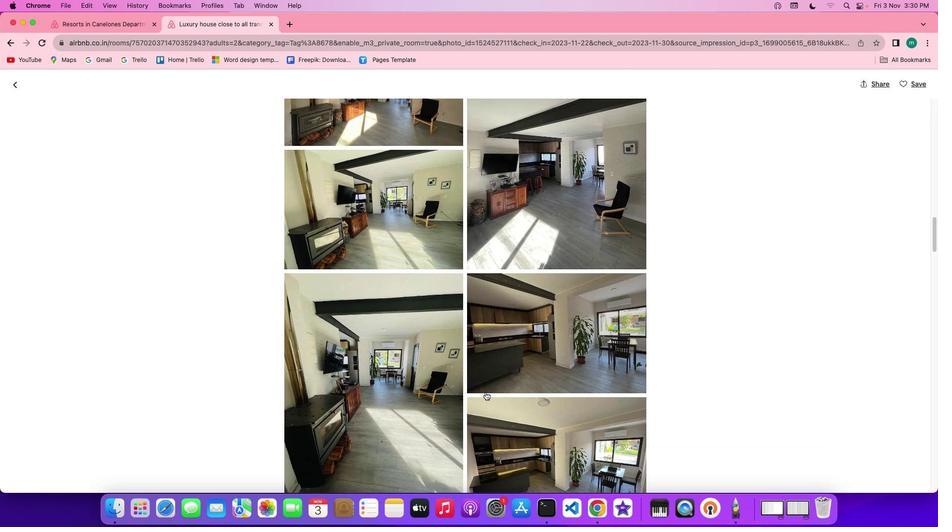 
Action: Mouse scrolled (485, 393) with delta (0, 0)
Screenshot: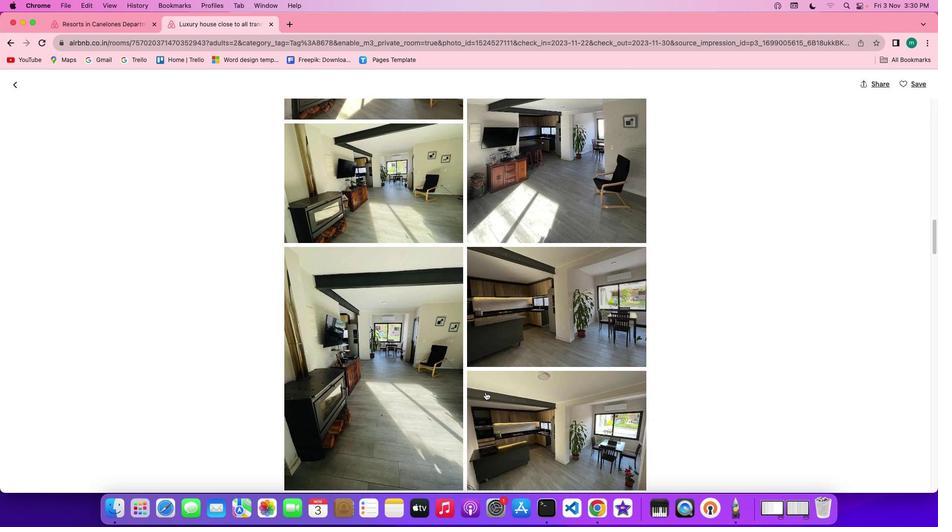 
Action: Mouse scrolled (485, 393) with delta (0, 0)
Screenshot: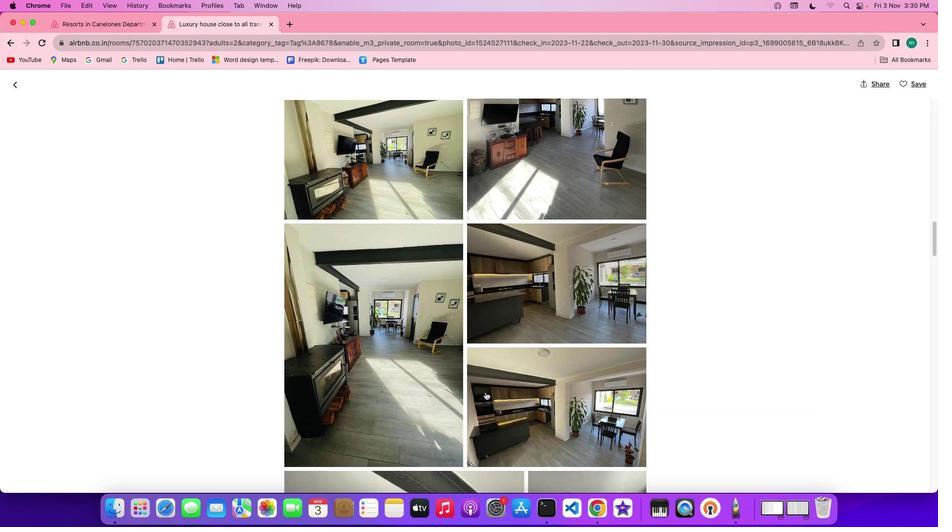 
Action: Mouse scrolled (485, 393) with delta (0, 0)
Screenshot: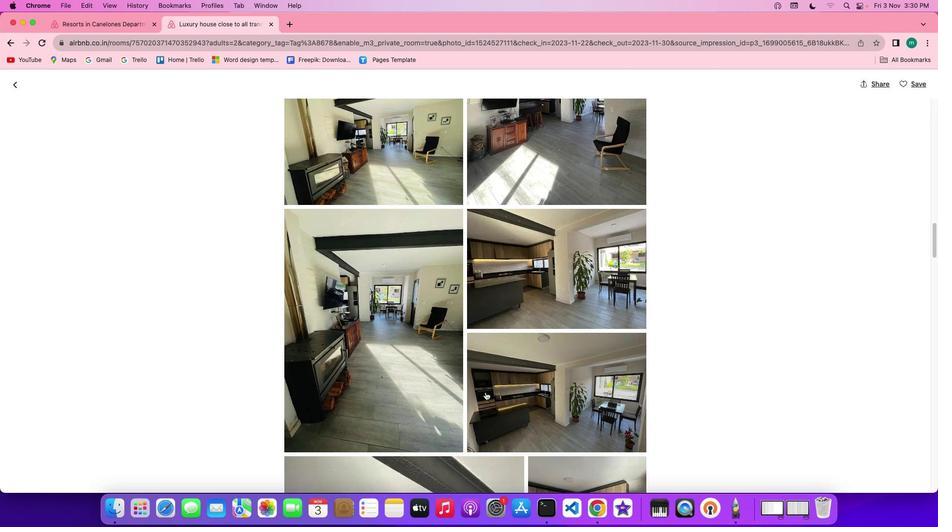 
Action: Mouse scrolled (485, 393) with delta (0, 0)
Screenshot: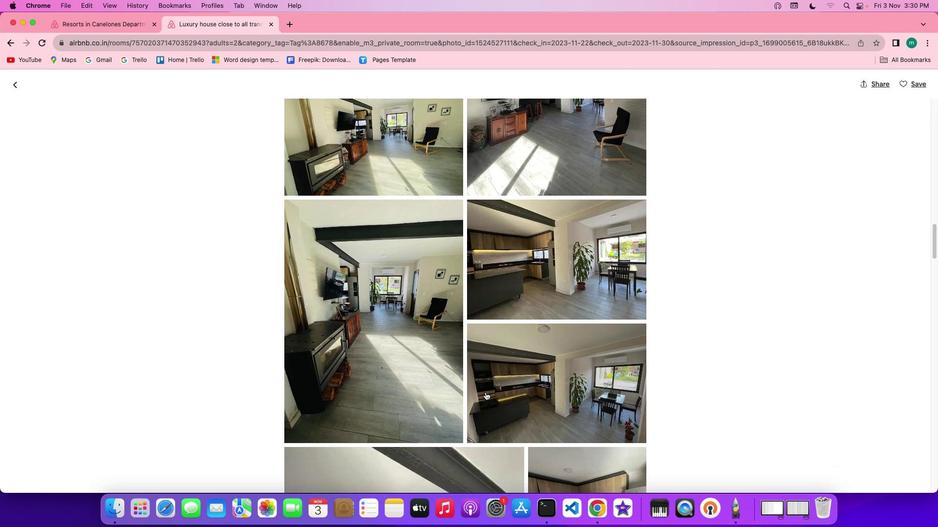 
Action: Mouse scrolled (485, 393) with delta (0, 0)
Screenshot: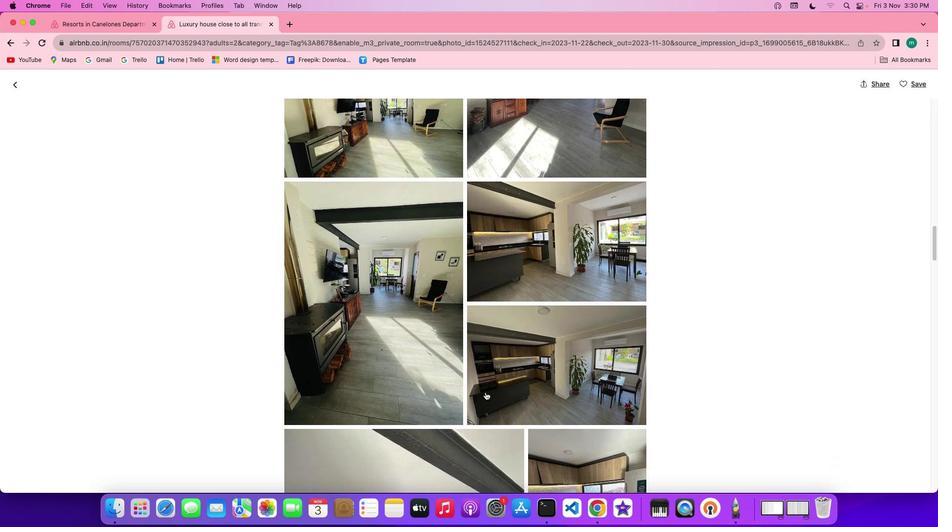 
Action: Mouse scrolled (485, 393) with delta (0, 0)
Screenshot: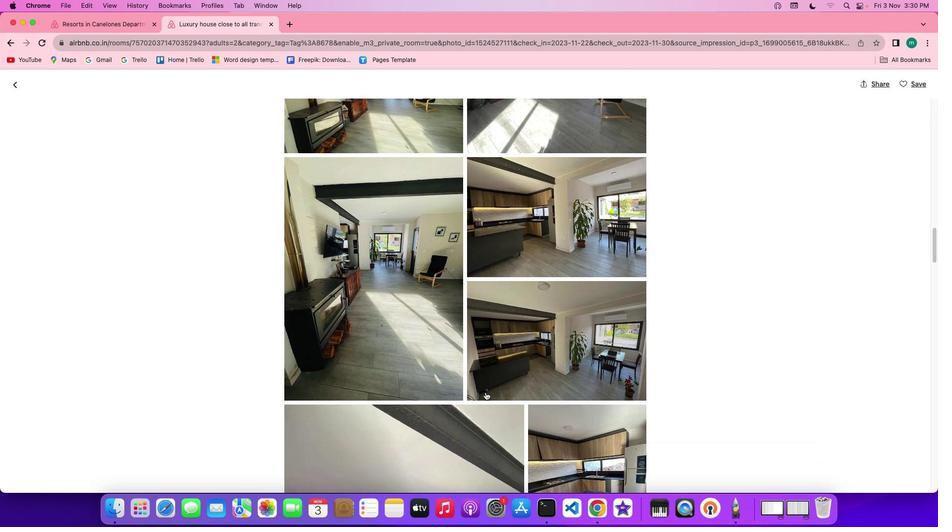 
Action: Mouse scrolled (485, 393) with delta (0, 0)
Screenshot: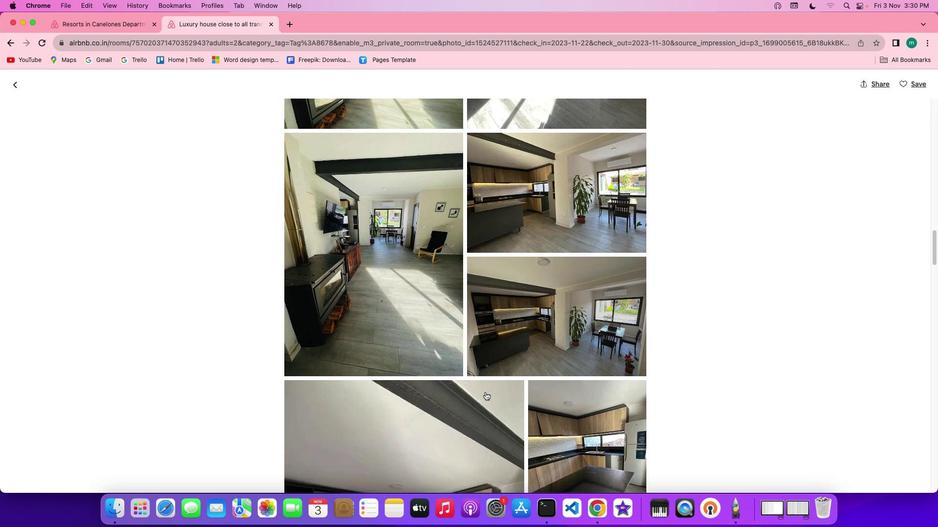 
Action: Mouse scrolled (485, 393) with delta (0, 0)
Screenshot: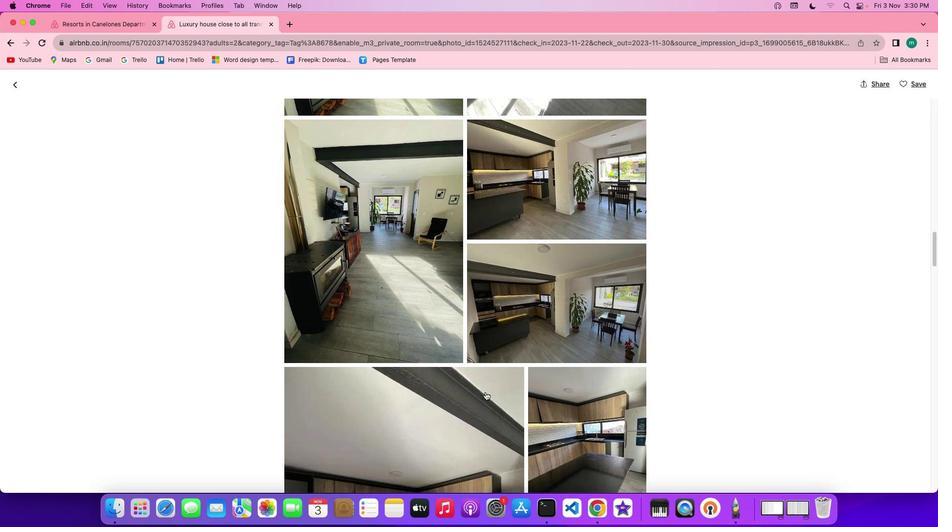 
Action: Mouse scrolled (485, 393) with delta (0, 0)
Screenshot: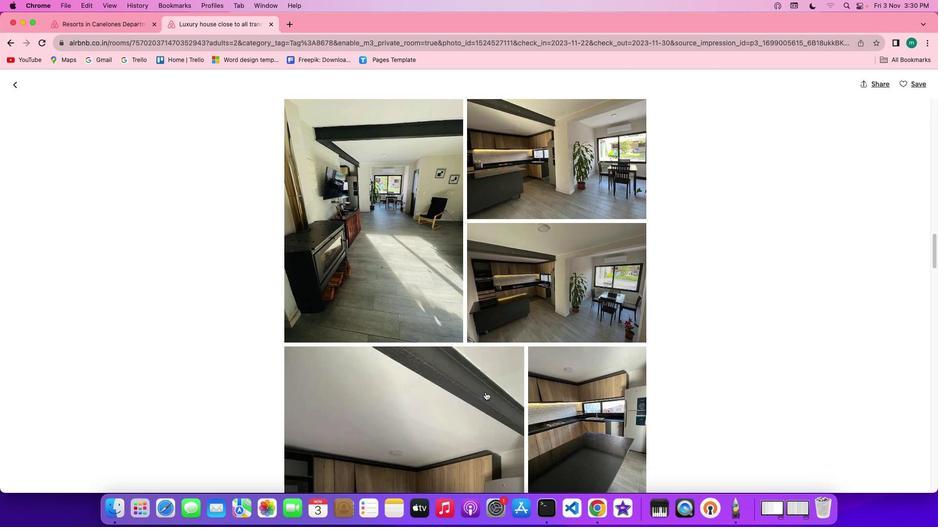 
Action: Mouse scrolled (485, 393) with delta (0, 0)
Screenshot: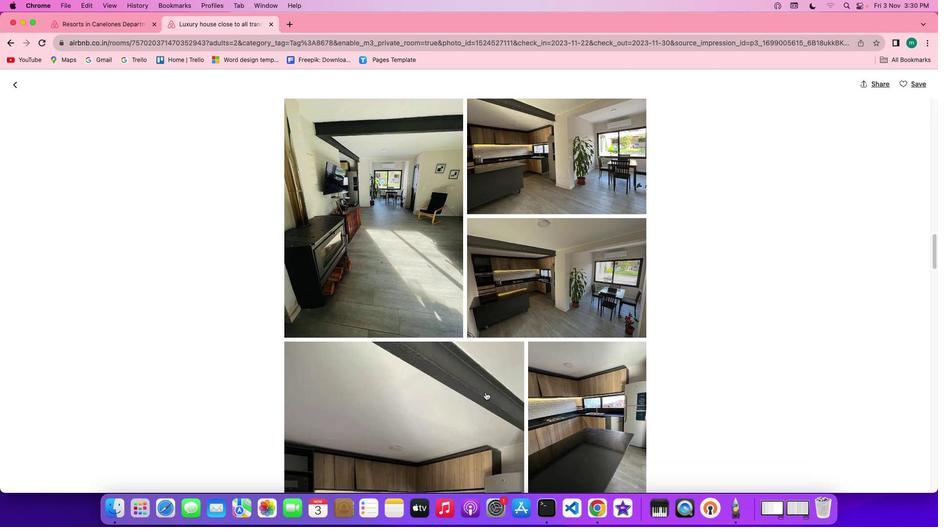
Action: Mouse scrolled (485, 393) with delta (0, 0)
Screenshot: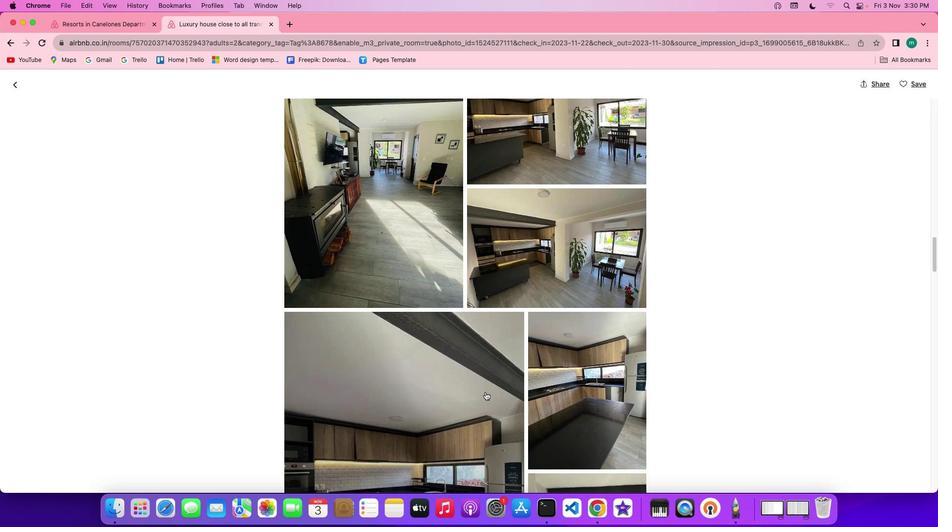
Action: Mouse scrolled (485, 393) with delta (0, 0)
Screenshot: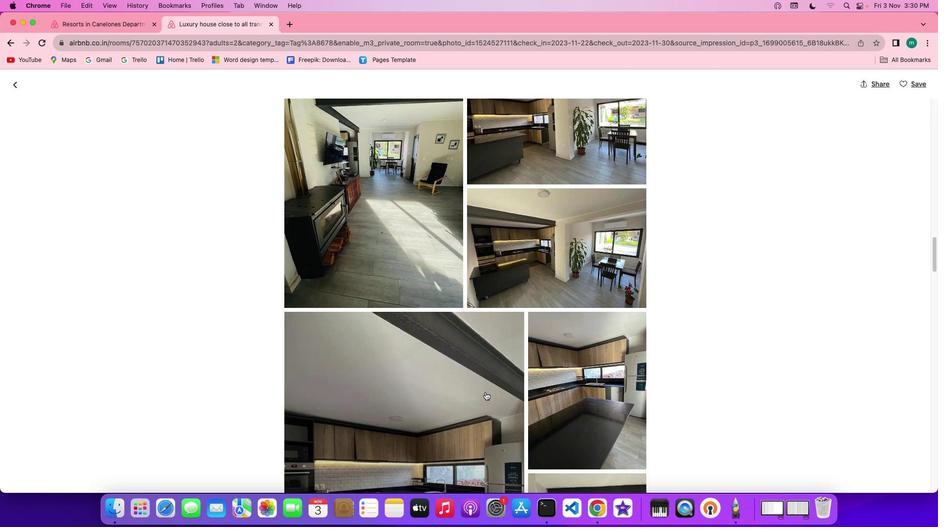 
Action: Mouse scrolled (485, 393) with delta (0, 0)
Screenshot: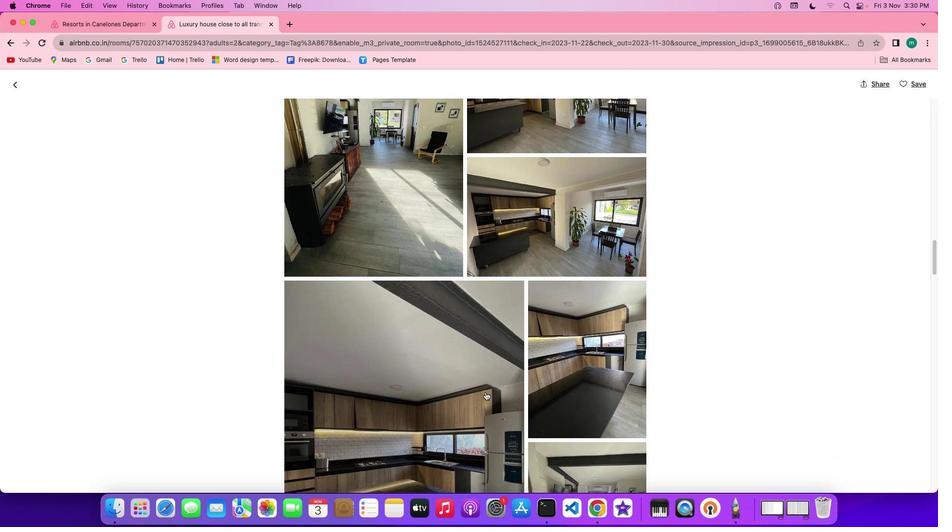 
Action: Mouse scrolled (485, 393) with delta (0, 0)
Screenshot: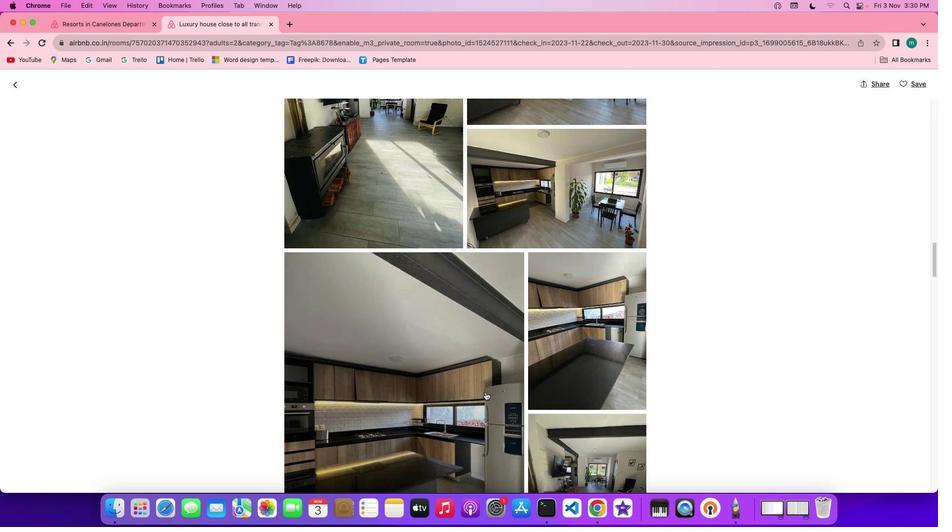 
Action: Mouse scrolled (485, 393) with delta (0, 0)
Screenshot: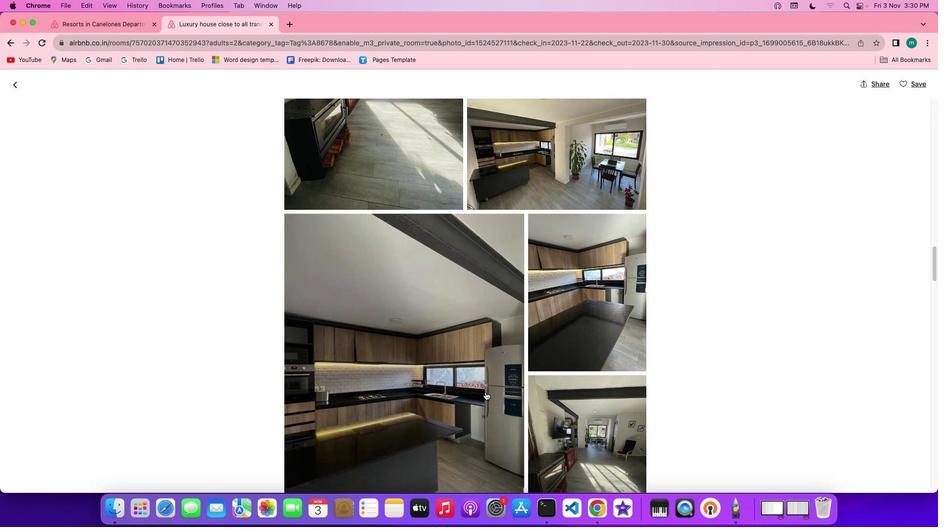 
Action: Mouse scrolled (485, 393) with delta (0, 0)
Screenshot: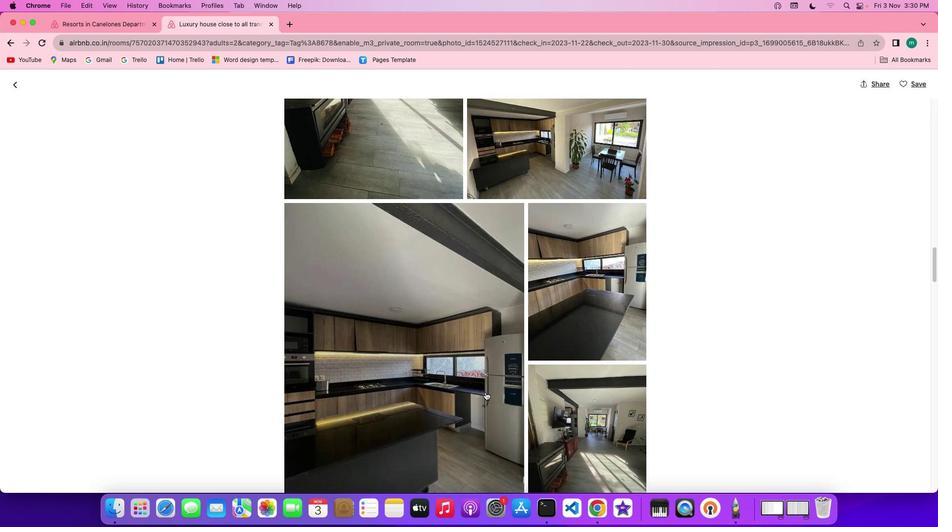 
Action: Mouse scrolled (485, 393) with delta (0, 0)
Screenshot: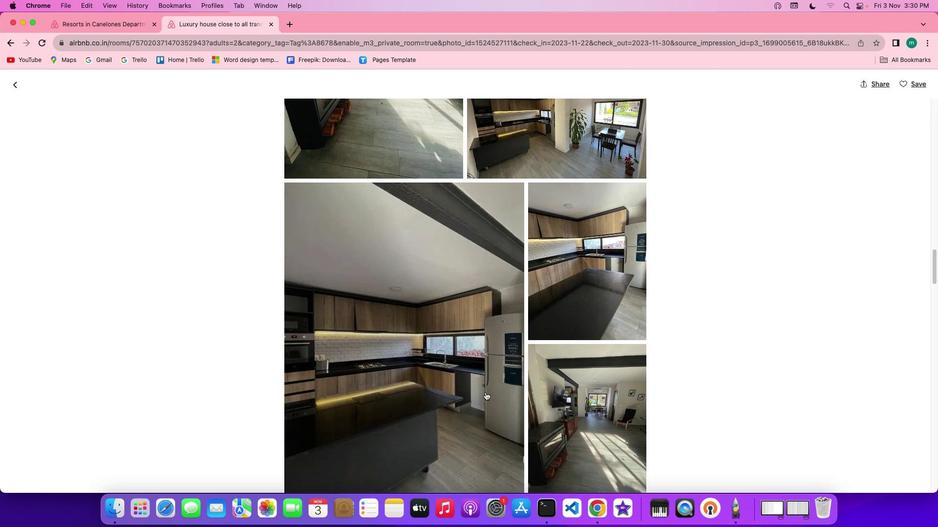 
Action: Mouse scrolled (485, 393) with delta (0, 0)
Screenshot: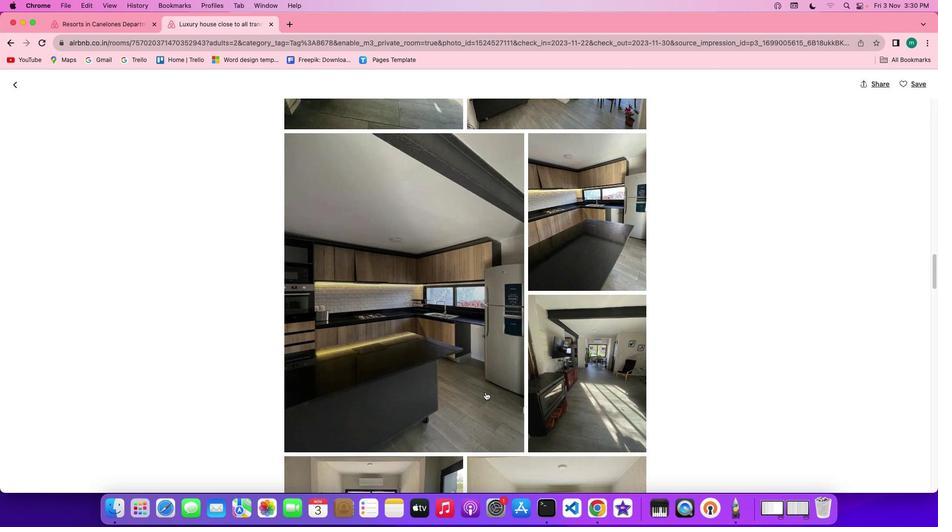 
Action: Mouse scrolled (485, 393) with delta (0, 0)
Screenshot: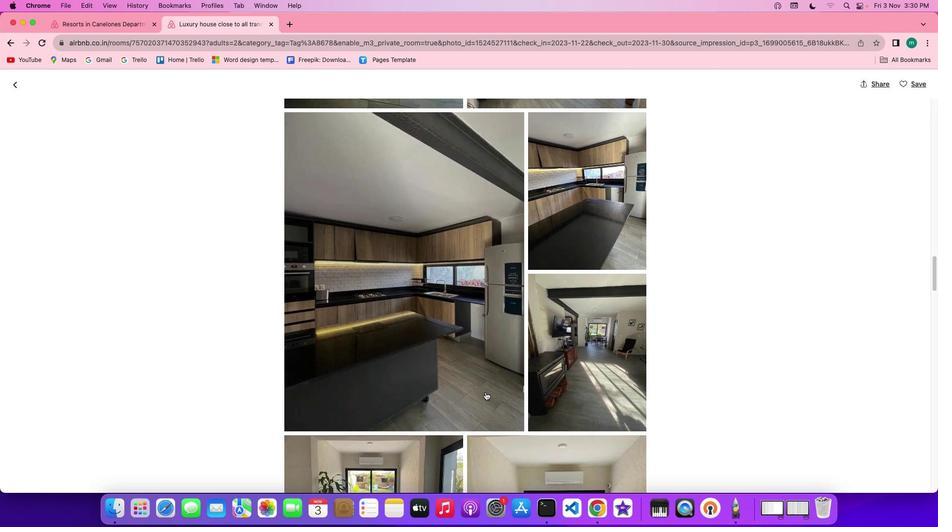
Action: Mouse scrolled (485, 393) with delta (0, 0)
Screenshot: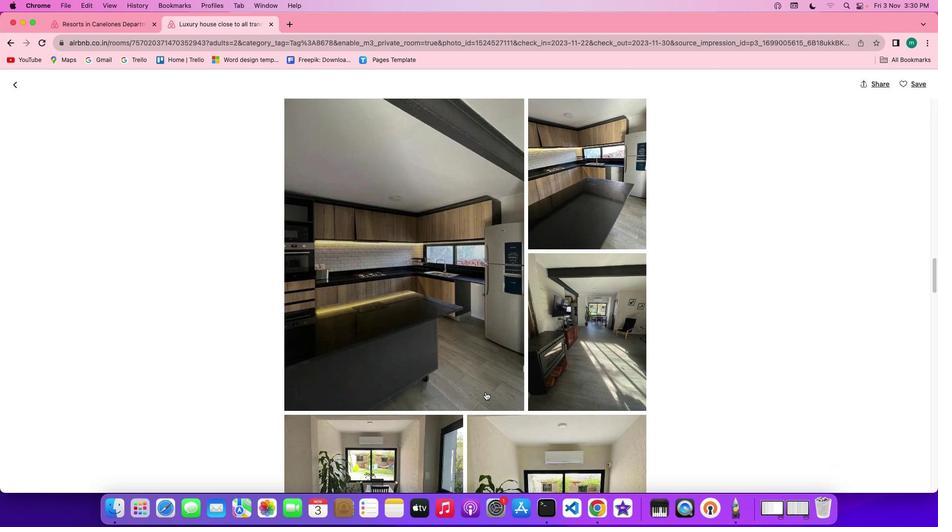 
Action: Mouse scrolled (485, 393) with delta (0, 0)
Screenshot: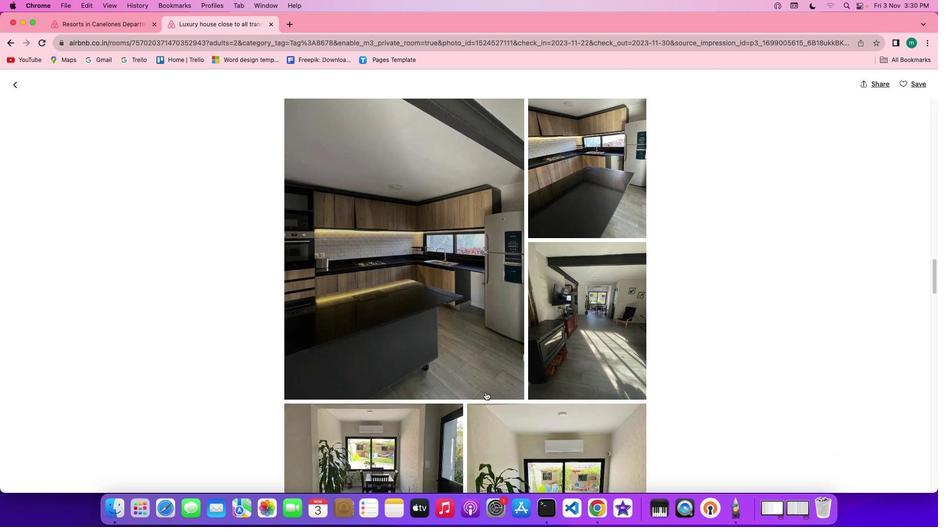 
Action: Mouse scrolled (485, 393) with delta (0, 0)
Screenshot: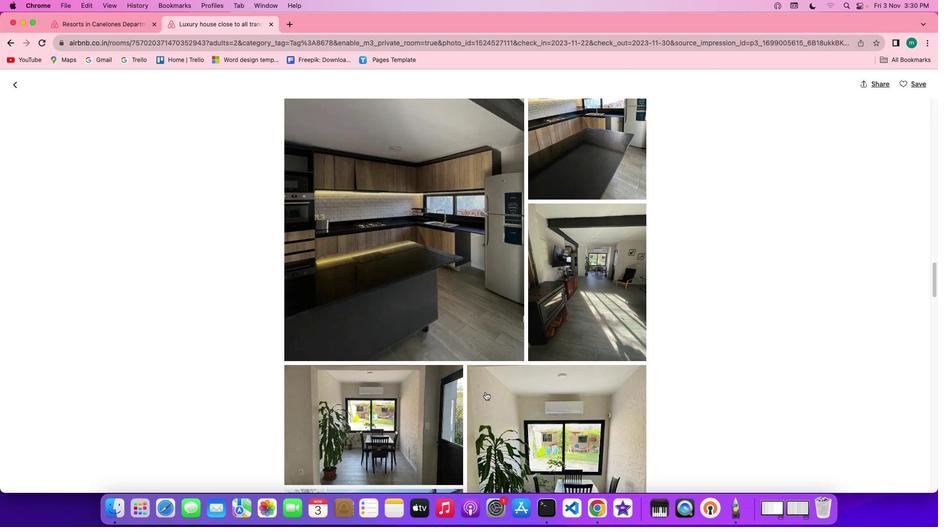 
Action: Mouse scrolled (485, 393) with delta (0, 0)
Screenshot: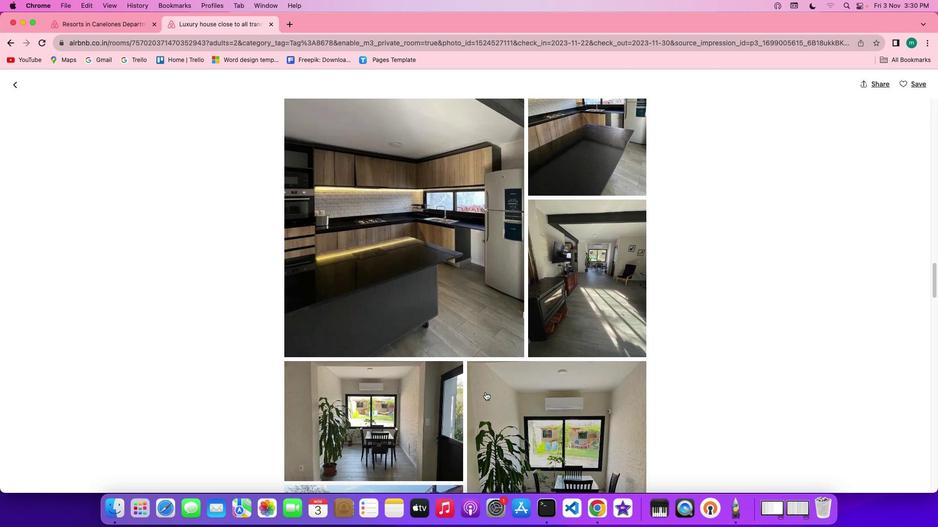 
Action: Mouse scrolled (485, 393) with delta (0, 0)
Screenshot: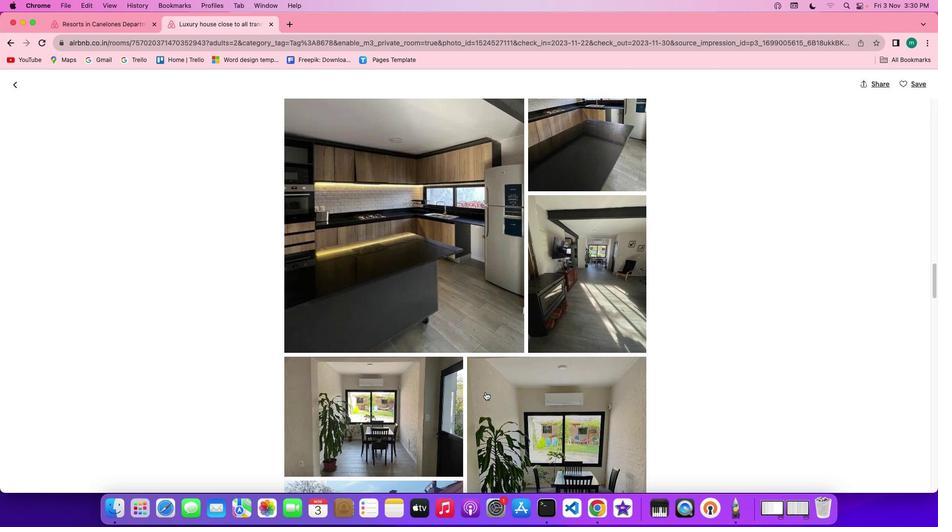 
Action: Mouse scrolled (485, 393) with delta (0, 0)
Screenshot: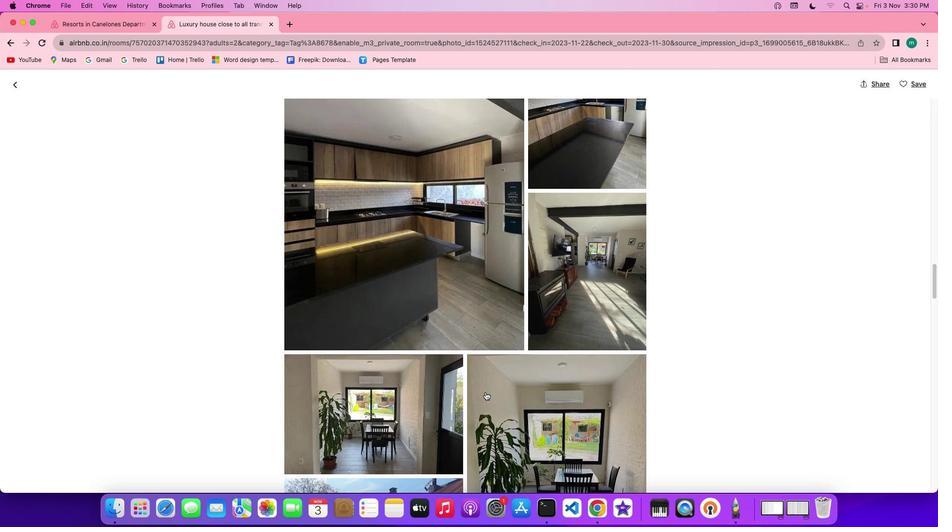
Action: Mouse scrolled (485, 393) with delta (0, 0)
Screenshot: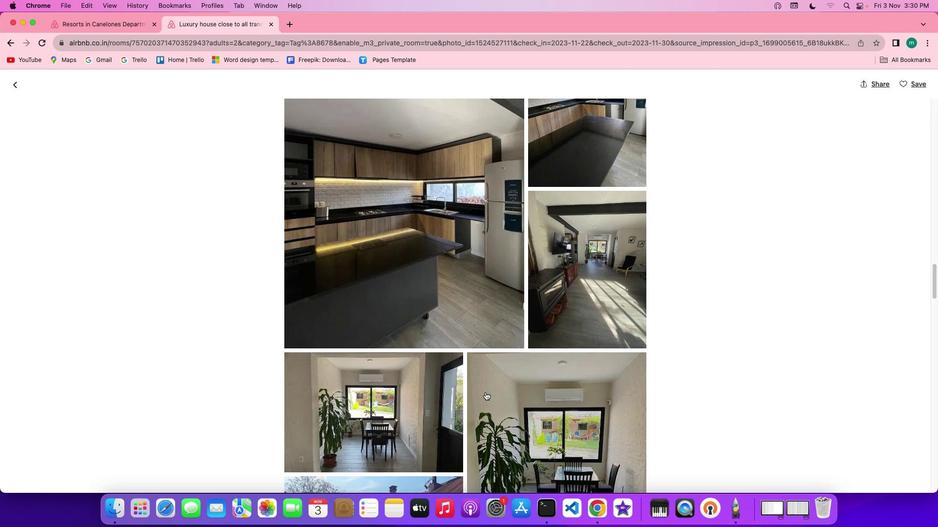 
Action: Mouse scrolled (485, 393) with delta (0, 0)
Screenshot: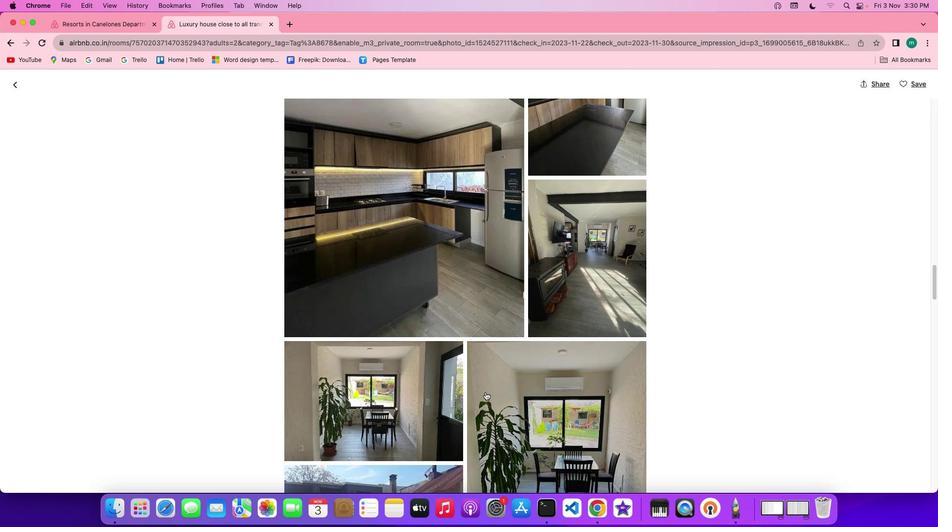 
Action: Mouse scrolled (485, 393) with delta (0, 0)
Screenshot: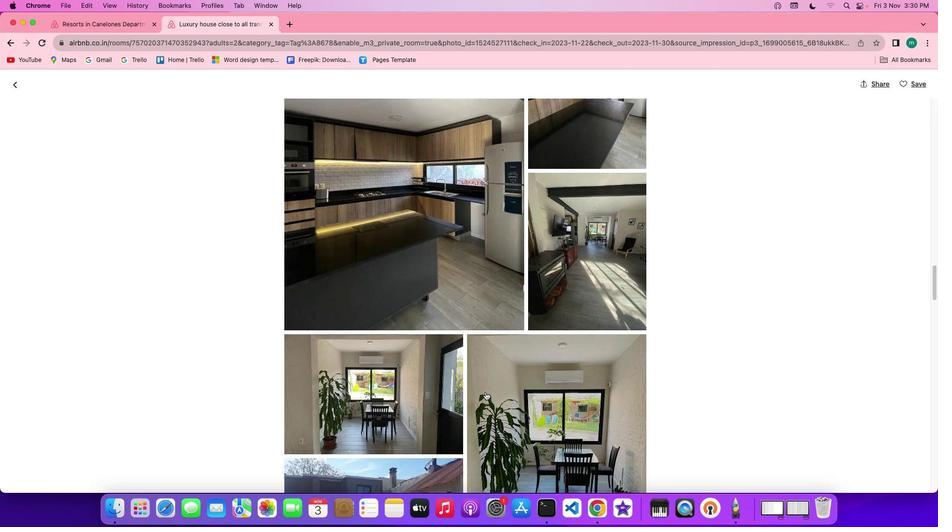 
Action: Mouse scrolled (485, 393) with delta (0, 0)
Screenshot: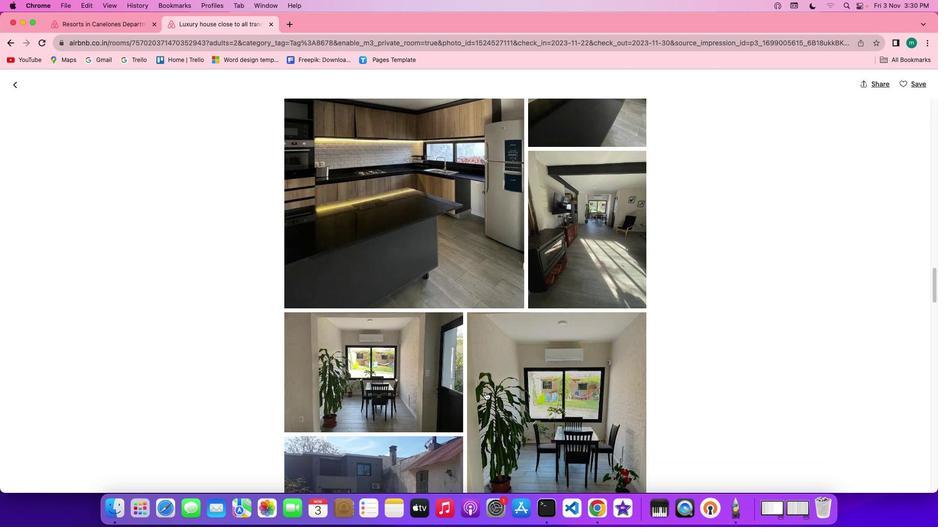 
Action: Mouse scrolled (485, 393) with delta (0, 0)
Screenshot: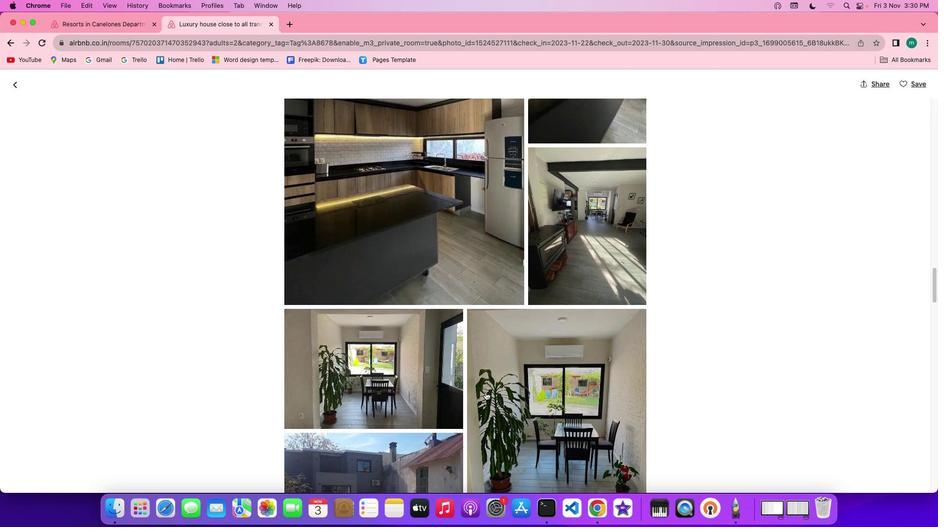 
Action: Mouse scrolled (485, 393) with delta (0, 0)
Screenshot: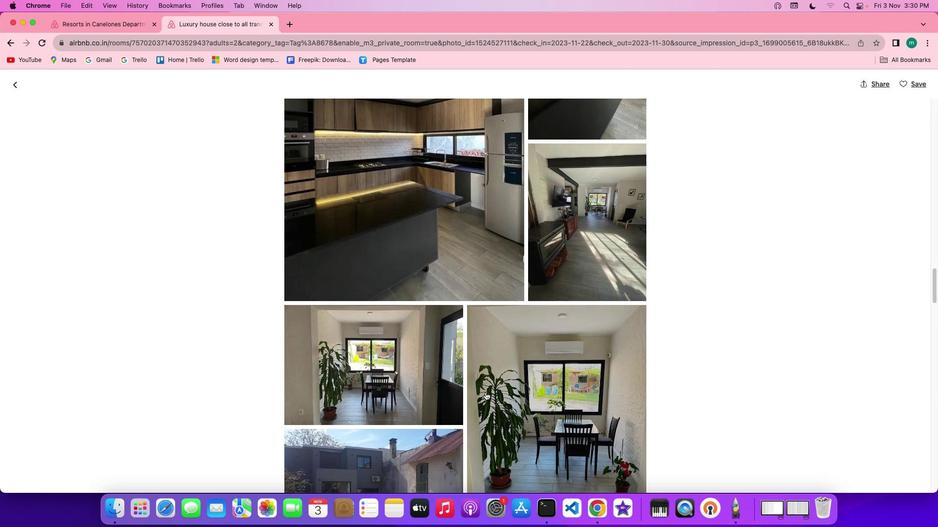 
Action: Mouse scrolled (485, 393) with delta (0, 0)
Screenshot: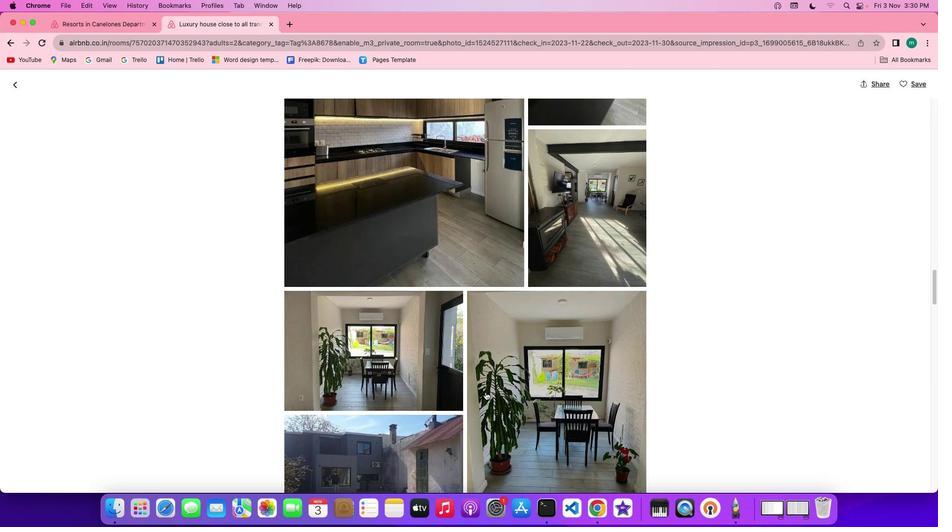 
Action: Mouse scrolled (485, 393) with delta (0, 0)
Screenshot: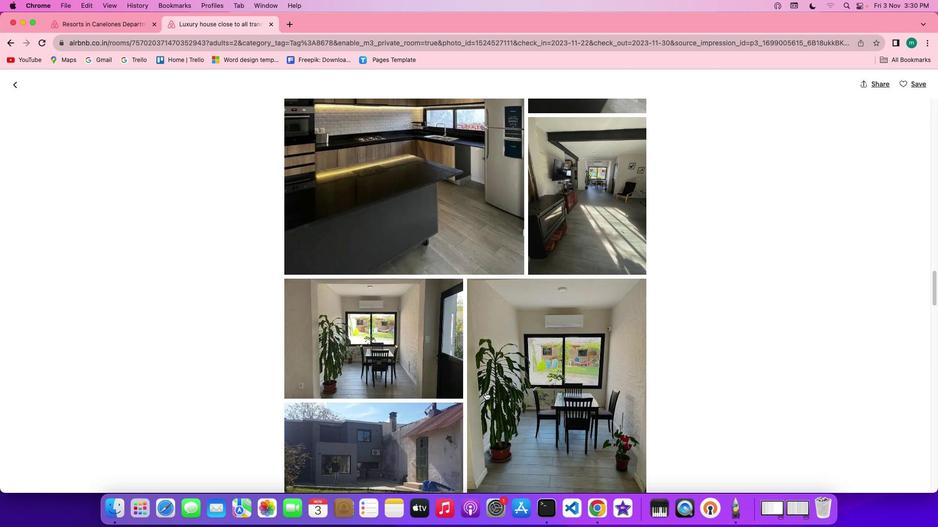 
Action: Mouse scrolled (485, 393) with delta (0, 0)
Screenshot: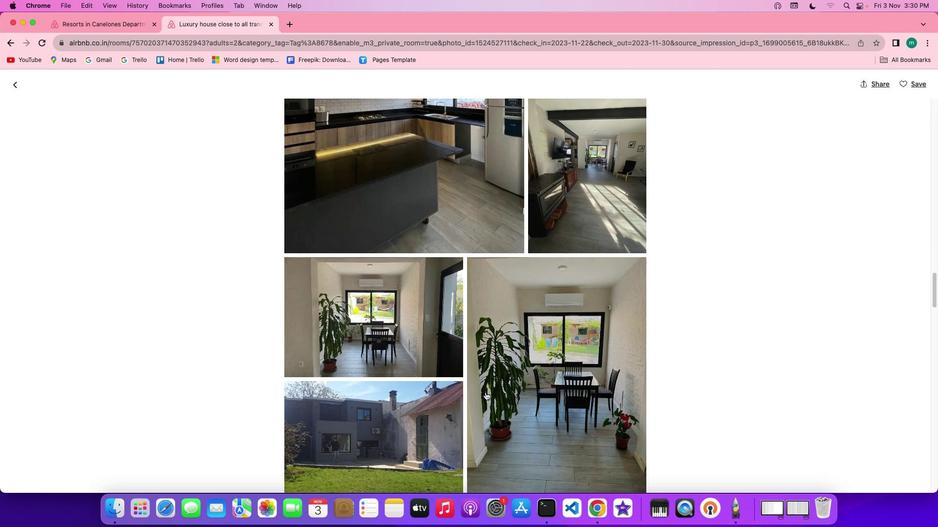 
Action: Mouse scrolled (485, 393) with delta (0, 0)
Screenshot: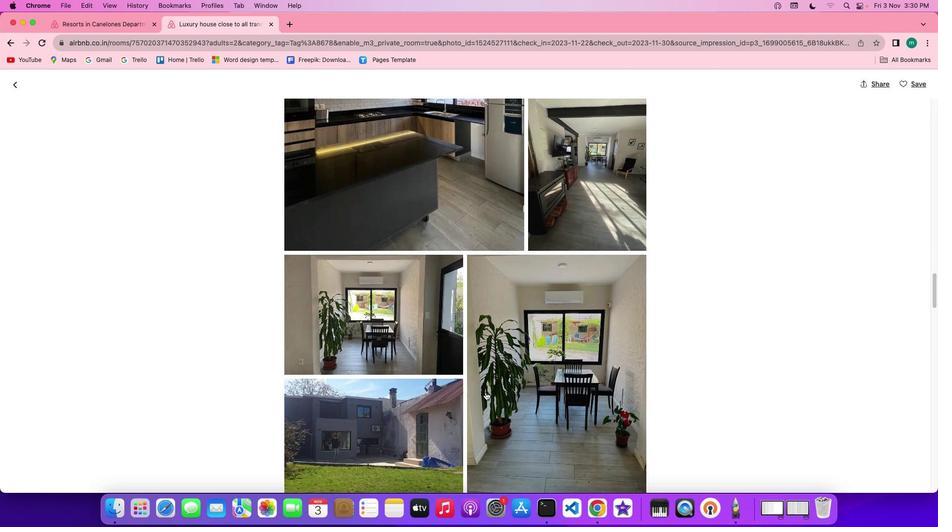 
Action: Mouse scrolled (485, 393) with delta (0, 0)
Screenshot: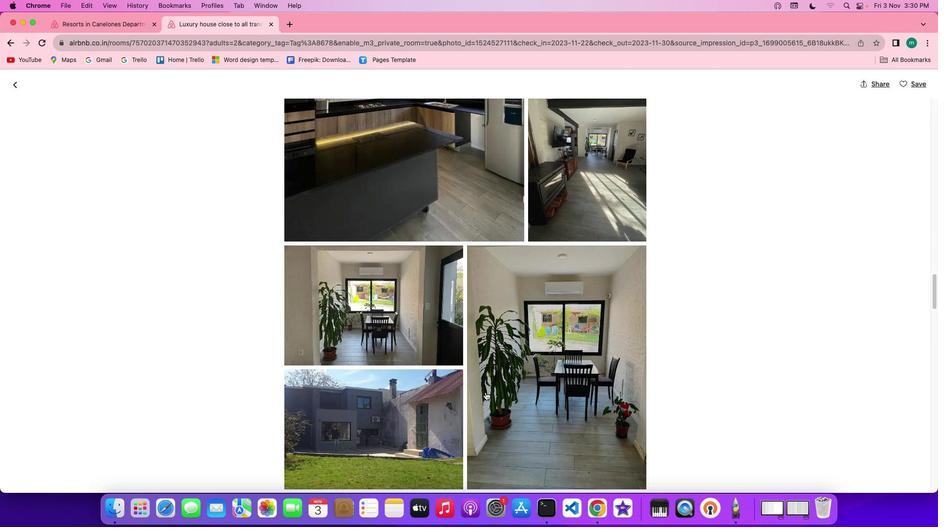 
Action: Mouse scrolled (485, 393) with delta (0, 0)
Screenshot: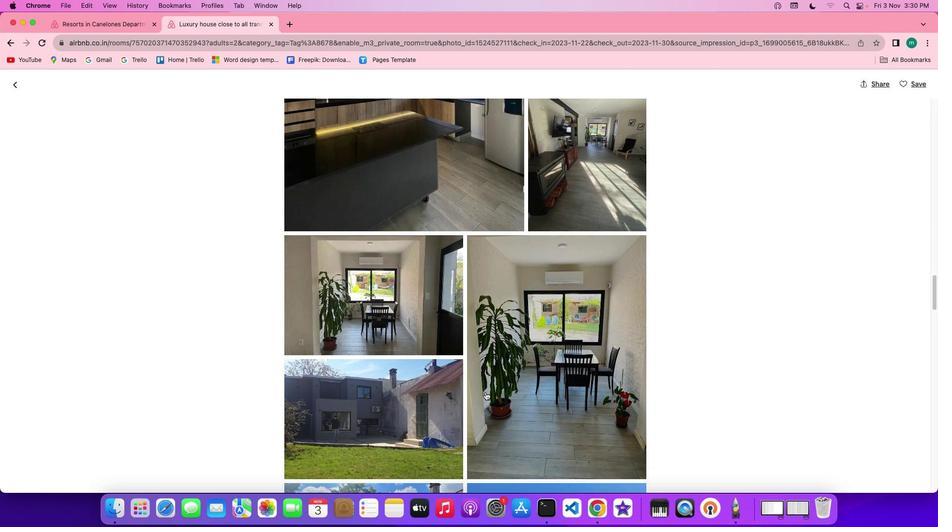 
Action: Mouse scrolled (485, 393) with delta (0, 0)
Screenshot: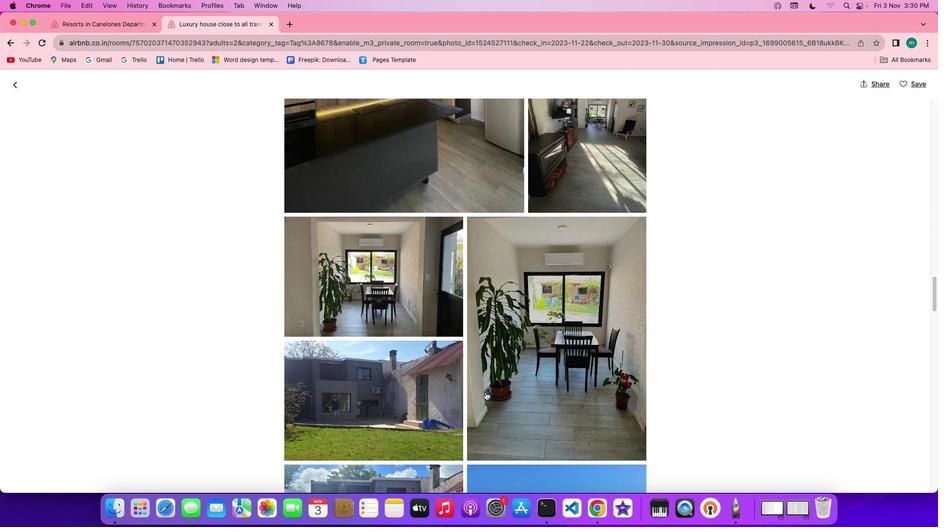 
Action: Mouse scrolled (485, 393) with delta (0, 0)
Screenshot: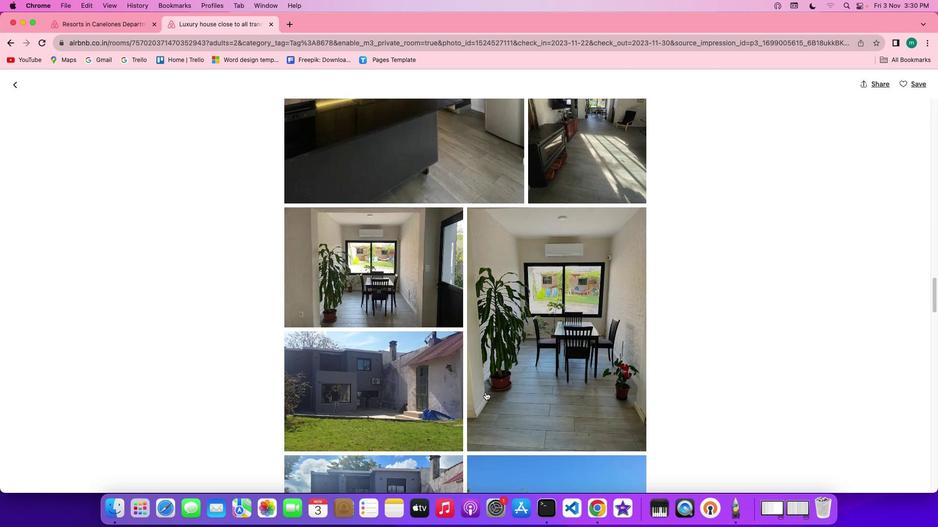 
Action: Mouse scrolled (485, 393) with delta (0, 0)
Screenshot: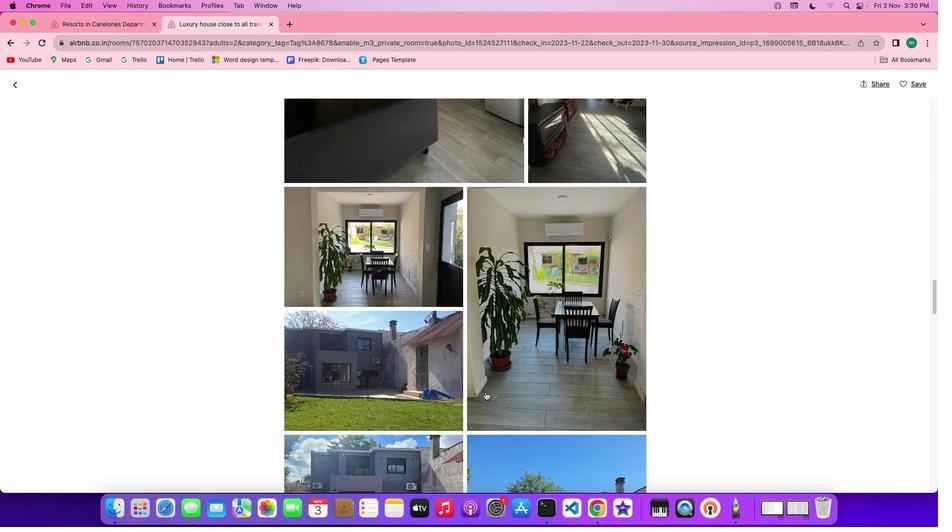 
Action: Mouse scrolled (485, 393) with delta (0, 0)
Screenshot: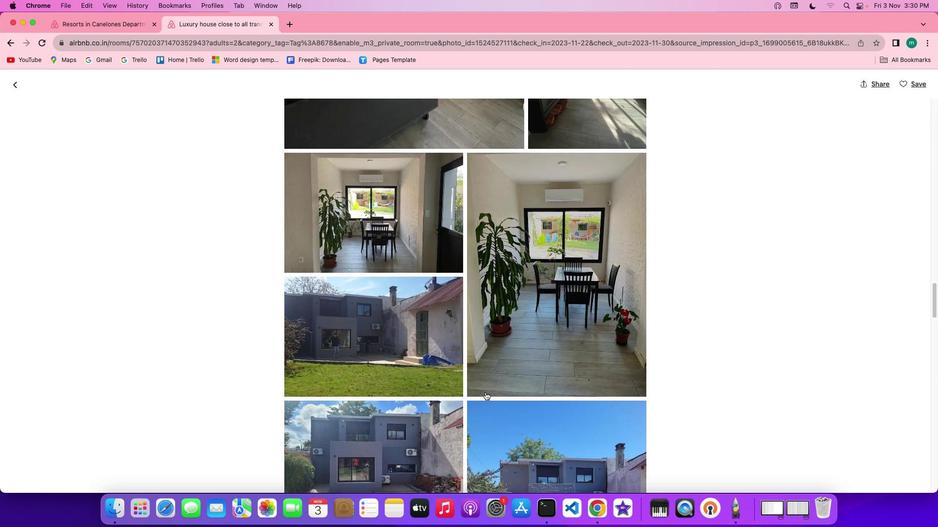 
Action: Mouse scrolled (485, 393) with delta (0, 0)
Screenshot: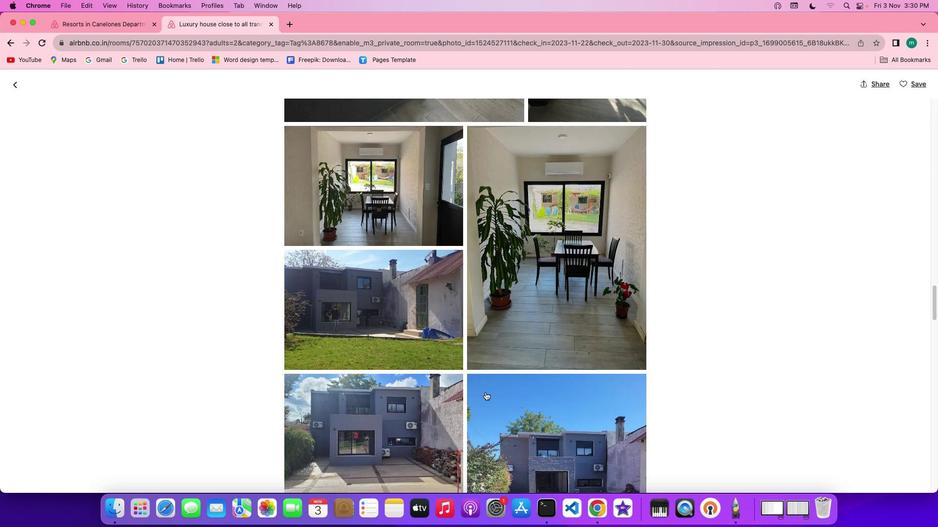 
Action: Mouse scrolled (485, 393) with delta (0, 0)
Screenshot: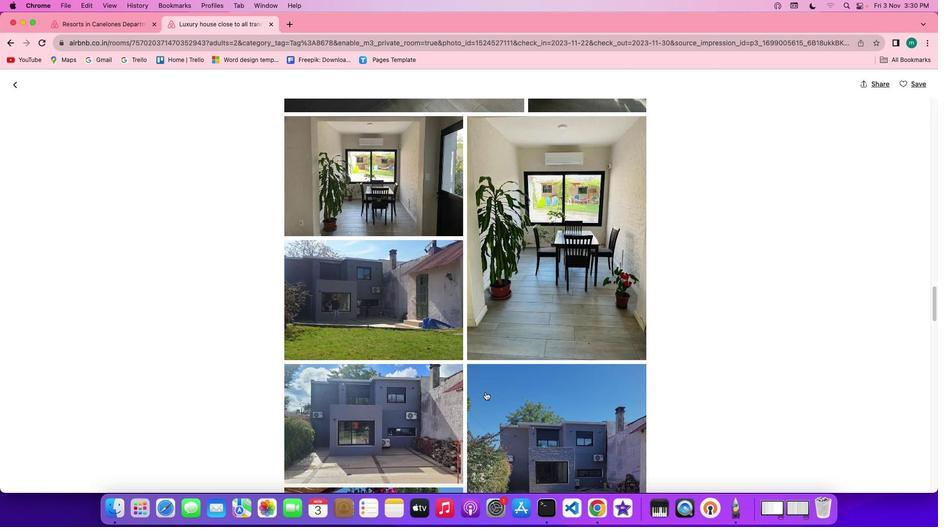 
Action: Mouse scrolled (485, 393) with delta (0, 0)
Screenshot: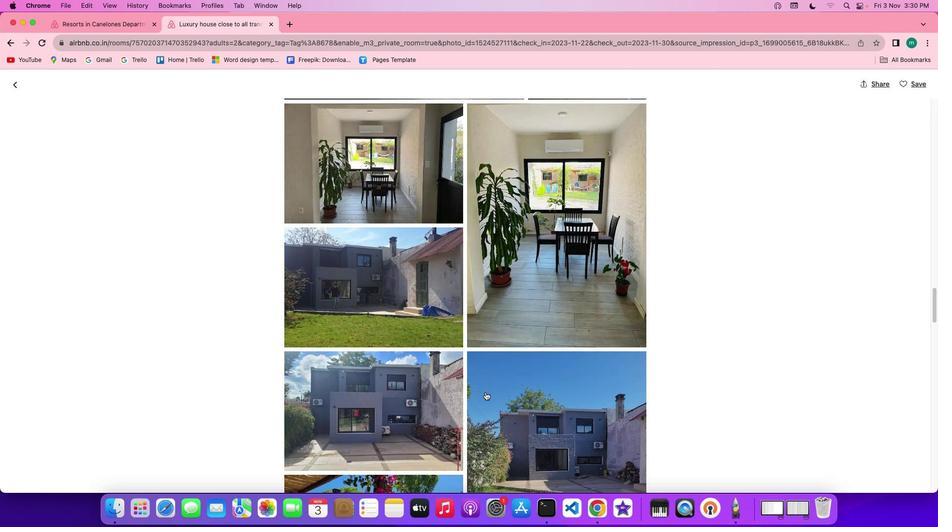
Action: Mouse scrolled (485, 393) with delta (0, 0)
Screenshot: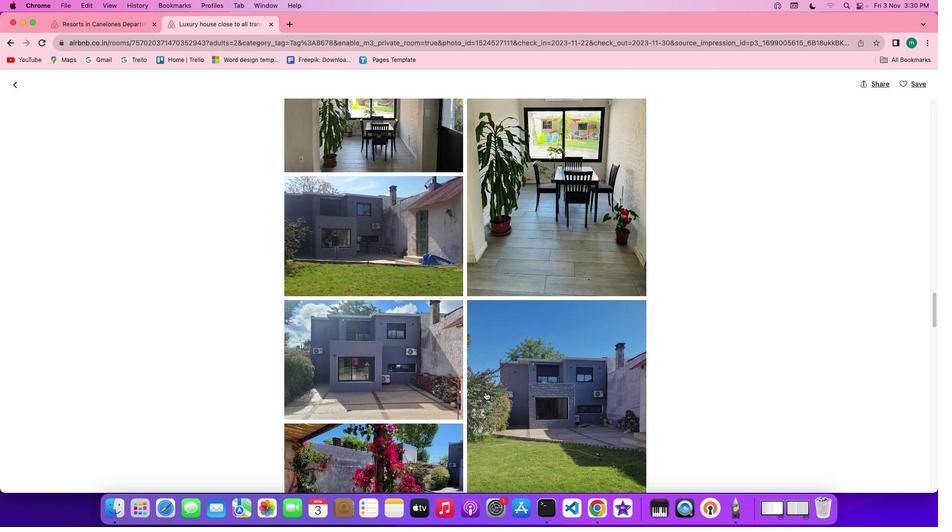 
Action: Mouse scrolled (485, 393) with delta (0, 0)
Screenshot: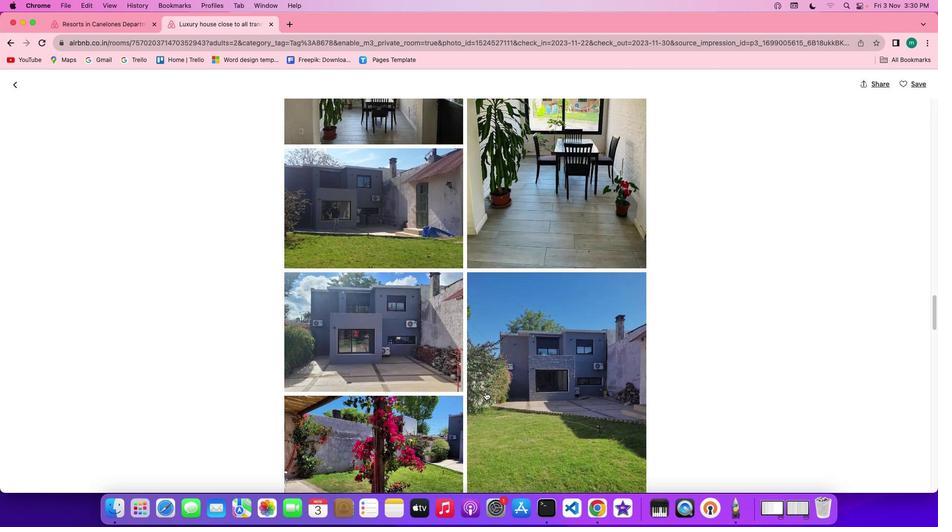 
Action: Mouse scrolled (485, 393) with delta (0, 0)
Screenshot: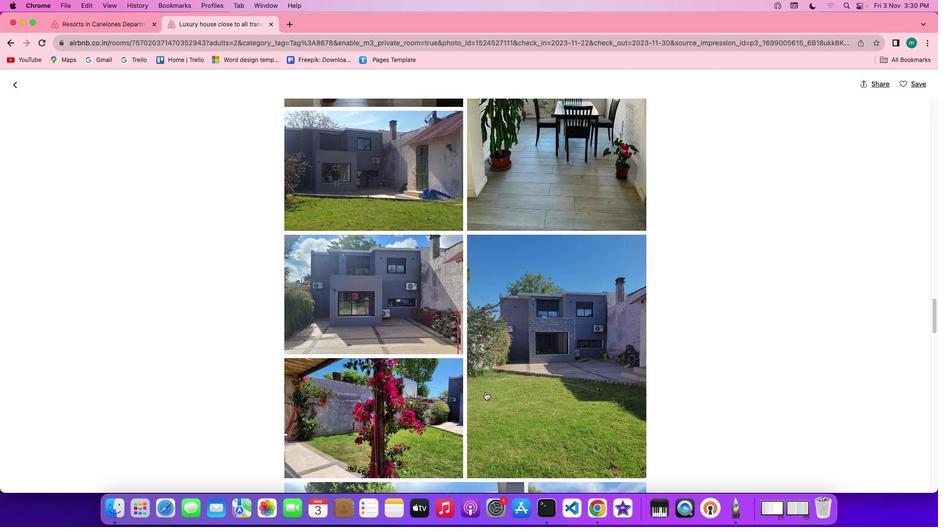 
Action: Mouse scrolled (485, 393) with delta (0, 0)
Screenshot: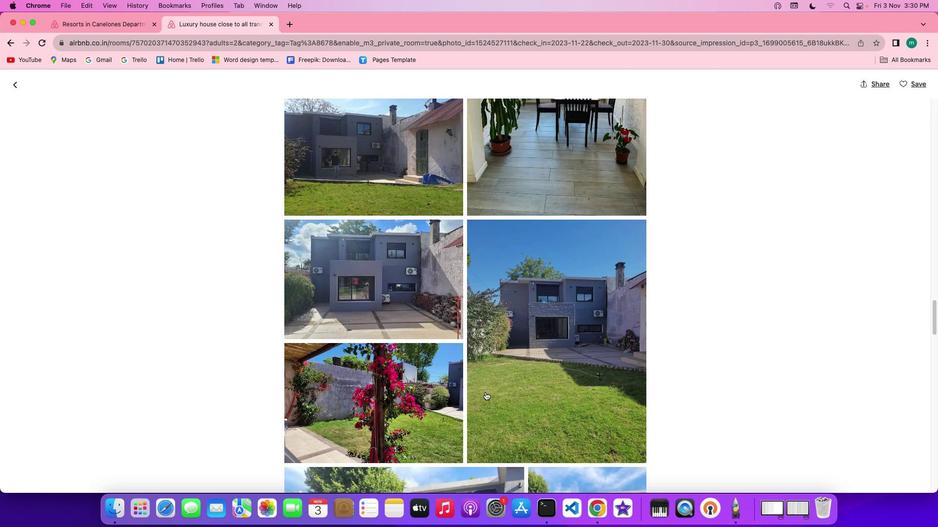 
Action: Mouse scrolled (485, 393) with delta (0, 0)
Screenshot: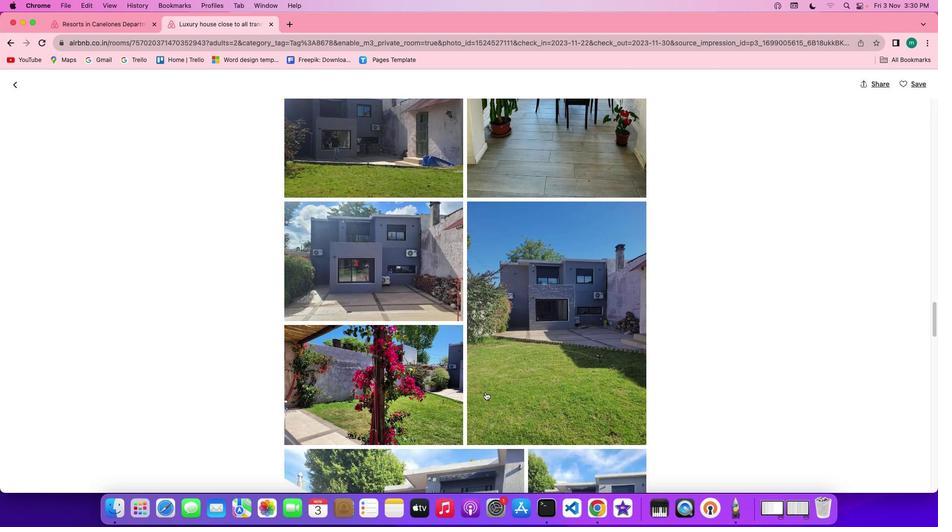 
Action: Mouse scrolled (485, 393) with delta (0, 0)
Screenshot: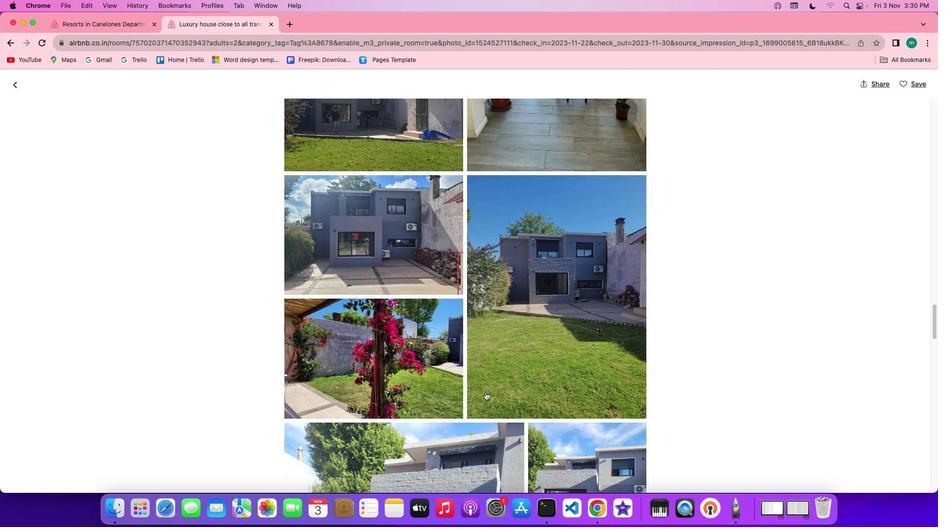 
Action: Mouse scrolled (485, 393) with delta (0, 0)
Screenshot: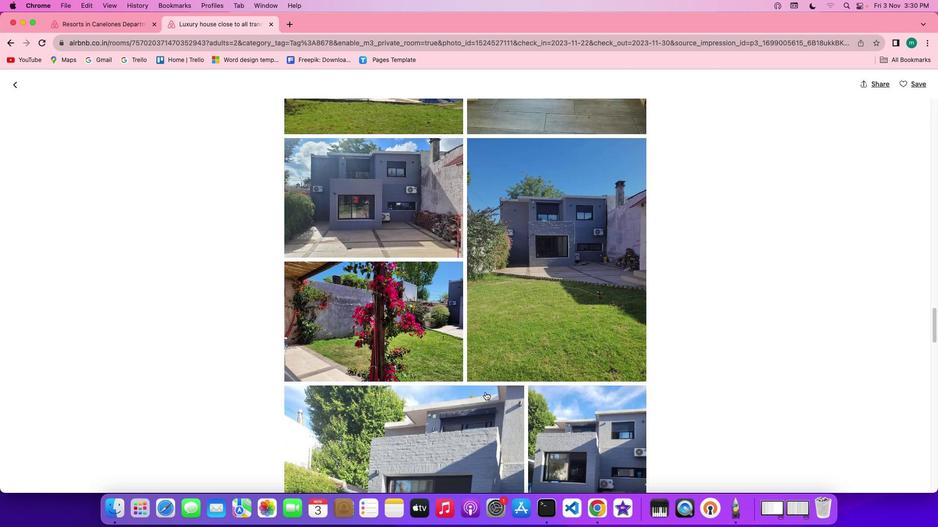 
Action: Mouse scrolled (485, 393) with delta (0, 0)
Screenshot: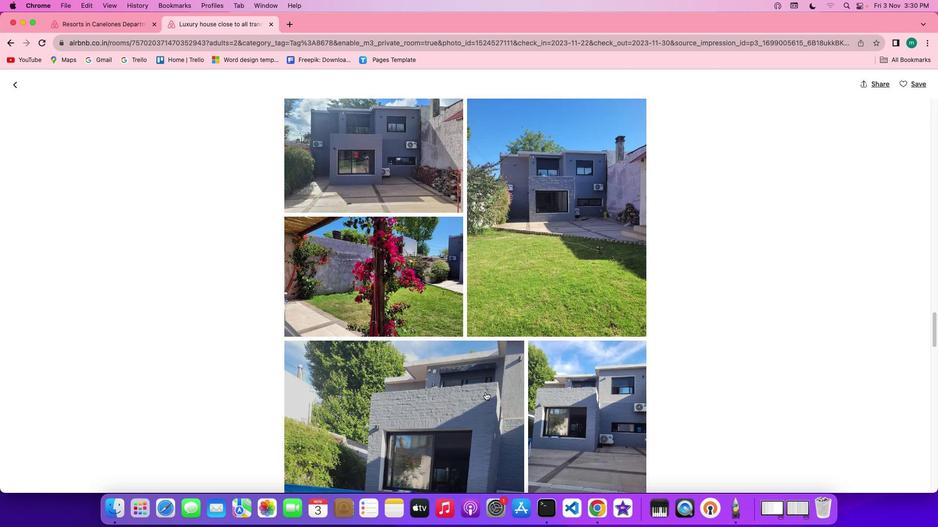
Action: Mouse scrolled (485, 393) with delta (0, 0)
Screenshot: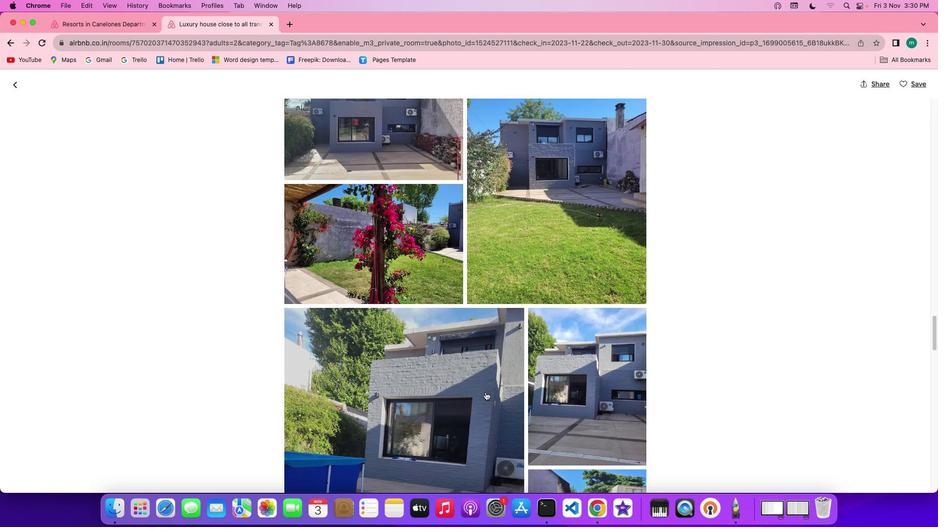 
Action: Mouse scrolled (485, 393) with delta (0, 0)
Screenshot: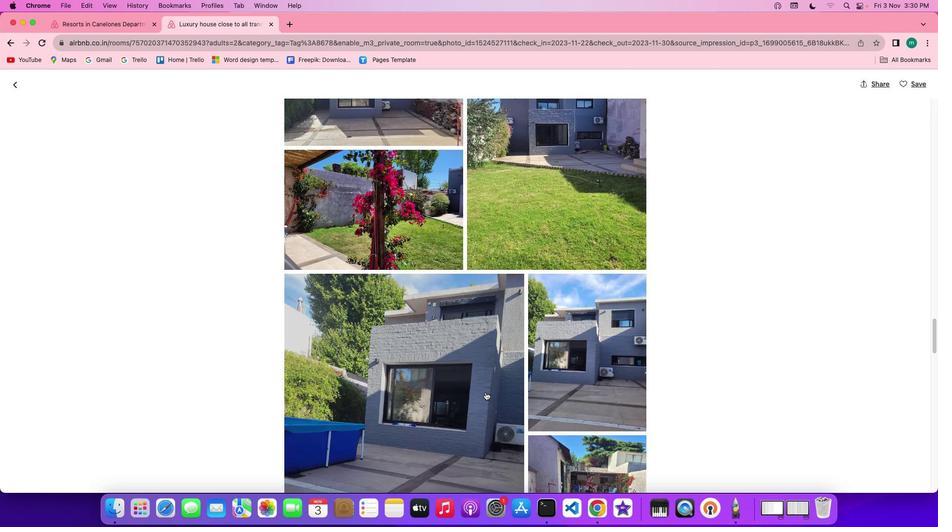 
Action: Mouse scrolled (485, 393) with delta (0, -1)
Screenshot: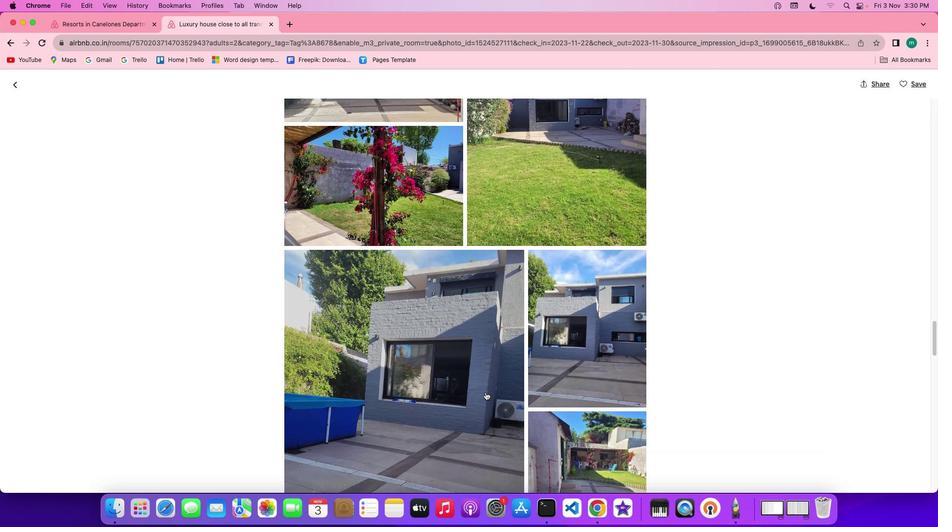 
Action: Mouse scrolled (485, 393) with delta (0, -1)
Screenshot: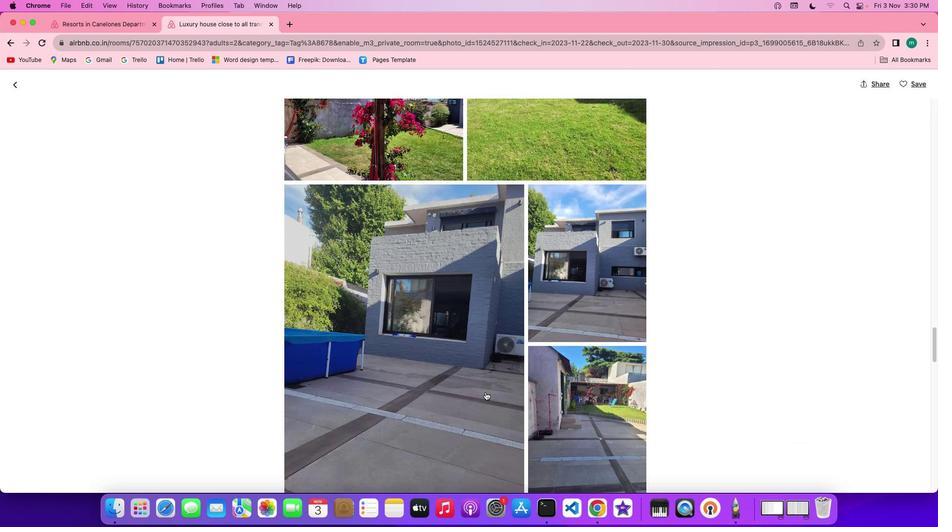 
Action: Mouse scrolled (485, 393) with delta (0, 0)
Screenshot: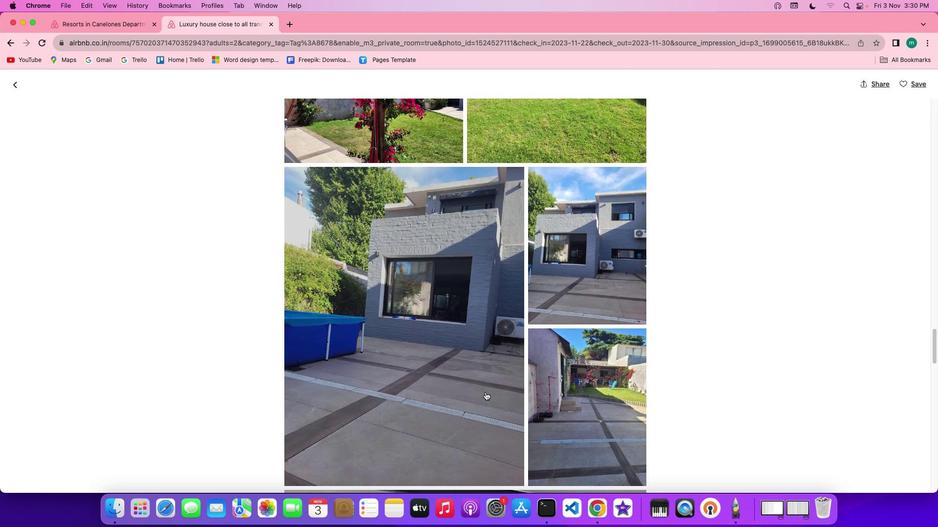 
Action: Mouse scrolled (485, 393) with delta (0, 0)
Screenshot: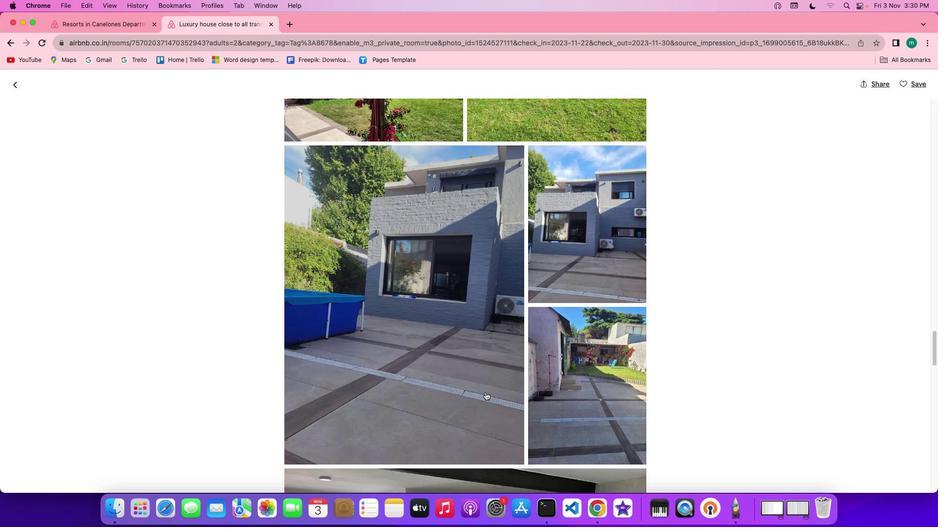 
Action: Mouse scrolled (485, 393) with delta (0, 0)
Screenshot: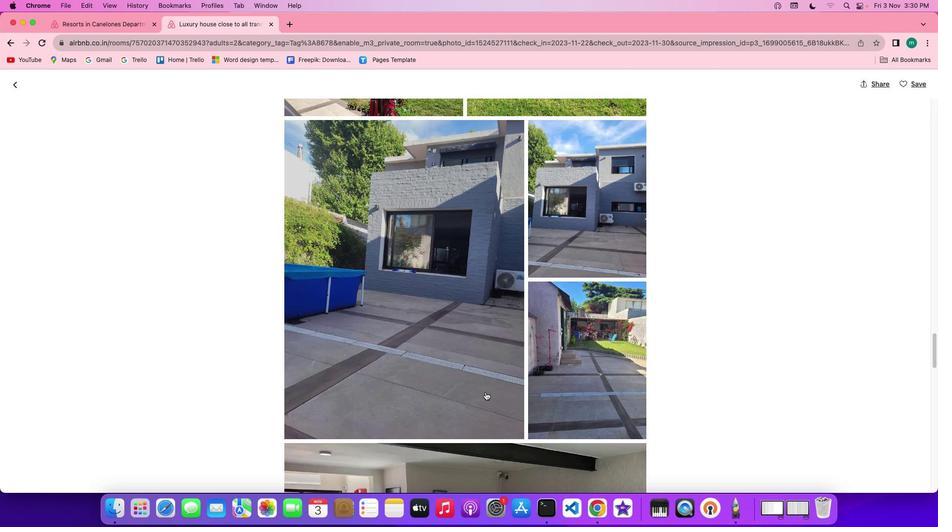 
Action: Mouse scrolled (485, 393) with delta (0, 0)
Screenshot: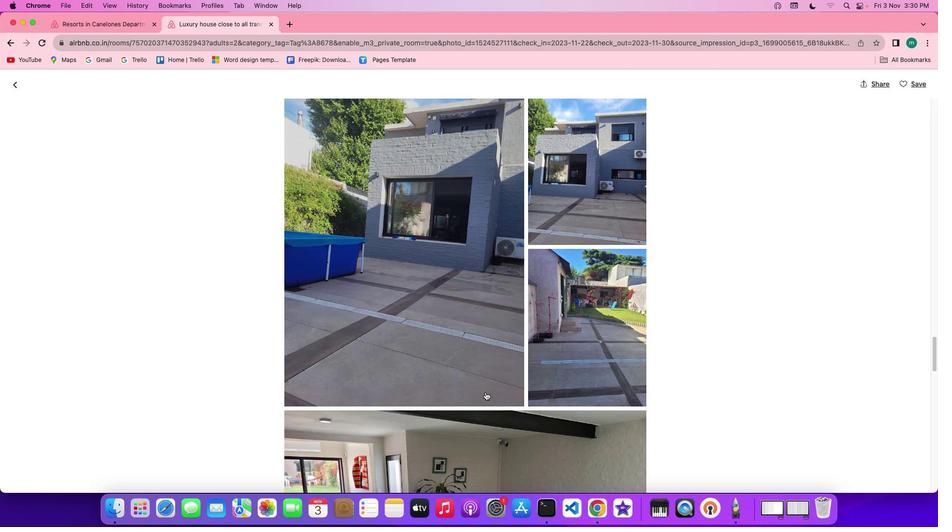 
Action: Mouse scrolled (485, 393) with delta (0, 0)
Screenshot: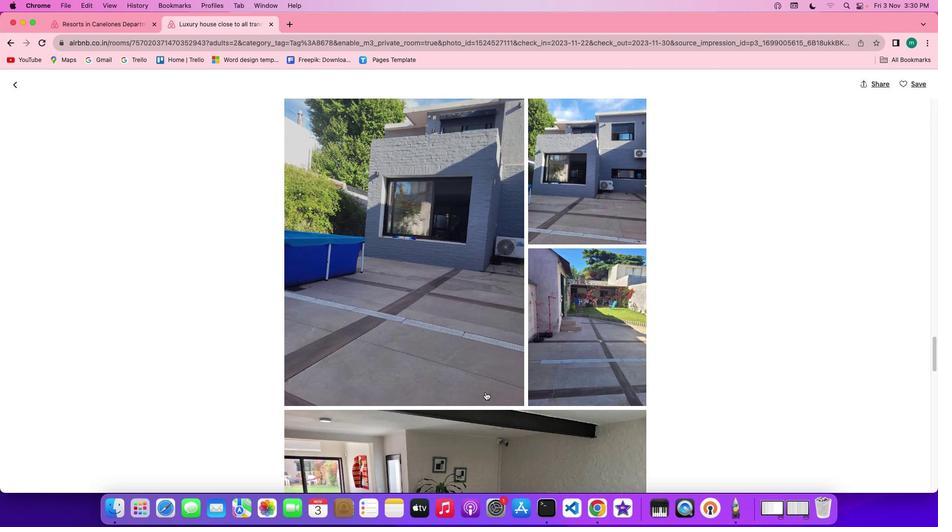 
Action: Mouse scrolled (485, 393) with delta (0, 0)
Screenshot: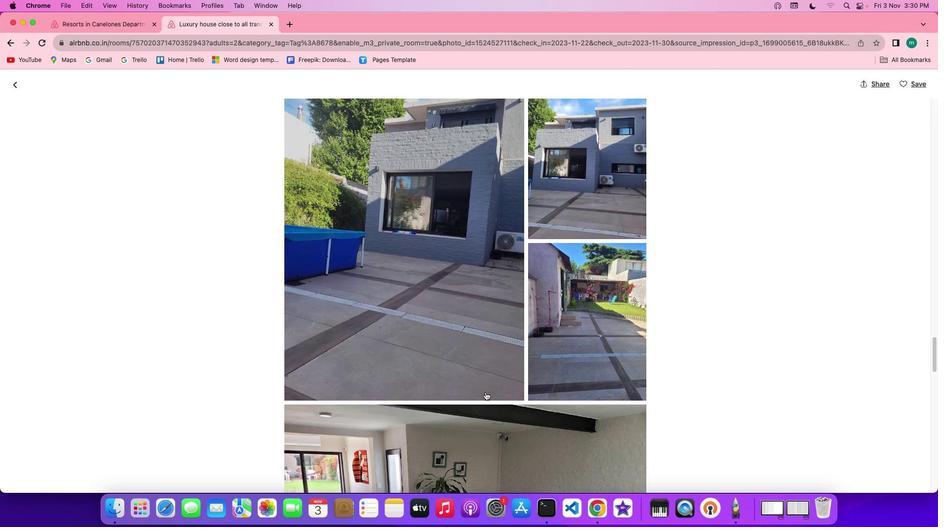 
Action: Mouse scrolled (485, 393) with delta (0, 0)
Screenshot: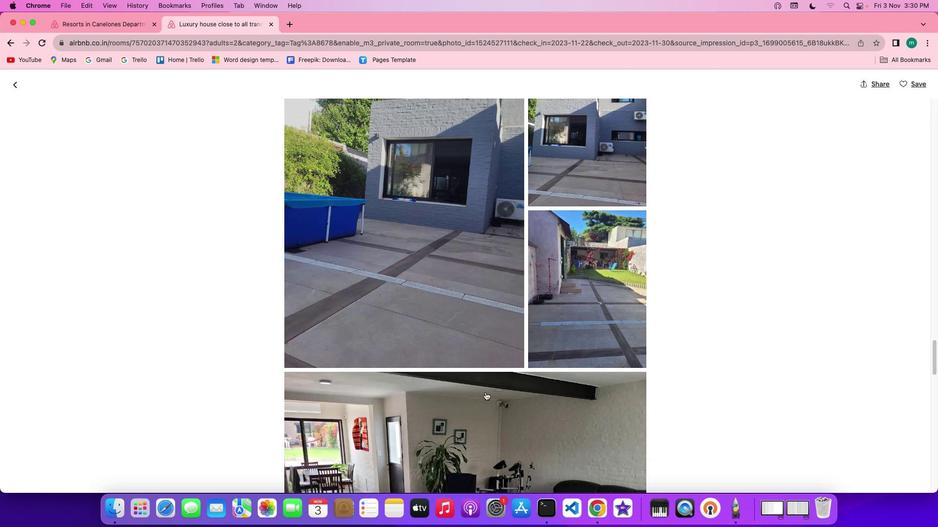 
Action: Mouse scrolled (485, 393) with delta (0, 0)
Screenshot: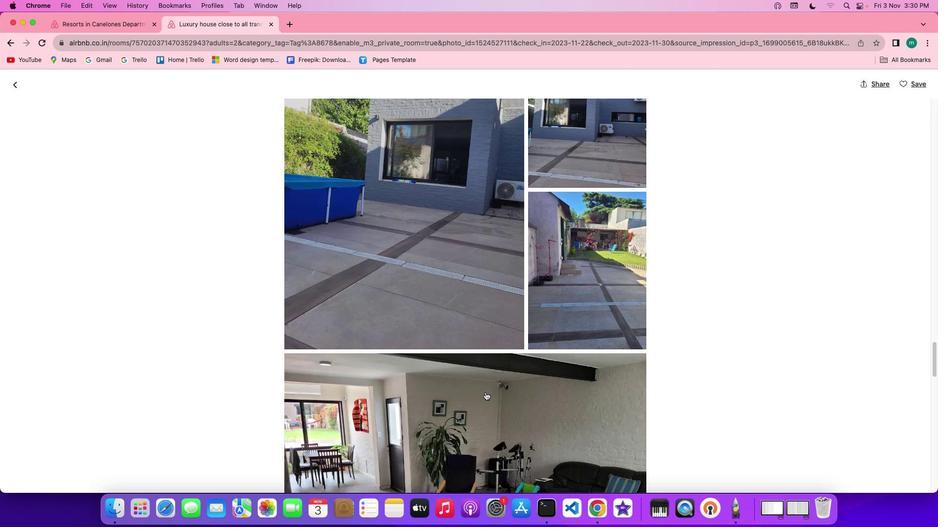 
Action: Mouse scrolled (485, 393) with delta (0, 0)
Screenshot: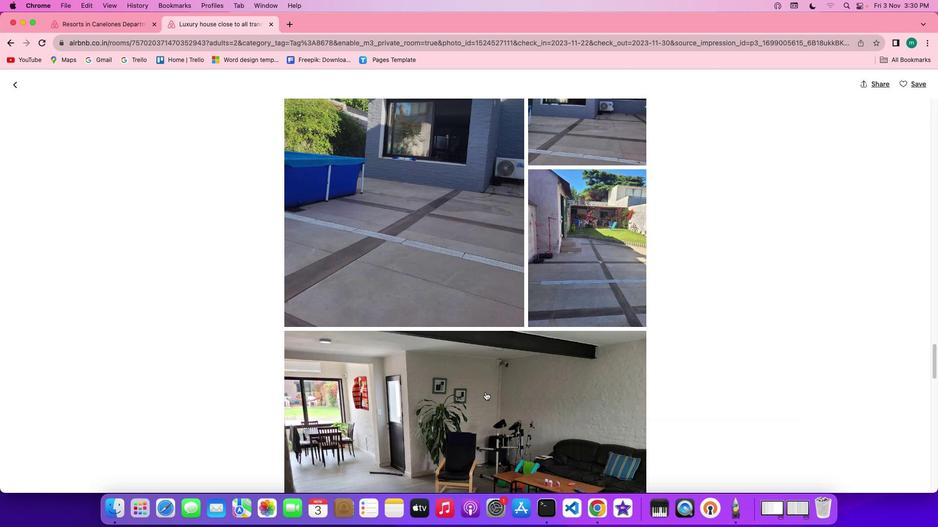 
Action: Mouse scrolled (485, 393) with delta (0, 0)
Screenshot: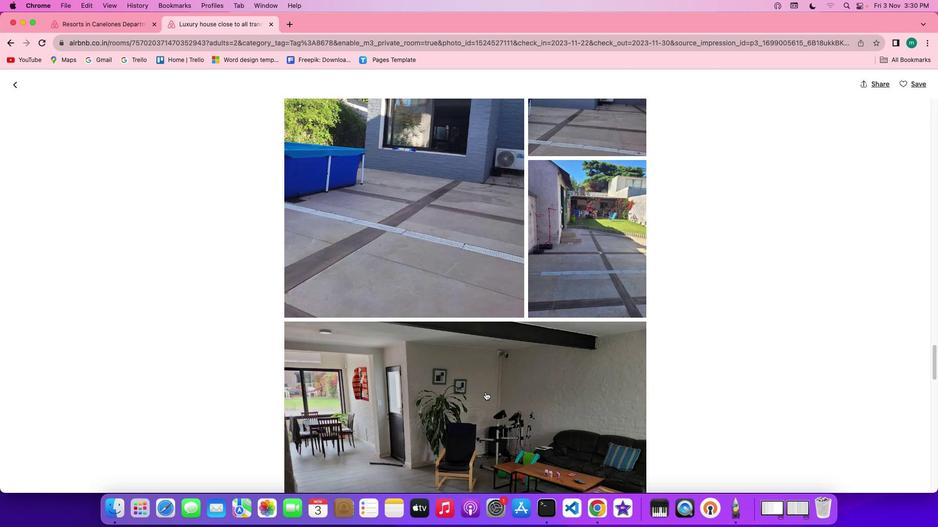 
Action: Mouse scrolled (485, 393) with delta (0, 0)
Screenshot: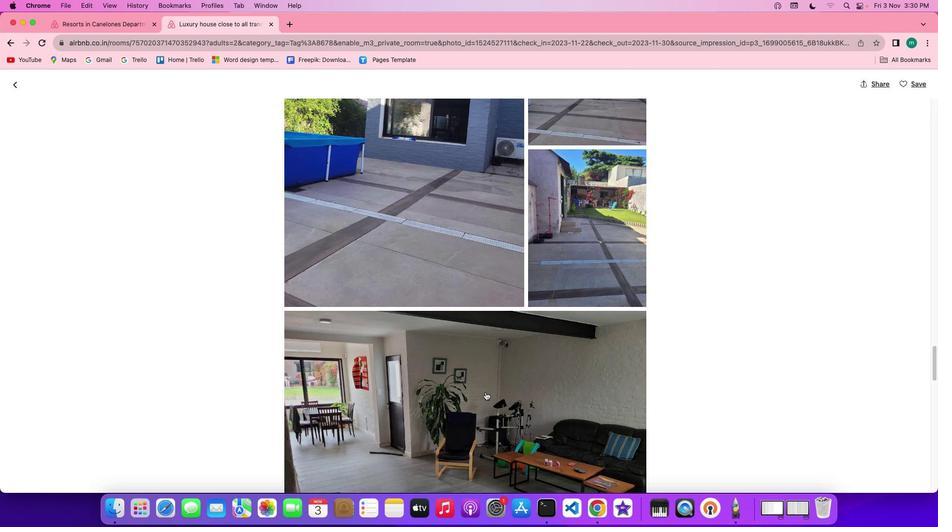 
Action: Mouse scrolled (485, 393) with delta (0, 0)
Screenshot: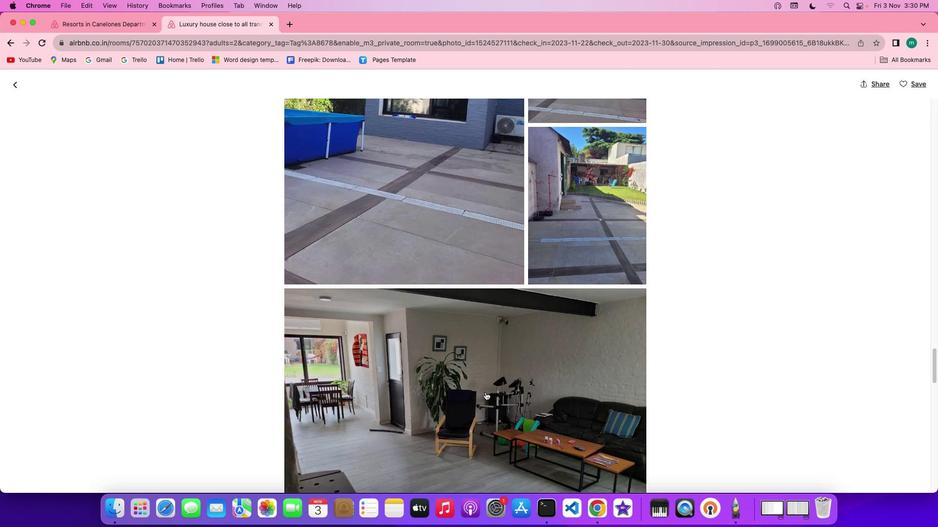 
Action: Mouse scrolled (485, 393) with delta (0, 0)
Screenshot: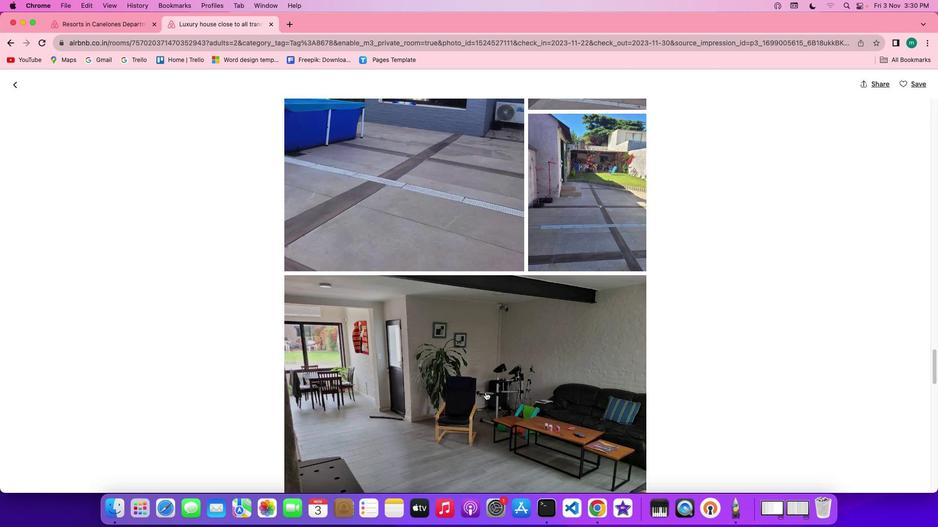 
Action: Mouse scrolled (485, 393) with delta (0, 0)
Screenshot: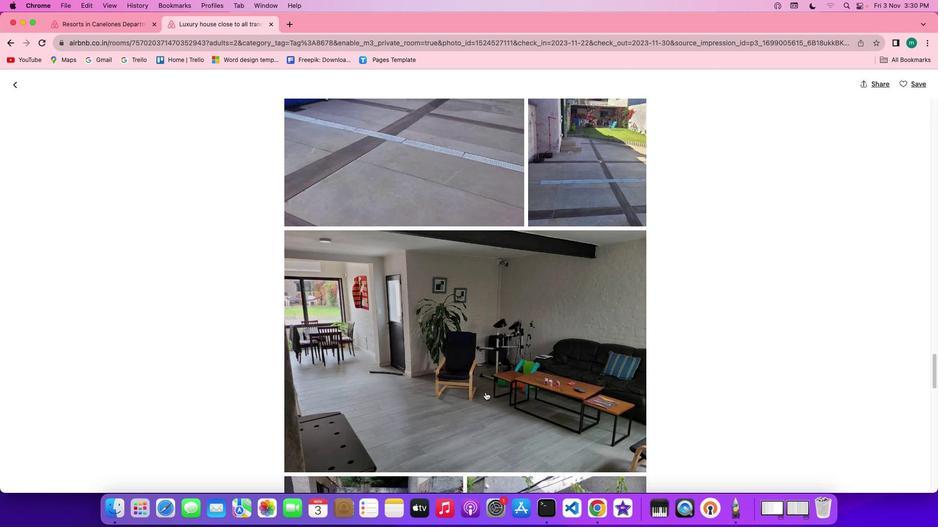 
Action: Mouse scrolled (485, 393) with delta (0, 0)
Screenshot: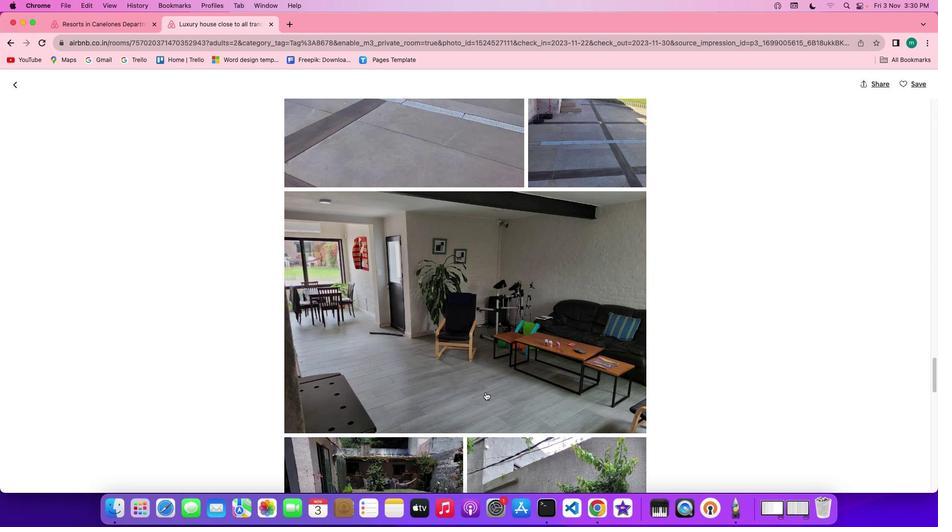 
Action: Mouse scrolled (485, 393) with delta (0, 0)
Screenshot: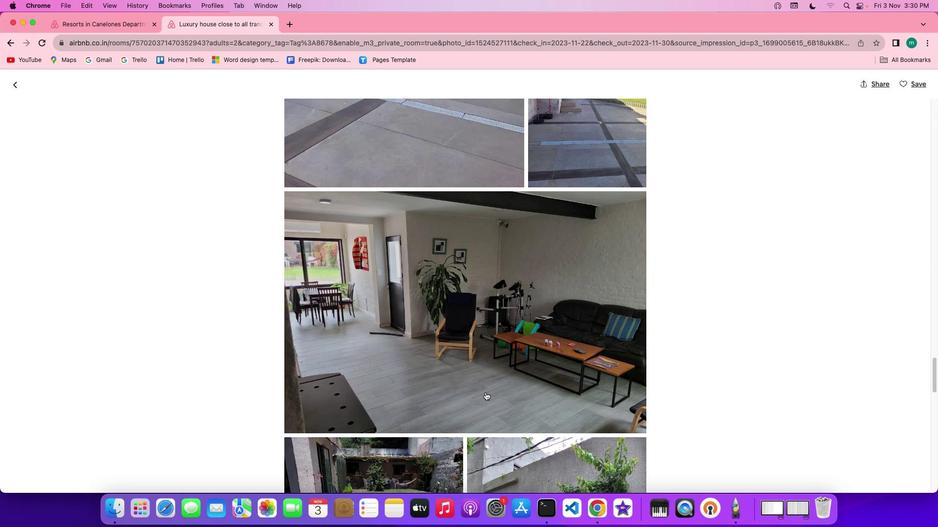 
Action: Mouse scrolled (485, 393) with delta (0, 0)
Screenshot: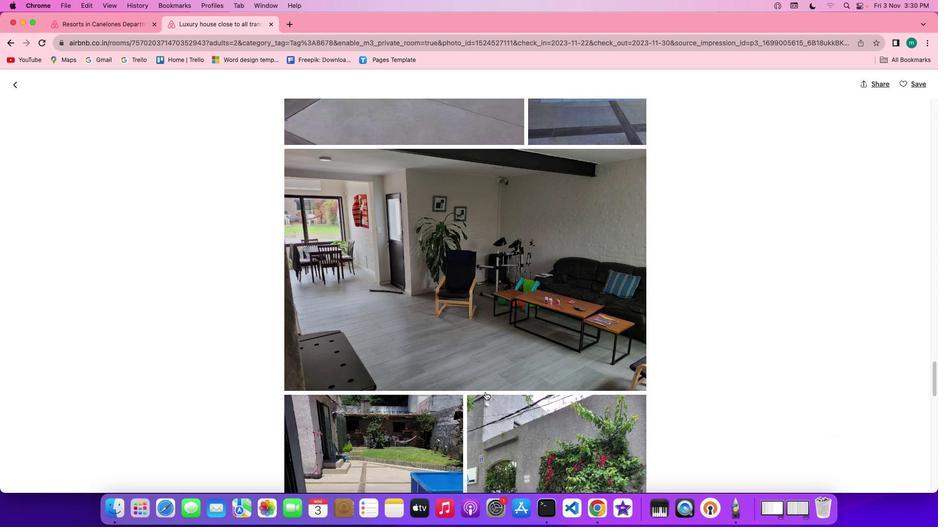 
Action: Mouse scrolled (485, 393) with delta (0, -1)
Screenshot: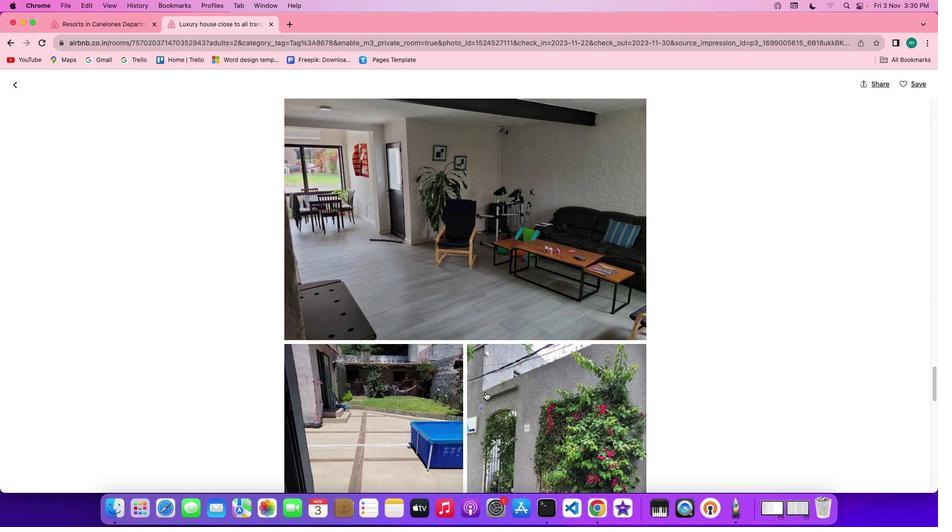 
Action: Mouse scrolled (485, 393) with delta (0, 0)
Screenshot: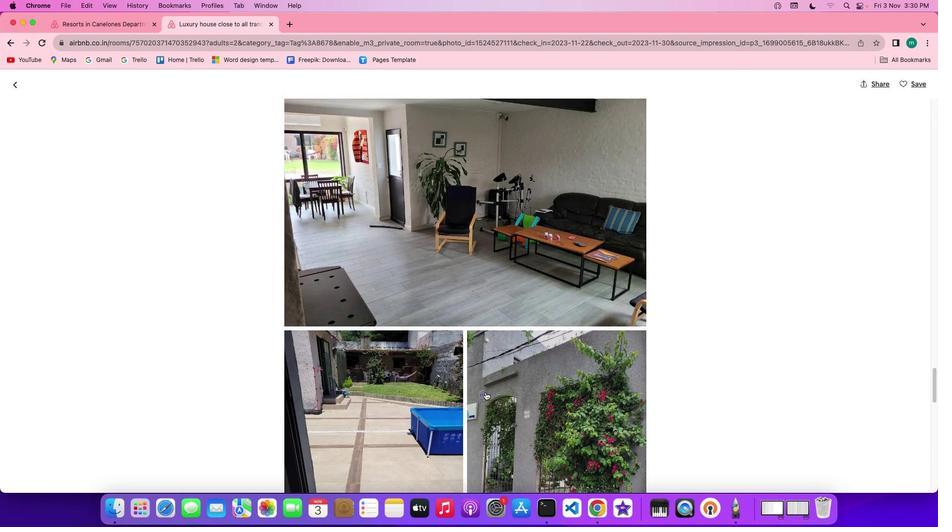 
Action: Mouse scrolled (485, 393) with delta (0, 0)
Screenshot: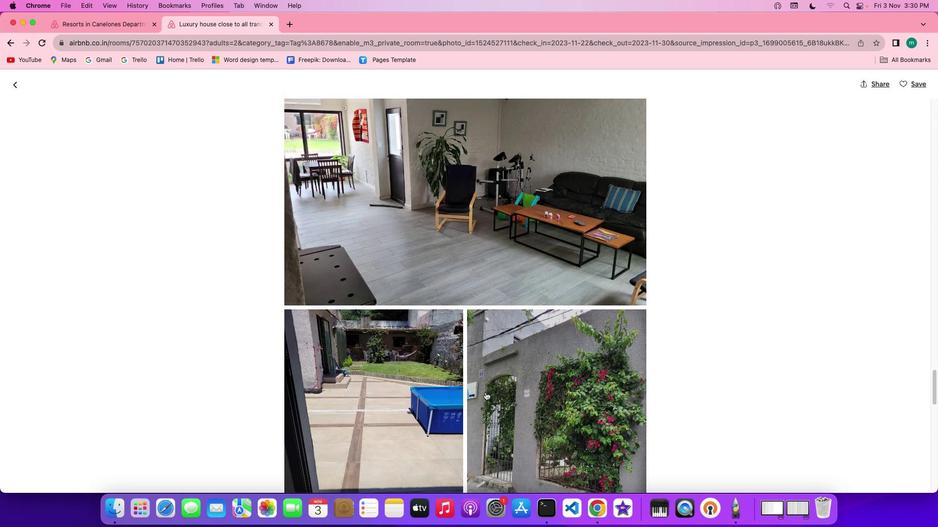 
Action: Mouse scrolled (485, 393) with delta (0, 0)
Screenshot: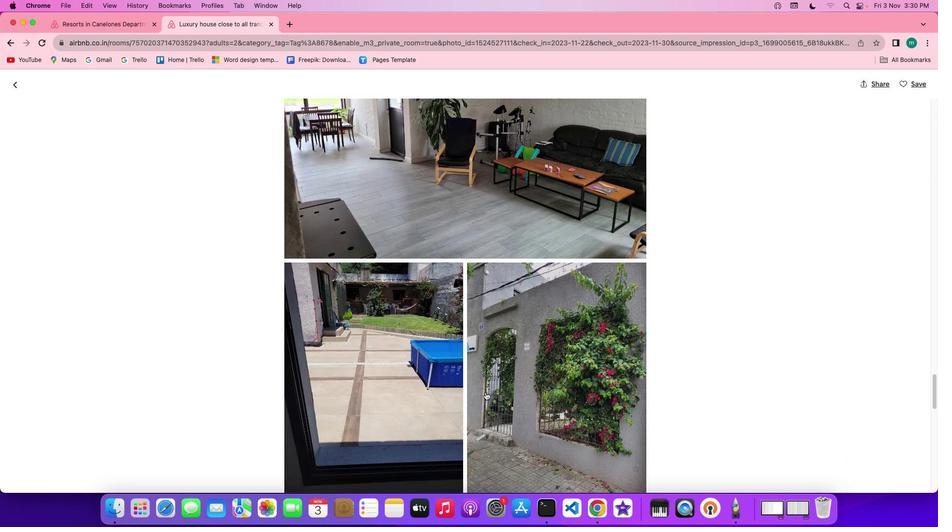 
Action: Mouse scrolled (485, 393) with delta (0, 0)
Screenshot: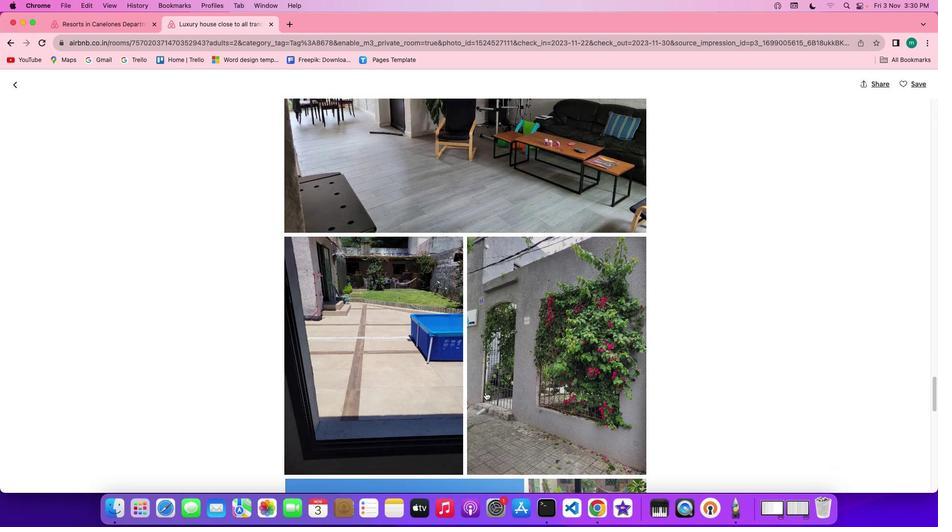 
Action: Mouse scrolled (485, 393) with delta (0, 0)
Screenshot: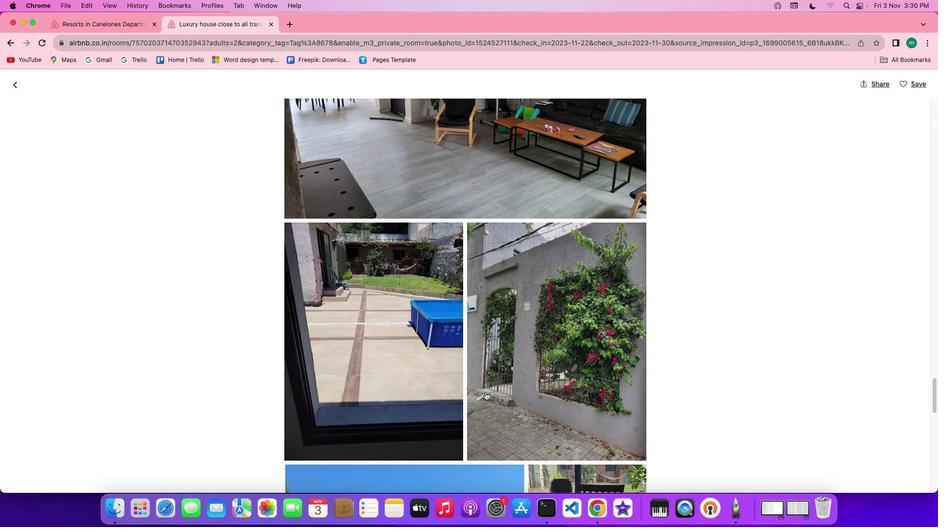 
Action: Mouse scrolled (485, 393) with delta (0, 0)
Screenshot: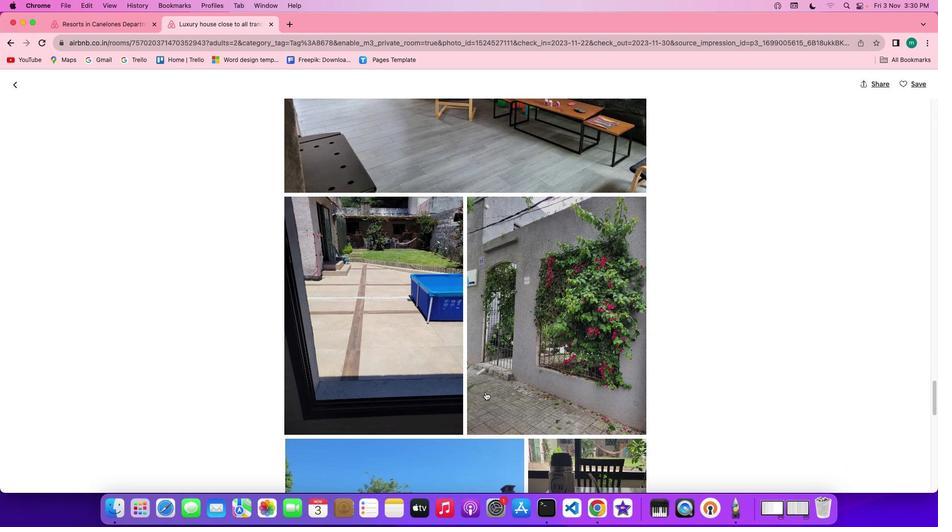 
Action: Mouse scrolled (485, 393) with delta (0, 0)
Screenshot: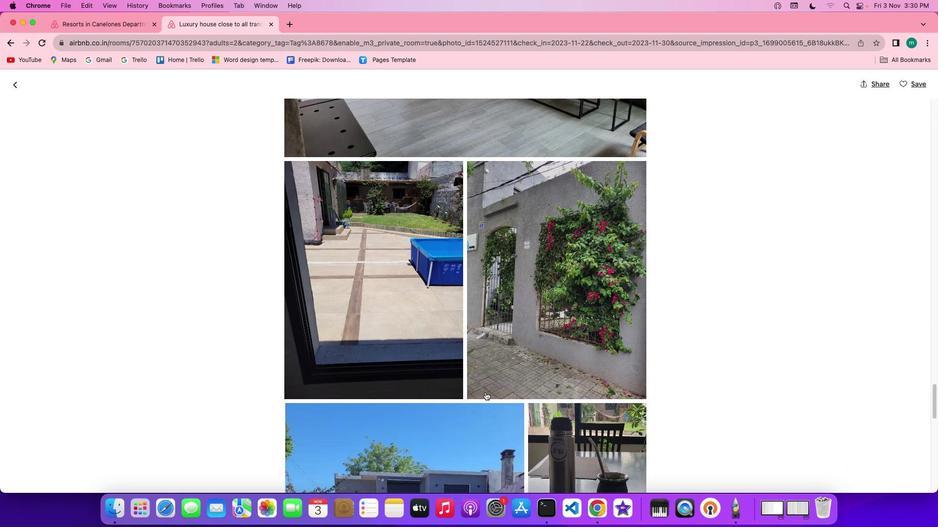 
Action: Mouse scrolled (485, 393) with delta (0, 0)
Screenshot: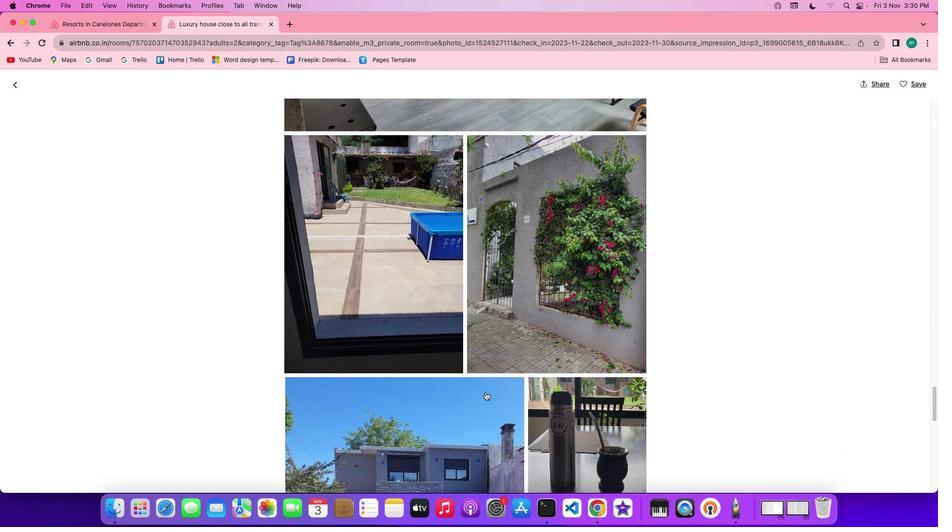 
Action: Mouse scrolled (485, 393) with delta (0, 0)
Screenshot: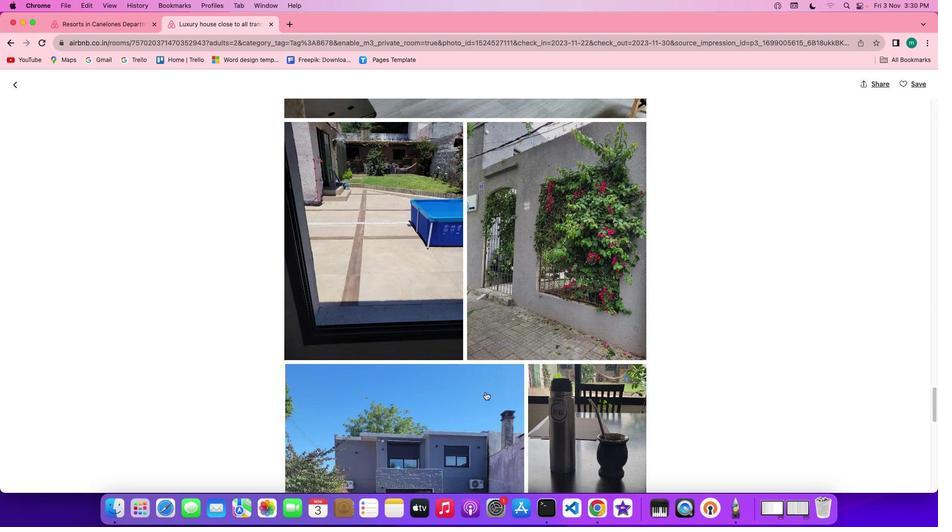 
Action: Mouse scrolled (485, 393) with delta (0, 0)
Screenshot: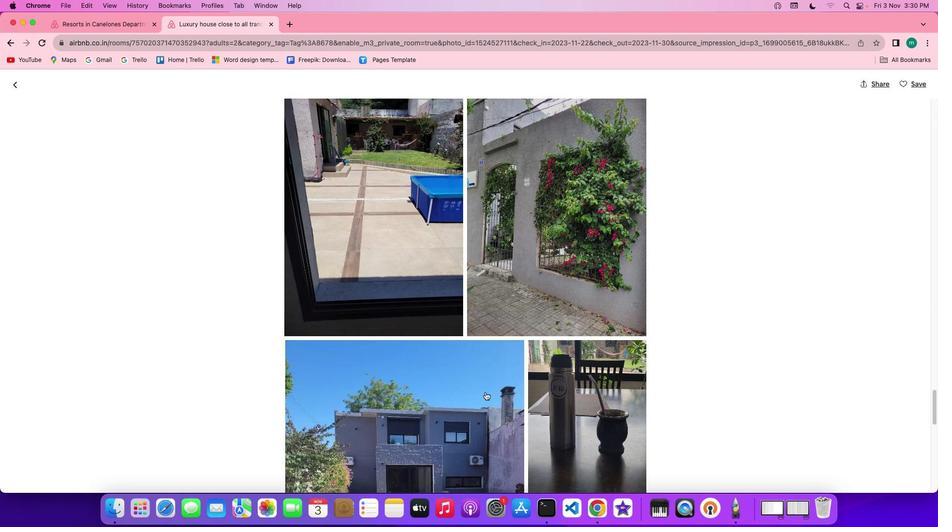 
Action: Mouse scrolled (485, 393) with delta (0, 0)
Screenshot: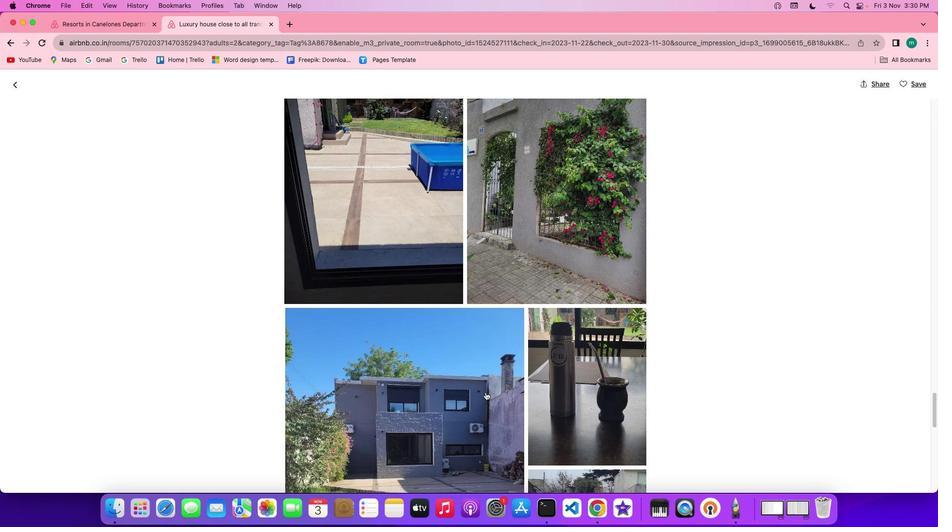
Action: Mouse scrolled (485, 393) with delta (0, 0)
Screenshot: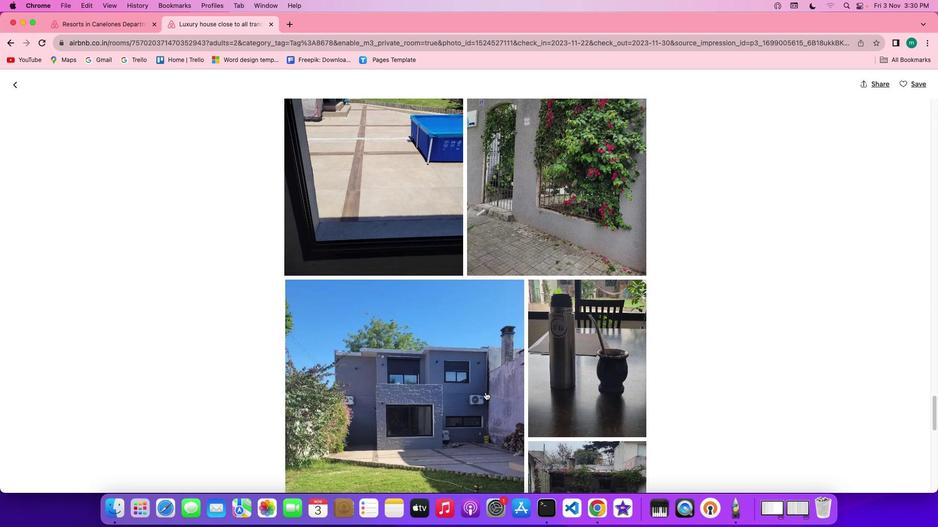 
Action: Mouse scrolled (485, 393) with delta (0, 0)
Screenshot: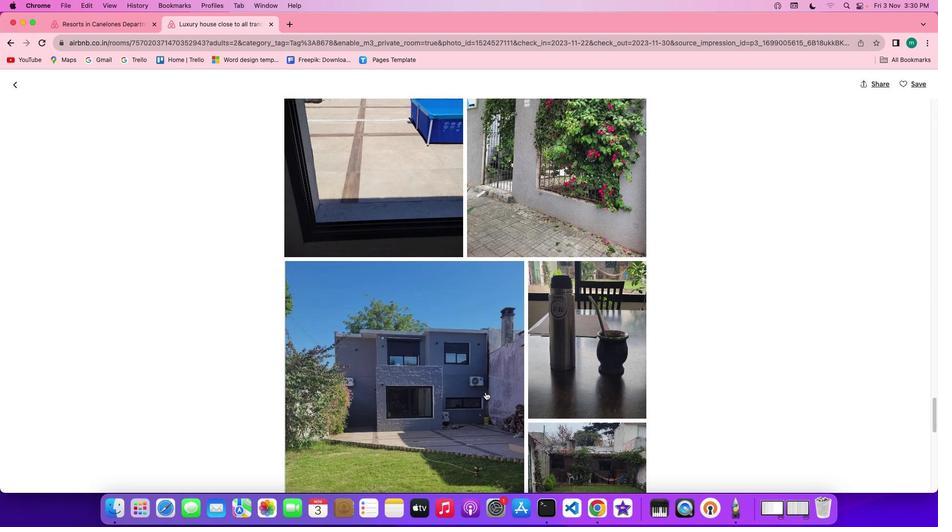
Action: Mouse scrolled (485, 393) with delta (0, 0)
Screenshot: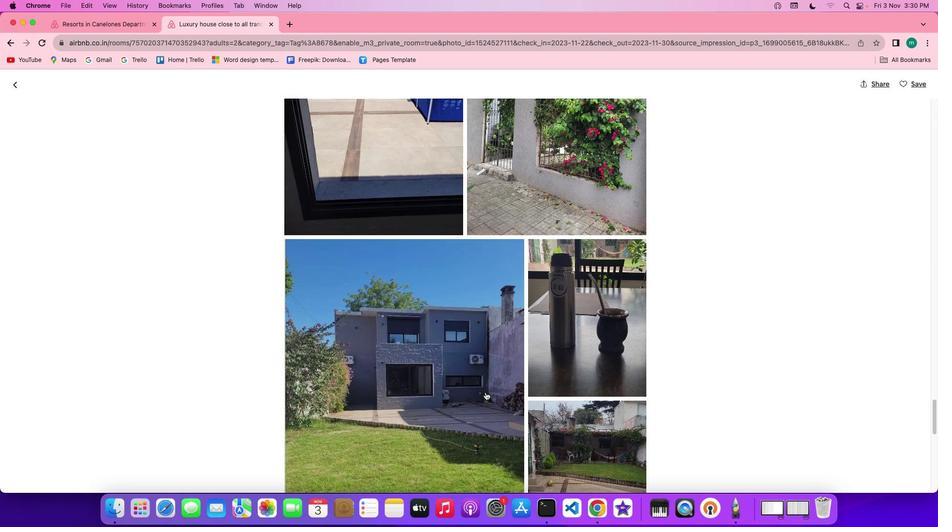 
Action: Mouse scrolled (485, 393) with delta (0, 0)
Screenshot: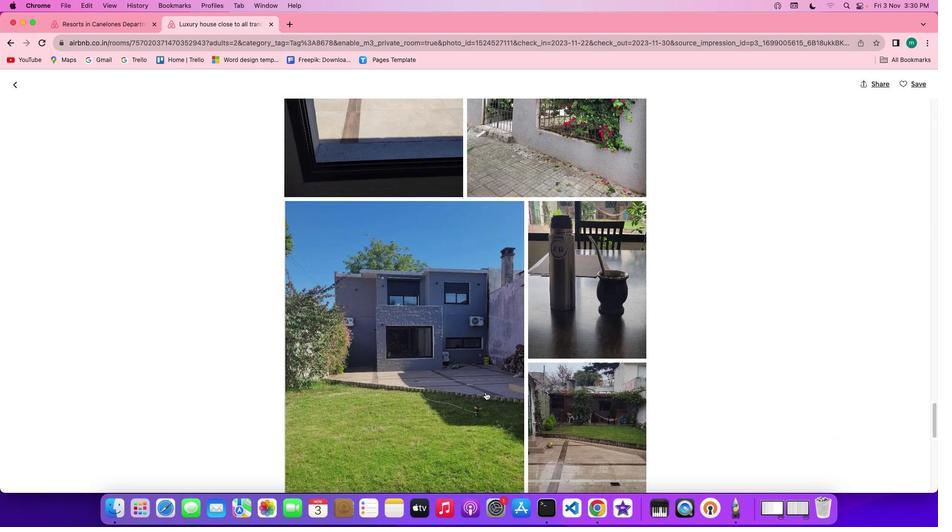 
Action: Mouse scrolled (485, 393) with delta (0, 0)
Screenshot: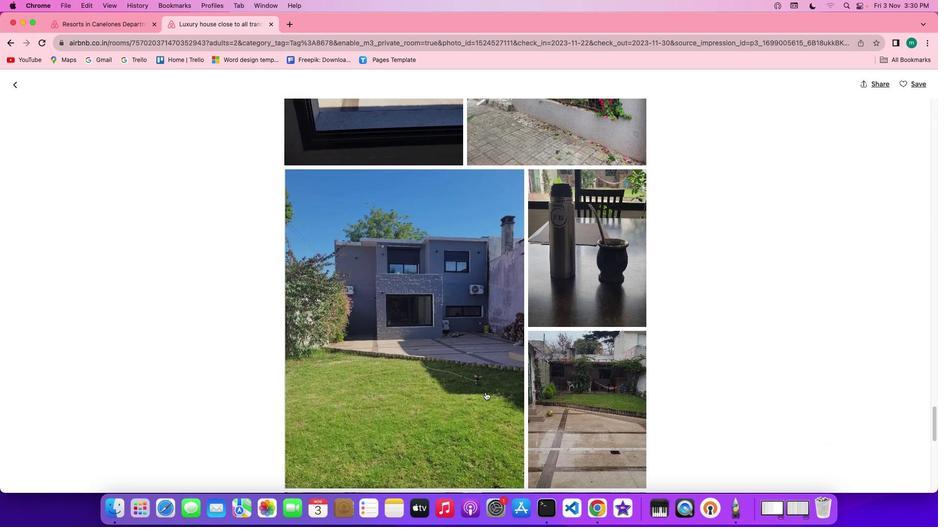 
Action: Mouse scrolled (485, 393) with delta (0, 0)
Screenshot: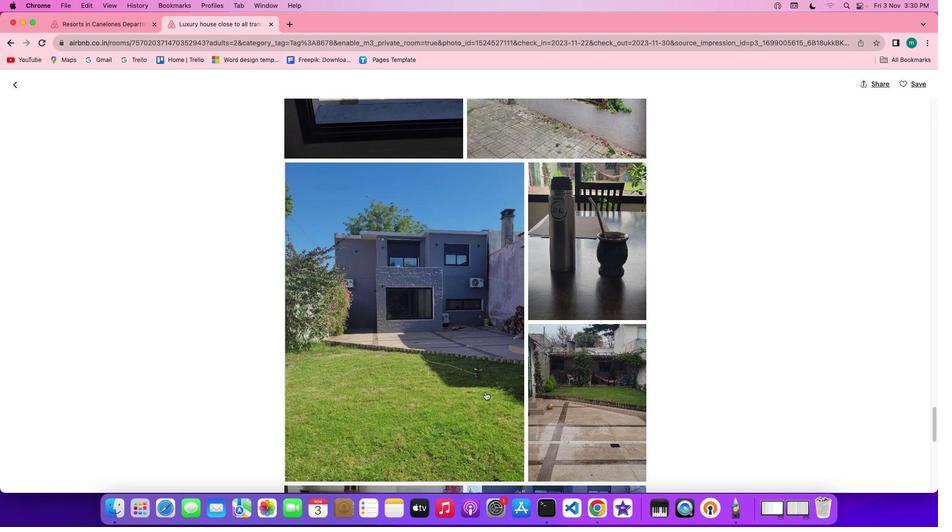 
Action: Mouse scrolled (485, 393) with delta (0, 0)
Screenshot: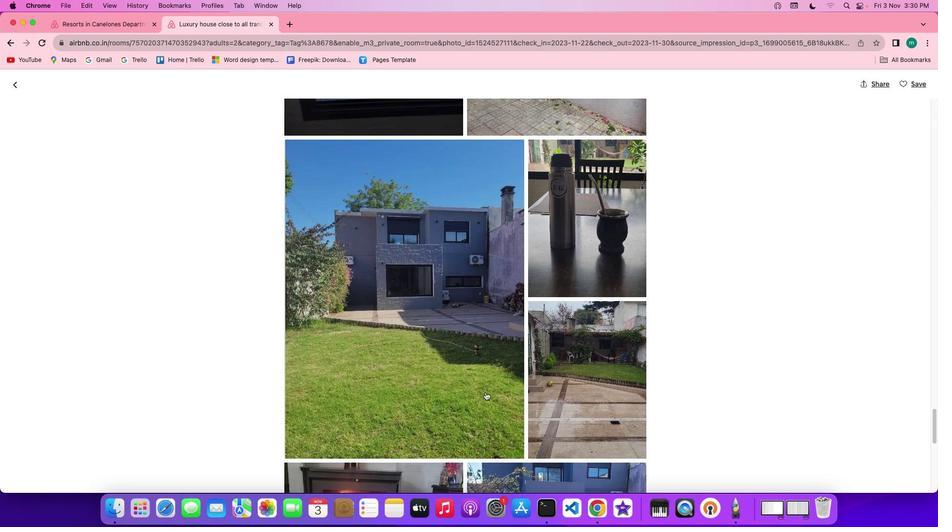 
Action: Mouse scrolled (485, 393) with delta (0, 0)
Screenshot: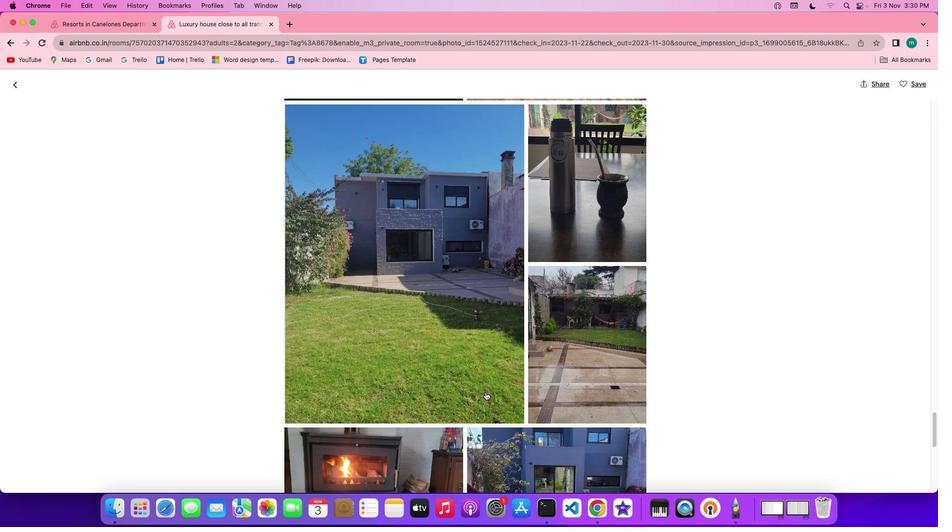 
Action: Mouse scrolled (485, 393) with delta (0, 0)
Screenshot: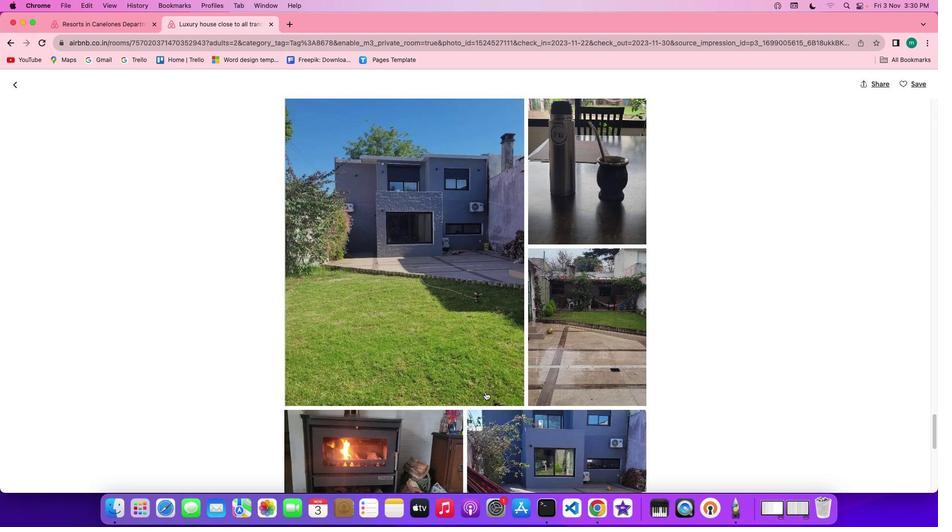 
Action: Mouse scrolled (485, 393) with delta (0, 0)
Screenshot: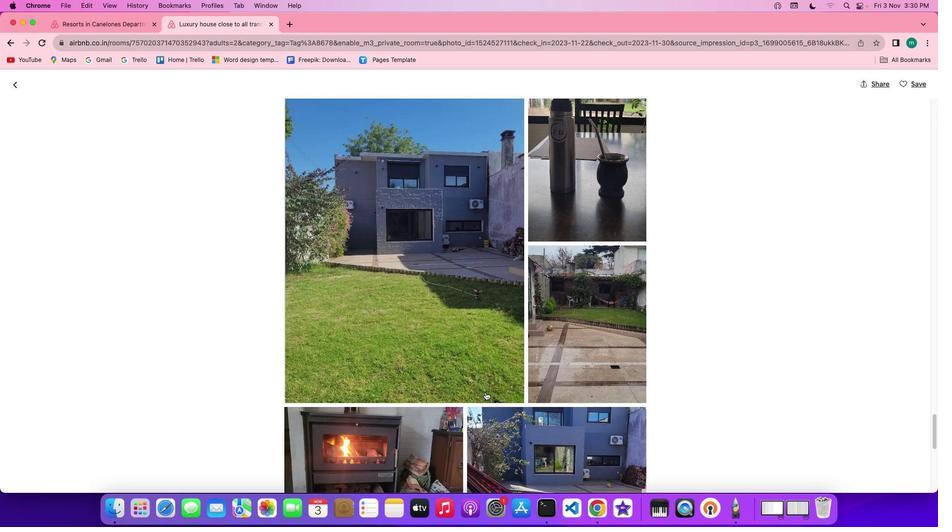 
Action: Mouse scrolled (485, 393) with delta (0, 0)
Screenshot: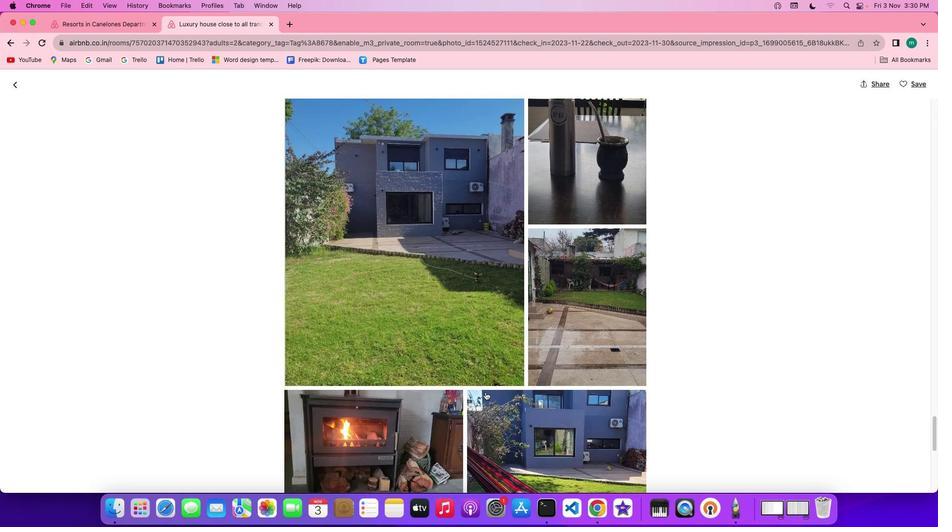 
Action: Mouse scrolled (485, 393) with delta (0, 0)
Screenshot: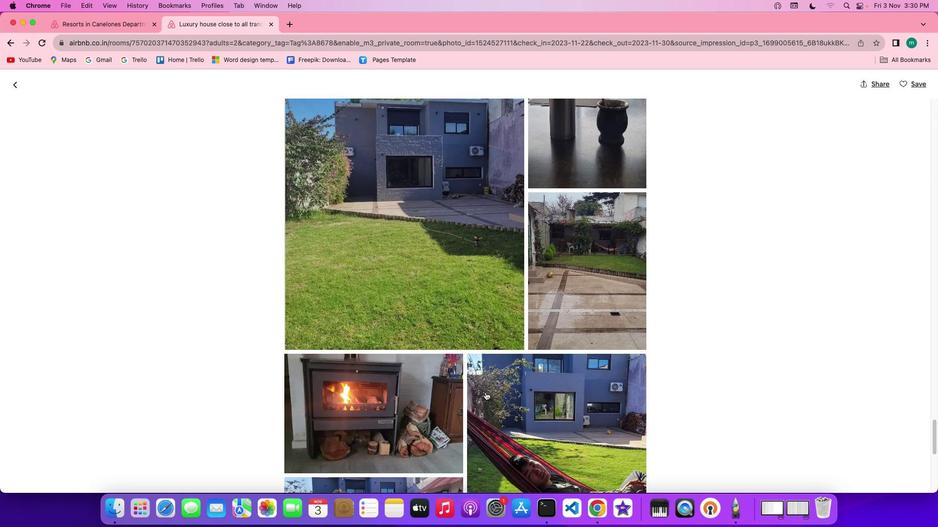 
Action: Mouse scrolled (485, 393) with delta (0, 0)
Screenshot: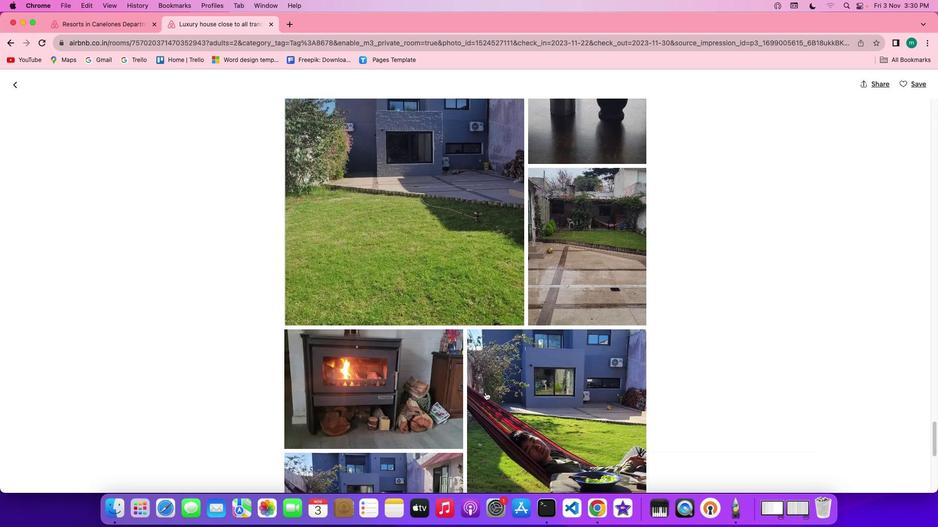 
Action: Mouse scrolled (485, 393) with delta (0, 0)
Screenshot: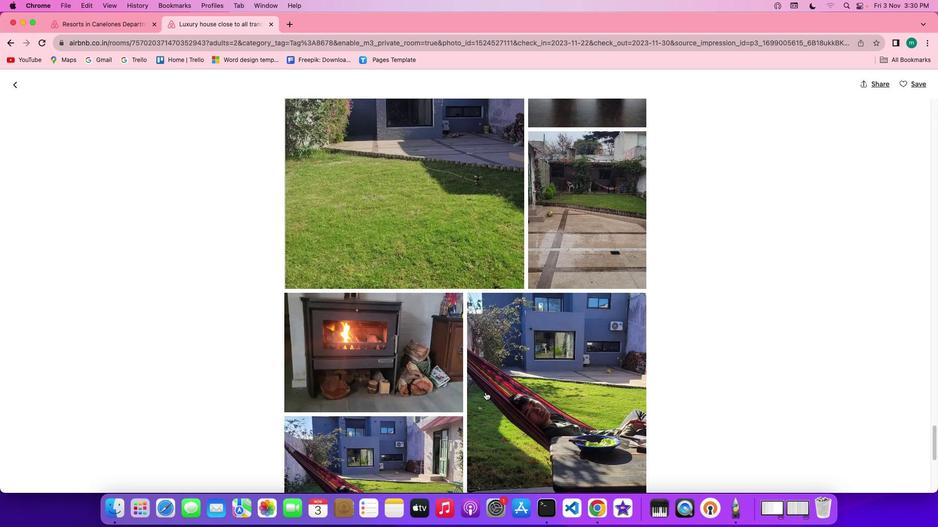 
Action: Mouse scrolled (485, 393) with delta (0, 0)
Screenshot: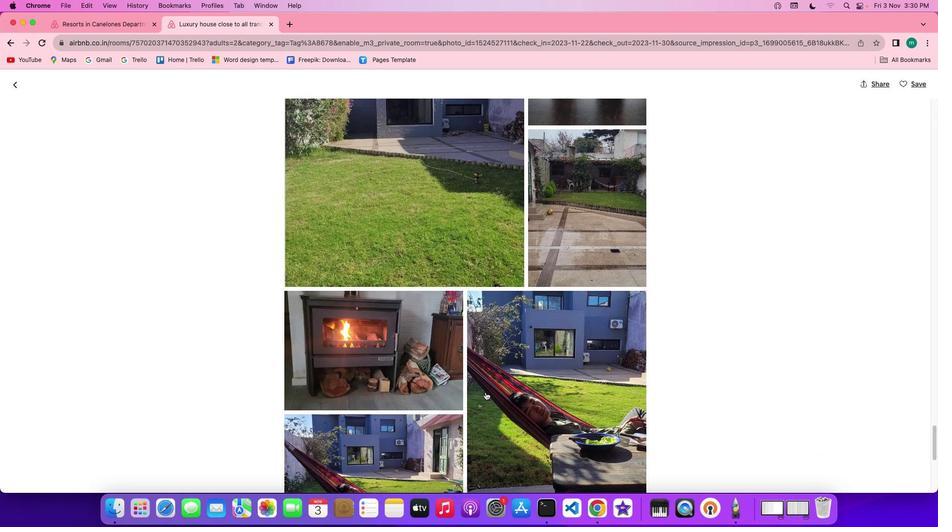 
Action: Mouse scrolled (485, 393) with delta (0, 0)
Screenshot: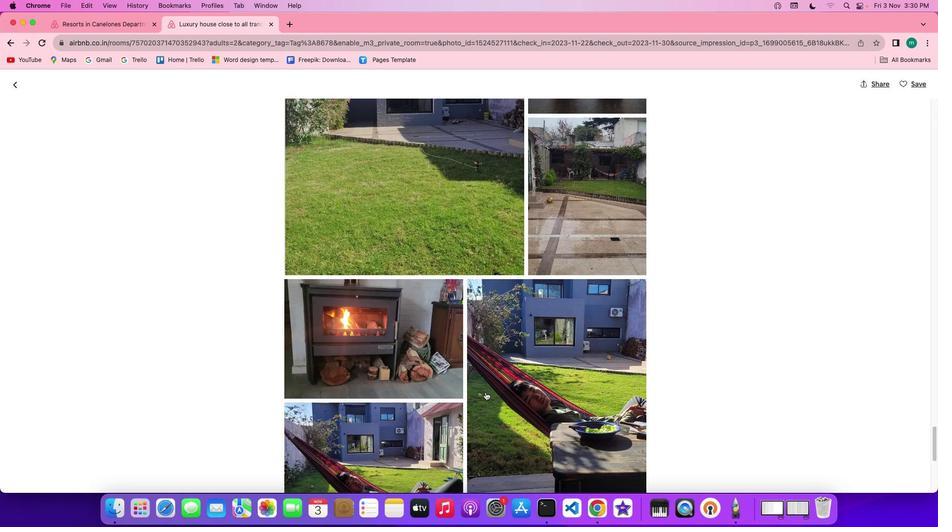 
Action: Mouse scrolled (485, 393) with delta (0, 0)
Screenshot: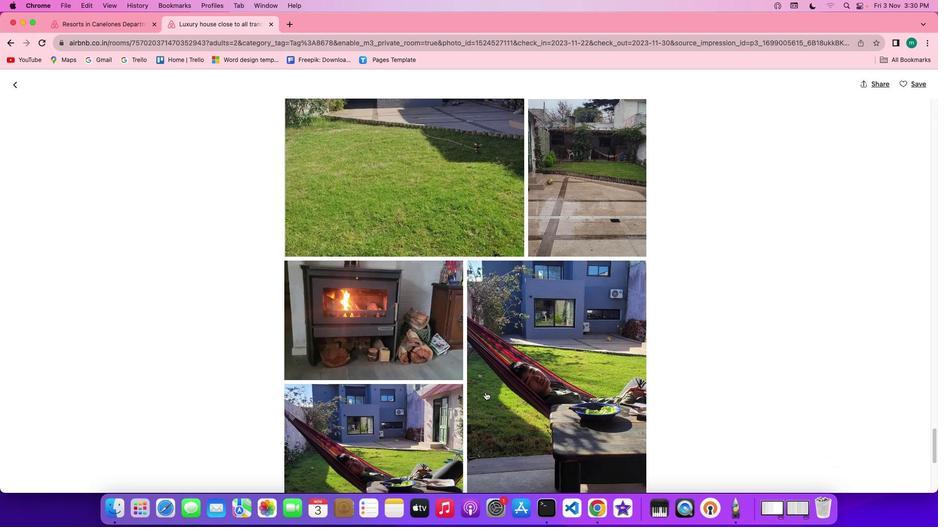 
Action: Mouse scrolled (485, 393) with delta (0, 0)
Screenshot: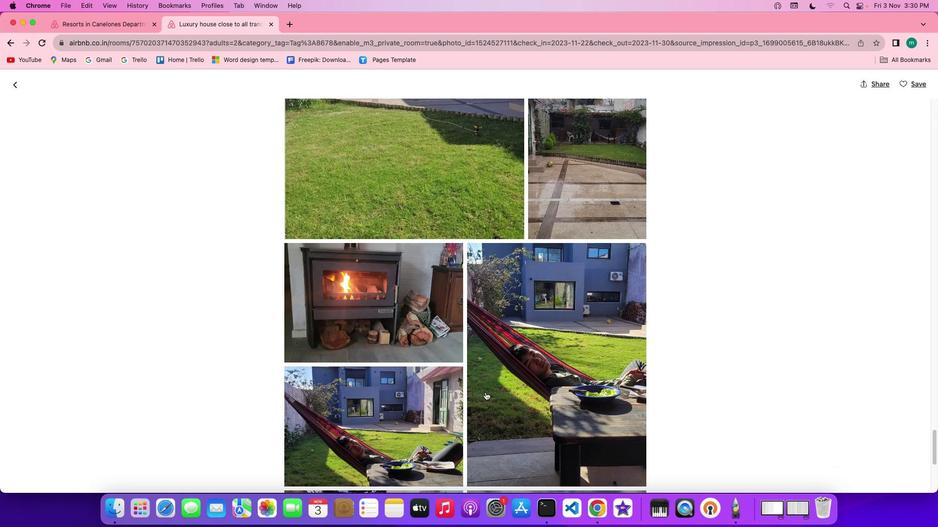 
Action: Mouse scrolled (485, 393) with delta (0, 0)
Screenshot: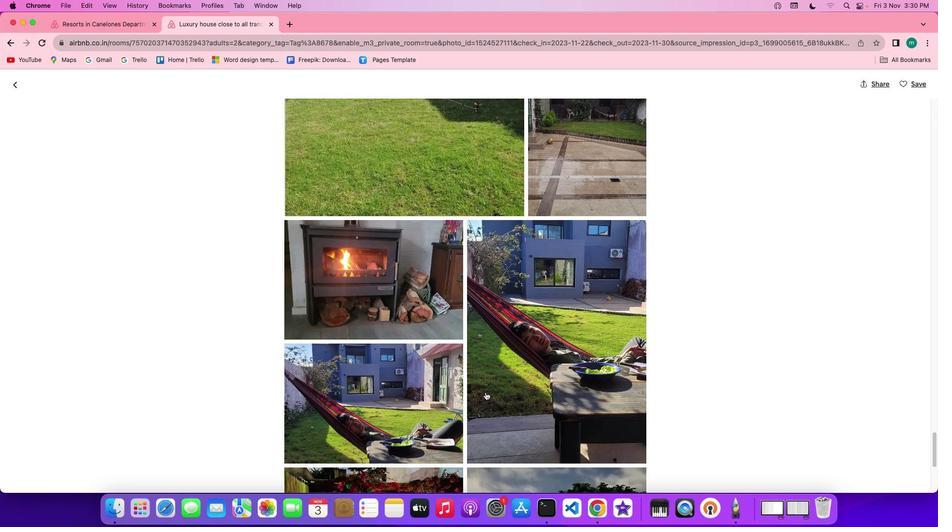 
Action: Mouse scrolled (485, 393) with delta (0, 0)
Screenshot: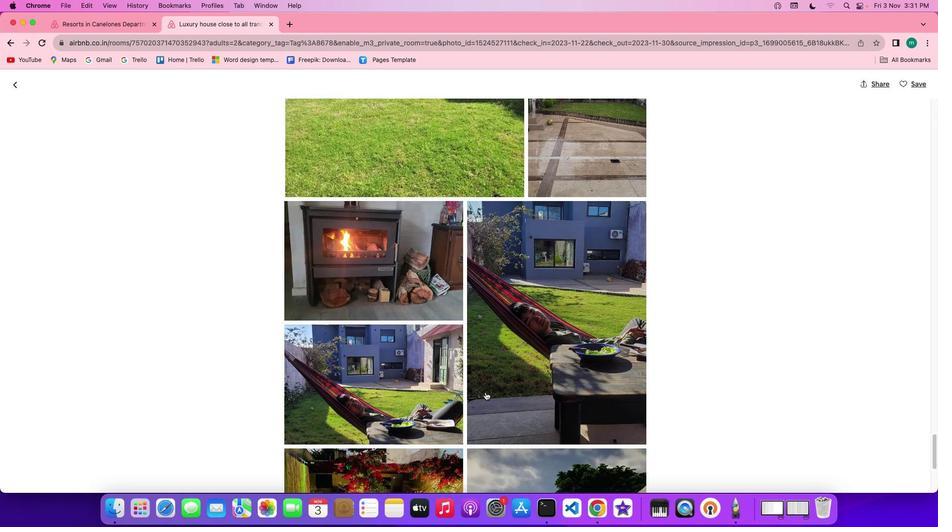 
Action: Mouse scrolled (485, 393) with delta (0, 0)
Screenshot: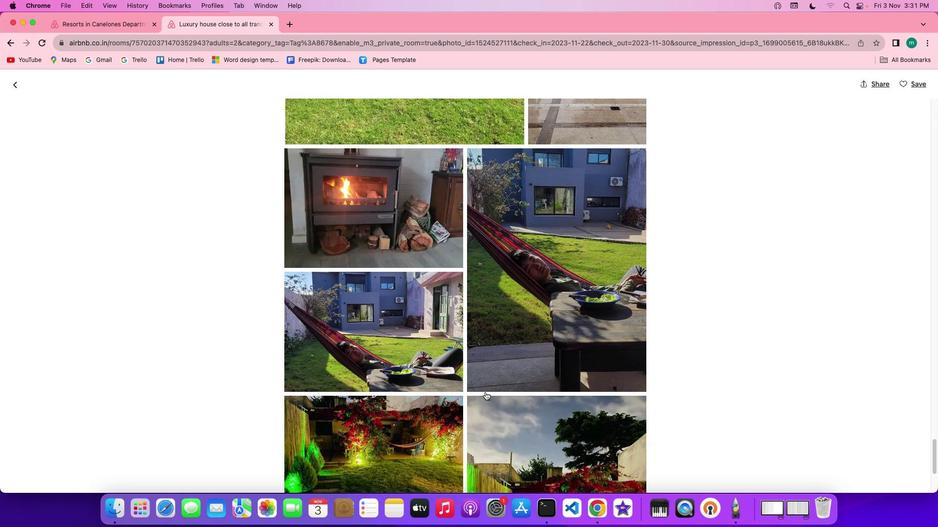 
Action: Mouse scrolled (485, 393) with delta (0, 0)
Screenshot: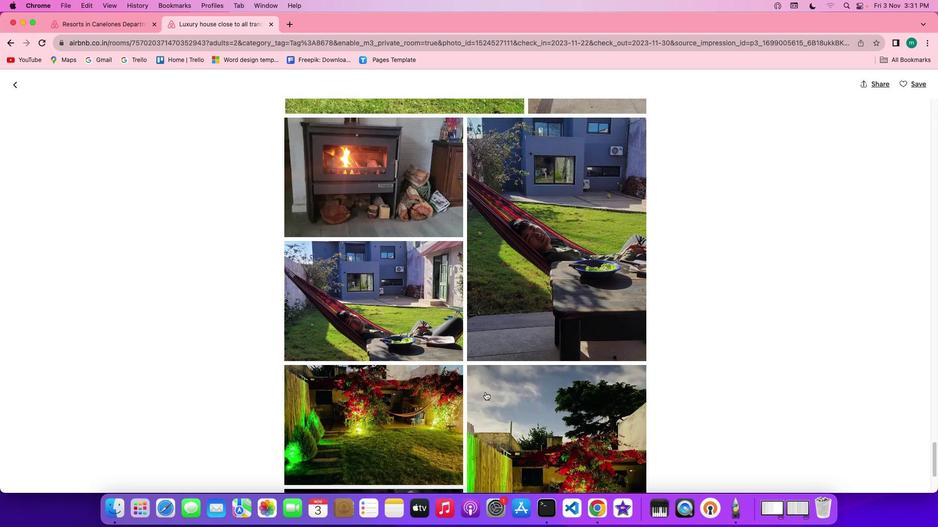 
Action: Mouse scrolled (485, 393) with delta (0, -1)
Screenshot: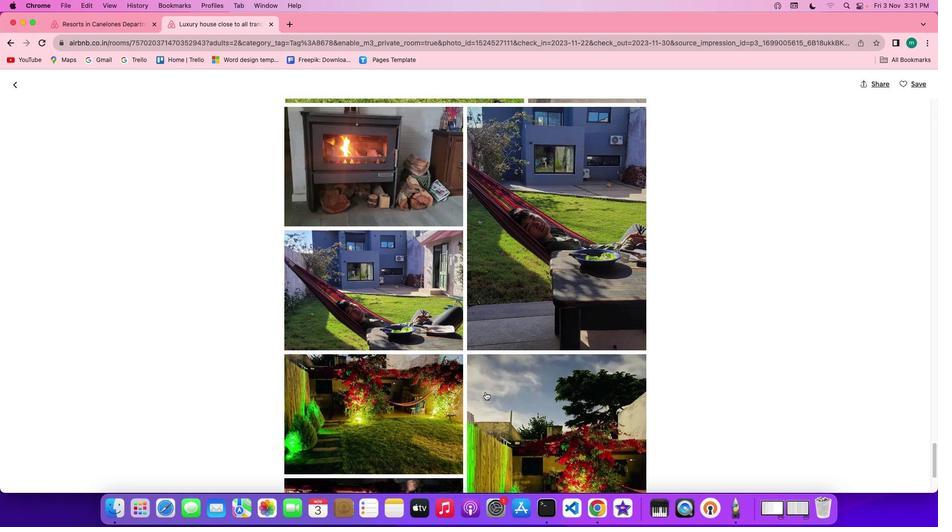 
Action: Mouse scrolled (485, 393) with delta (0, 0)
Screenshot: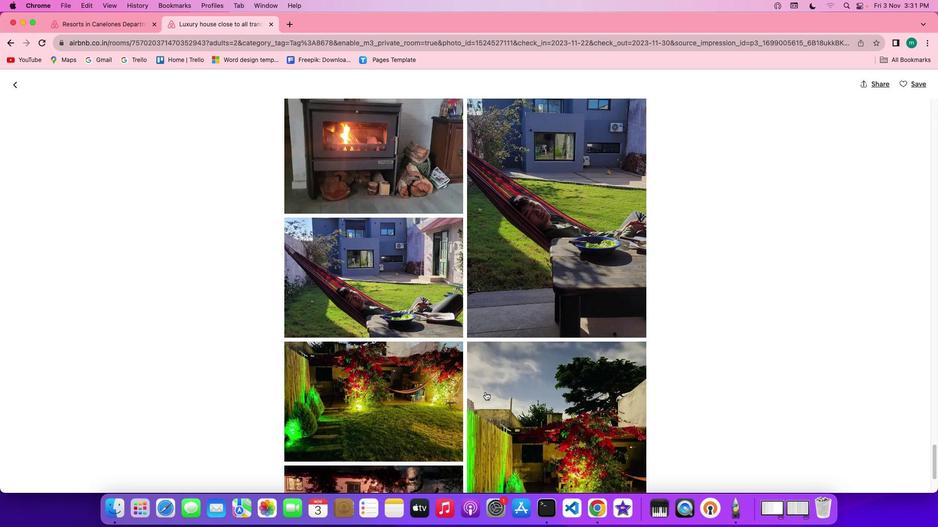 
Action: Mouse scrolled (485, 393) with delta (0, 0)
Screenshot: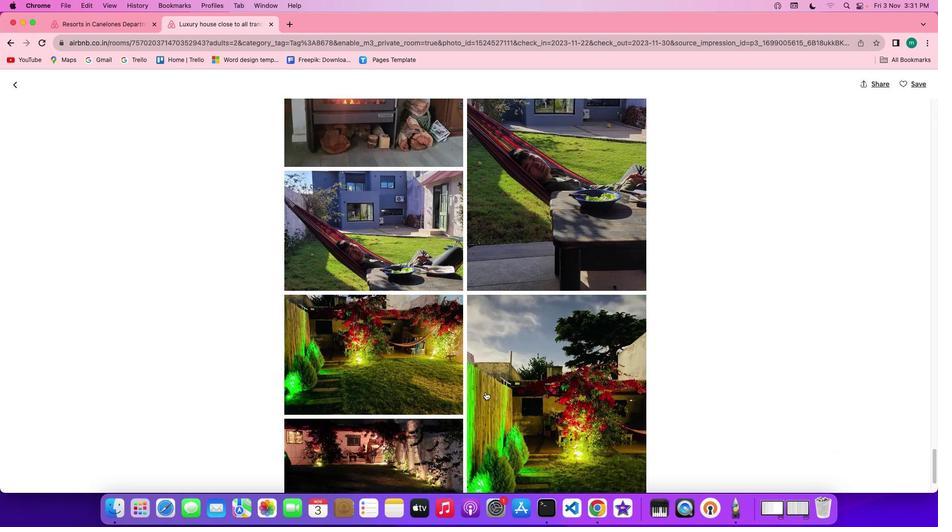 
Action: Mouse scrolled (485, 393) with delta (0, 0)
Screenshot: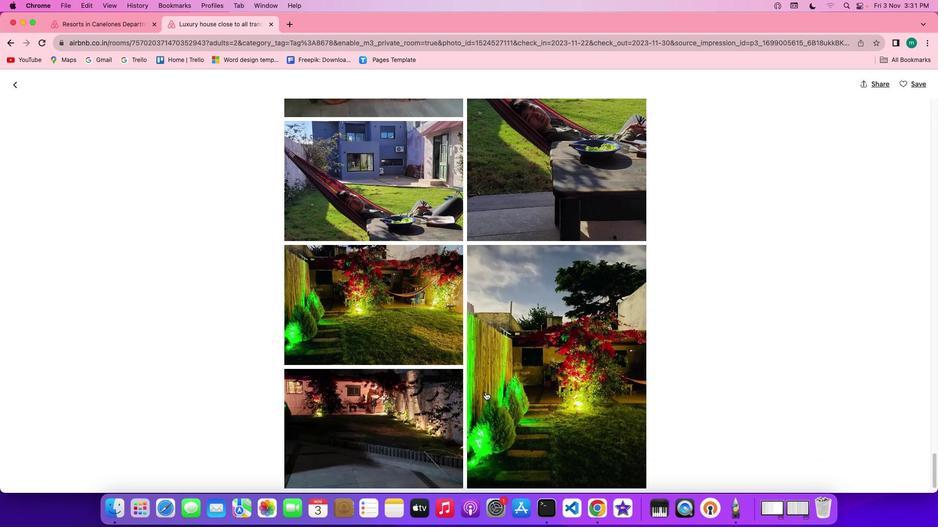 
Action: Mouse scrolled (485, 393) with delta (0, -1)
